 Task: Search one way flight ticket for 5 adults, 2 children, 1 infant in seat and 1 infant on lap in economy from Stockton: Stockton Metropolitan Airport to South Bend: South Bend International Airport on 8-6-2023. Choice of flights is United. Number of bags: 10 checked bags. Price is upto 40000. Outbound departure time preference is 18:45.
Action: Mouse moved to (258, 391)
Screenshot: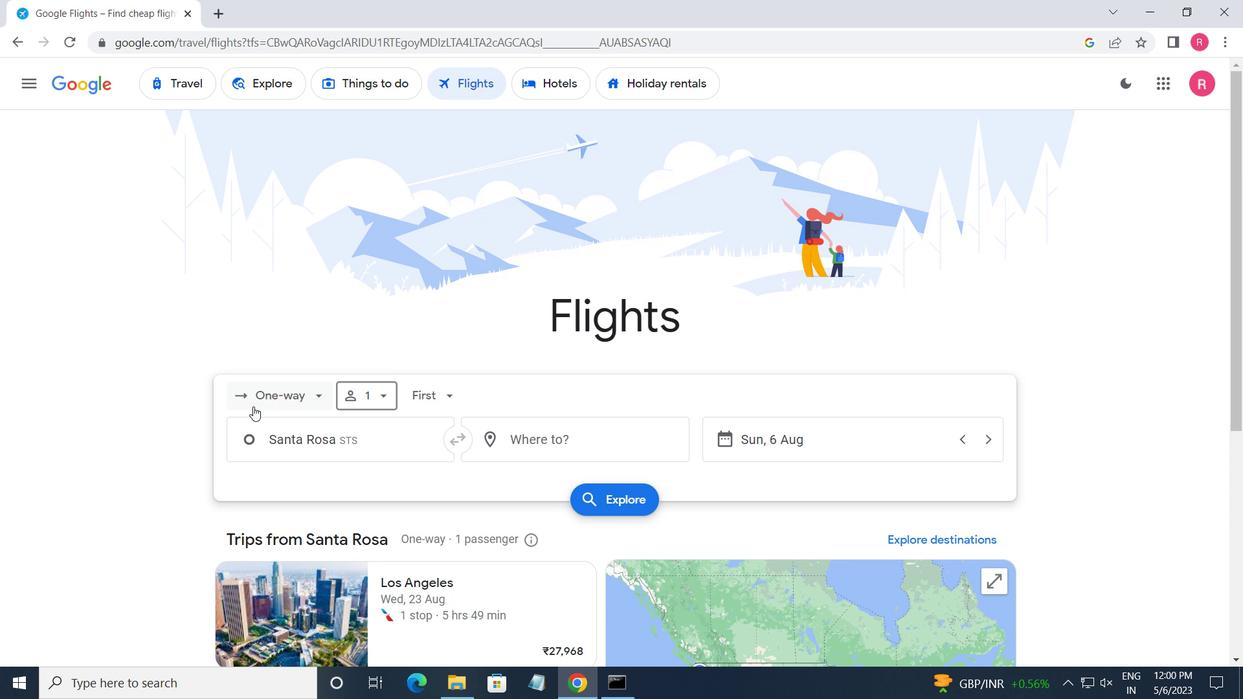 
Action: Mouse pressed left at (258, 391)
Screenshot: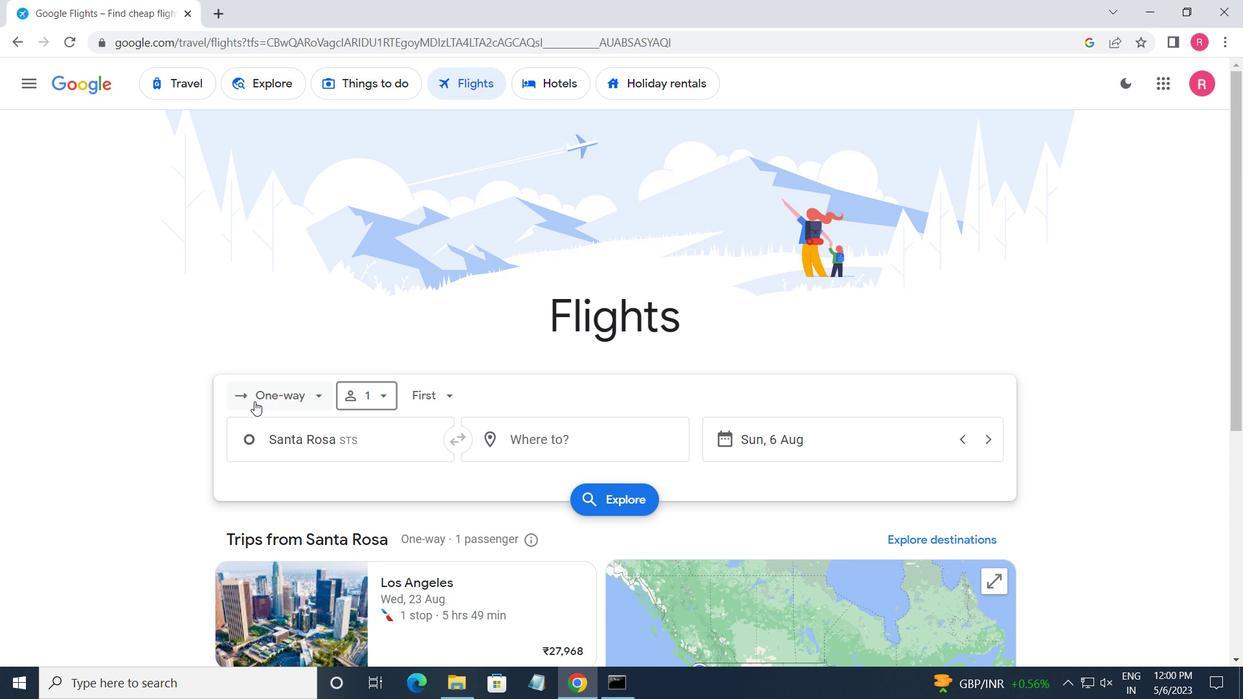 
Action: Mouse moved to (312, 474)
Screenshot: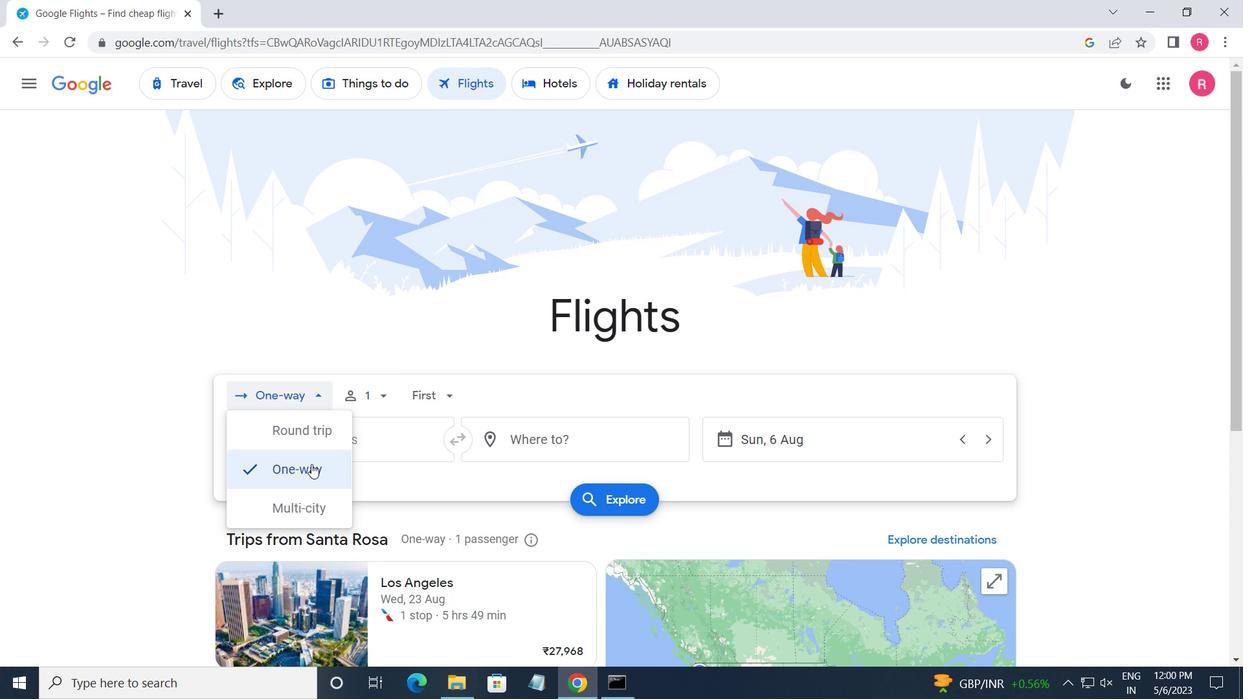 
Action: Mouse pressed left at (312, 474)
Screenshot: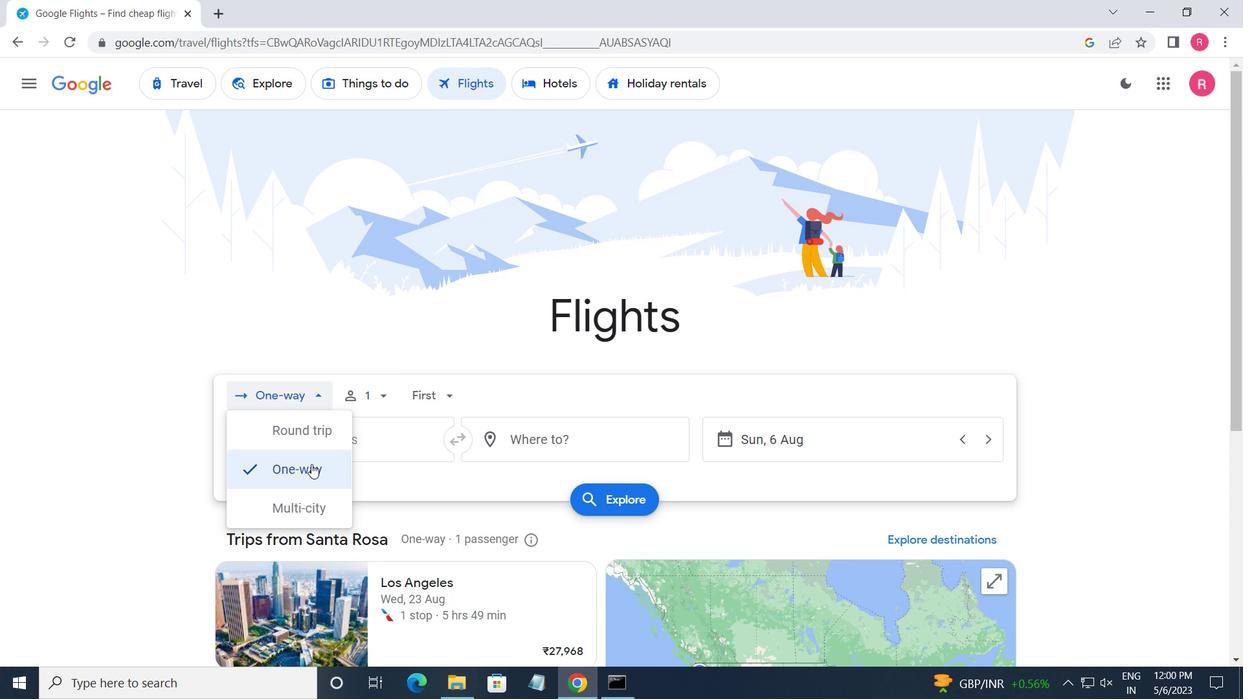 
Action: Mouse moved to (369, 404)
Screenshot: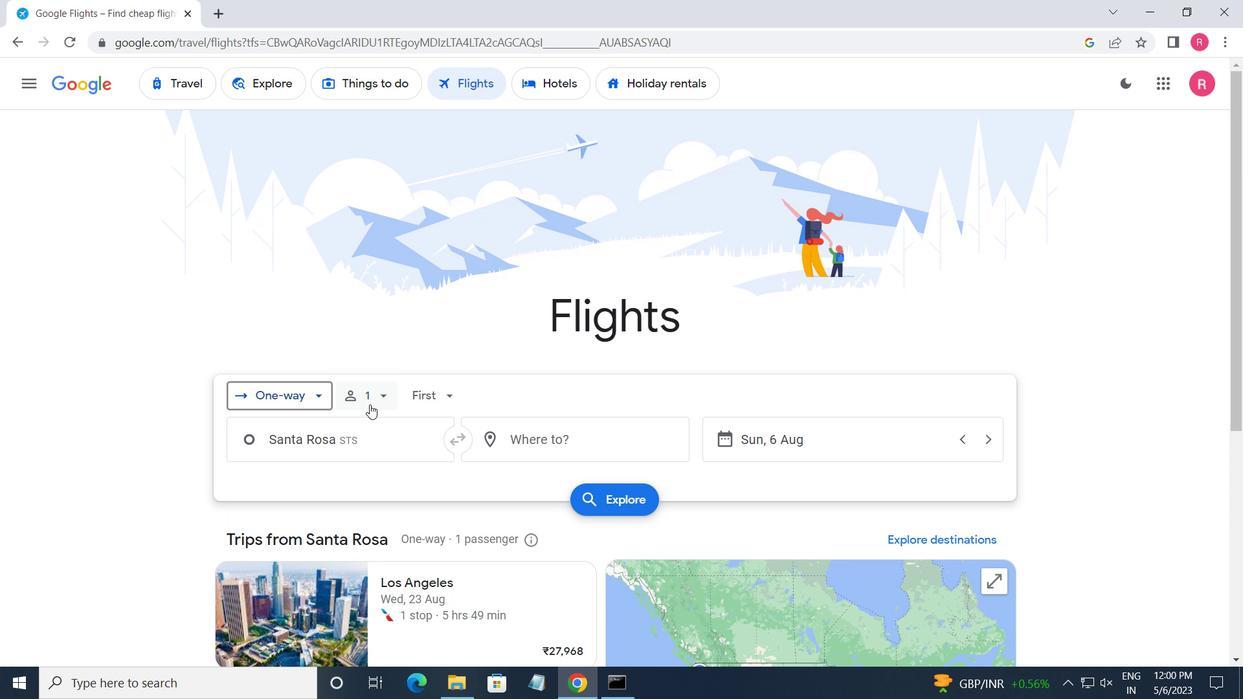 
Action: Mouse pressed left at (369, 404)
Screenshot: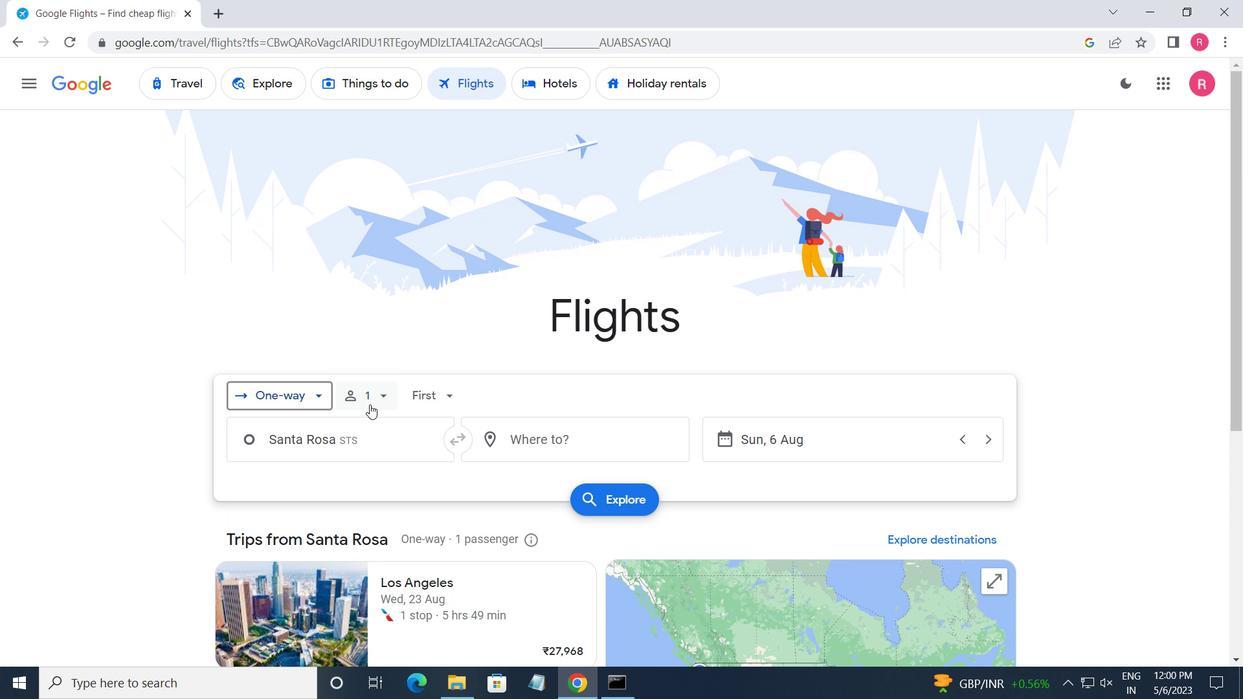 
Action: Mouse moved to (504, 434)
Screenshot: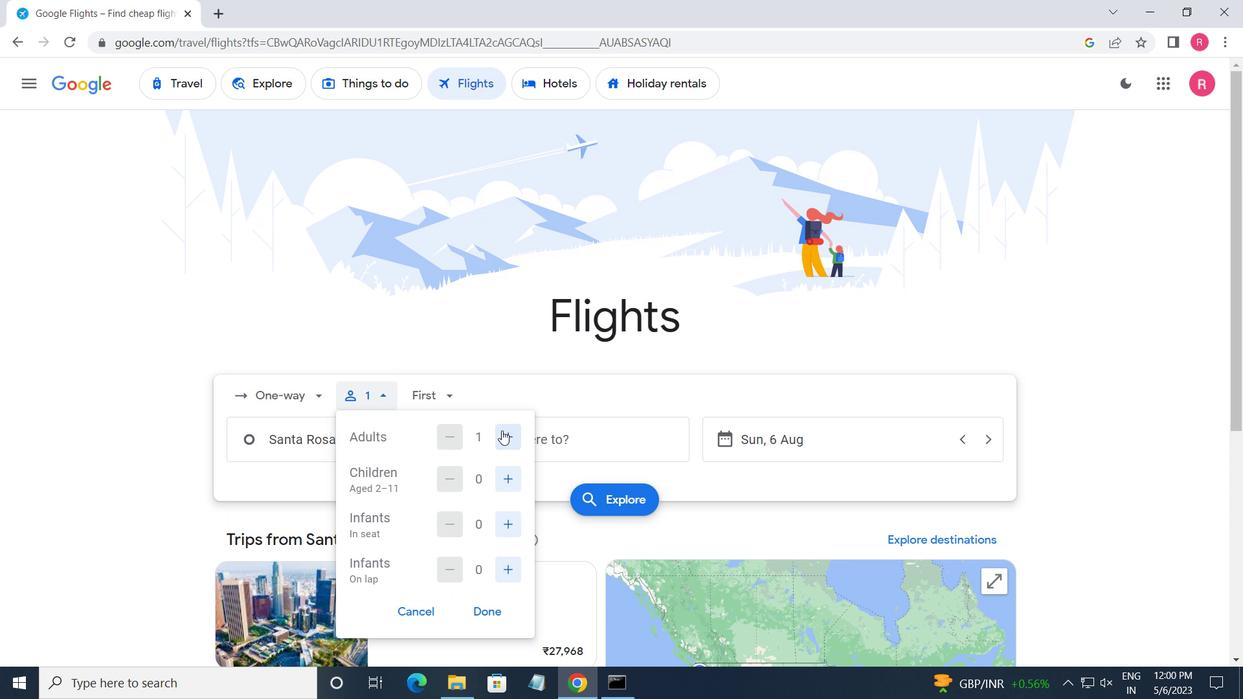 
Action: Mouse pressed left at (504, 434)
Screenshot: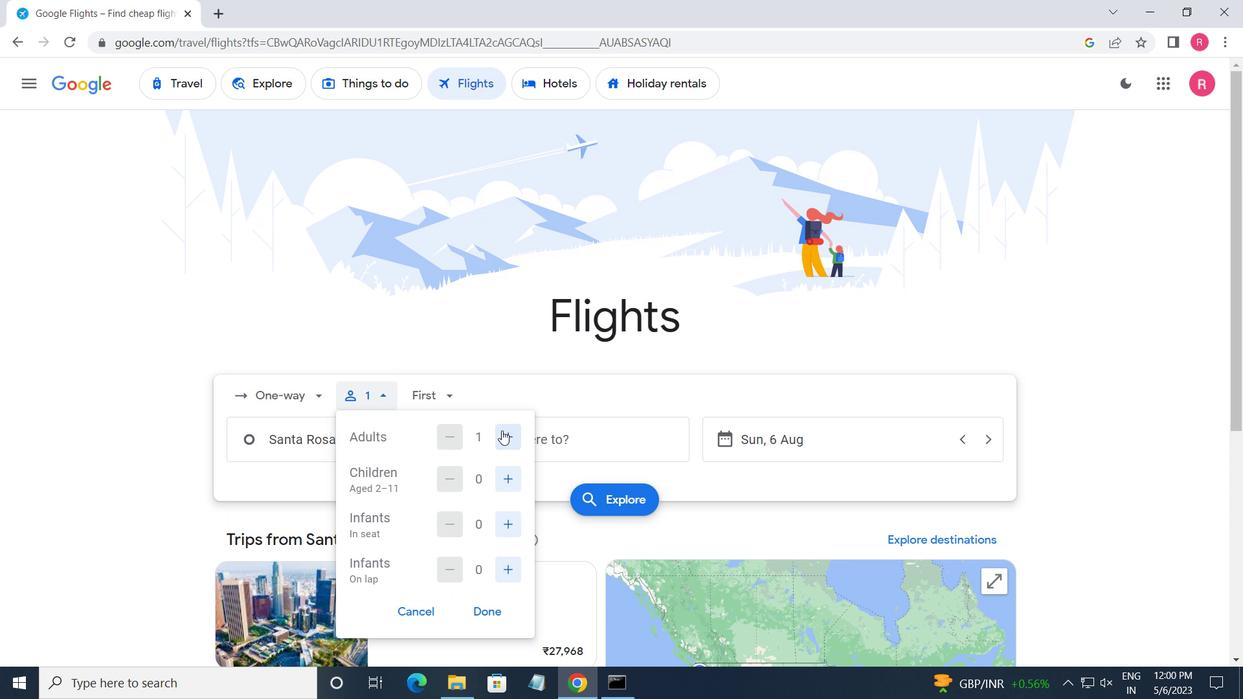 
Action: Mouse moved to (504, 434)
Screenshot: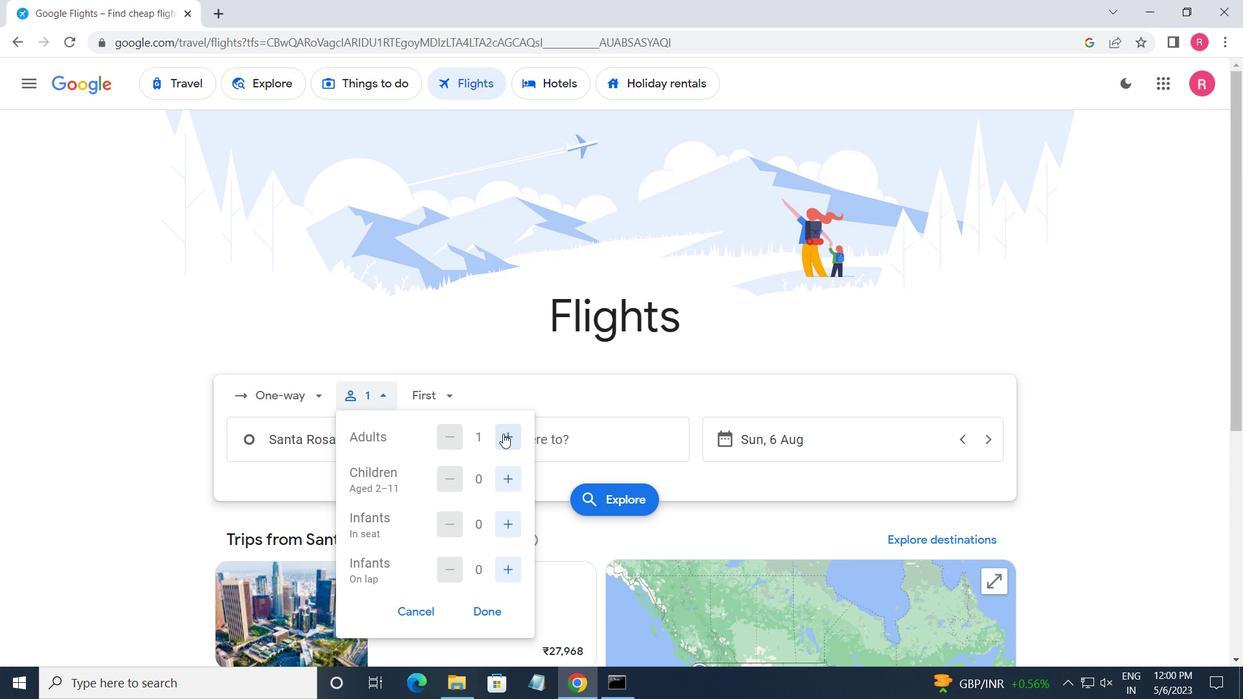 
Action: Mouse pressed left at (504, 434)
Screenshot: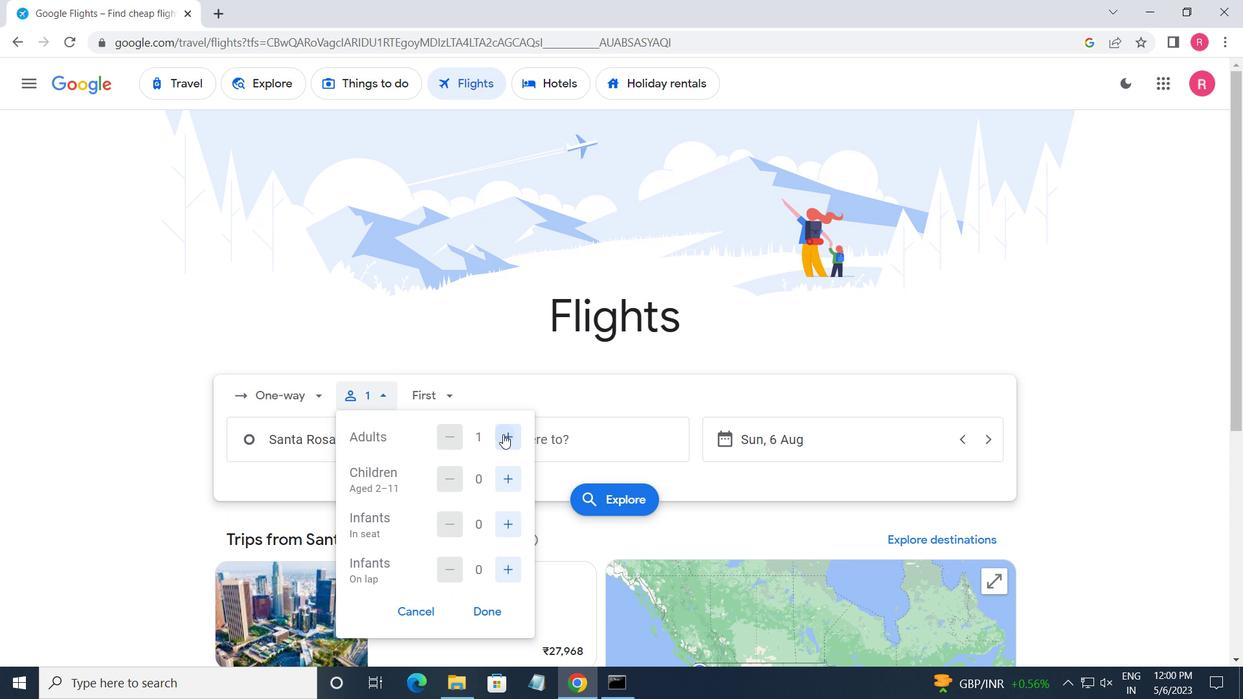 
Action: Mouse pressed left at (504, 434)
Screenshot: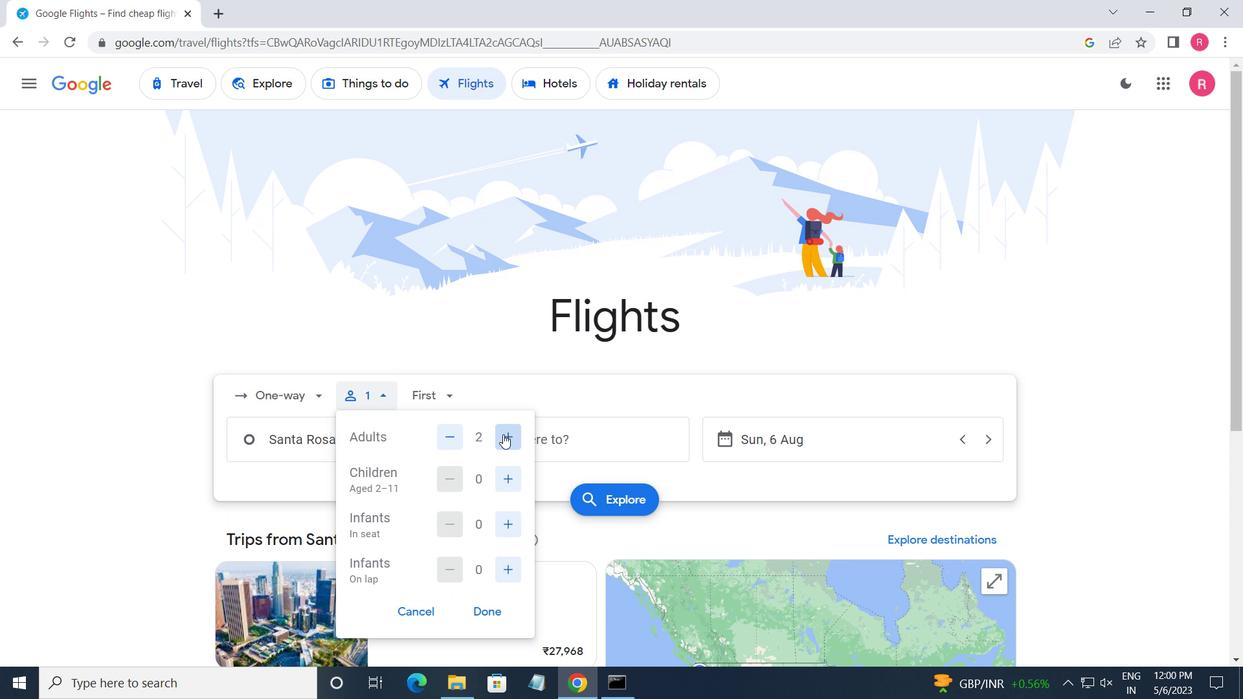 
Action: Mouse pressed left at (504, 434)
Screenshot: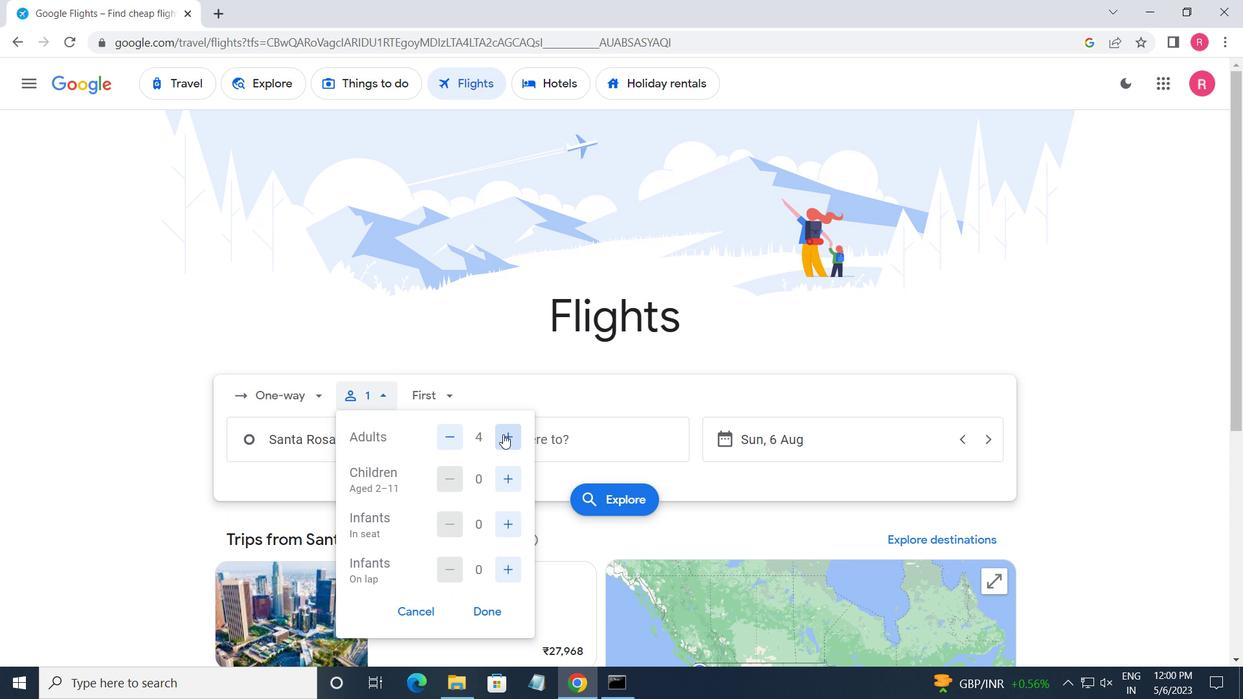 
Action: Mouse moved to (496, 478)
Screenshot: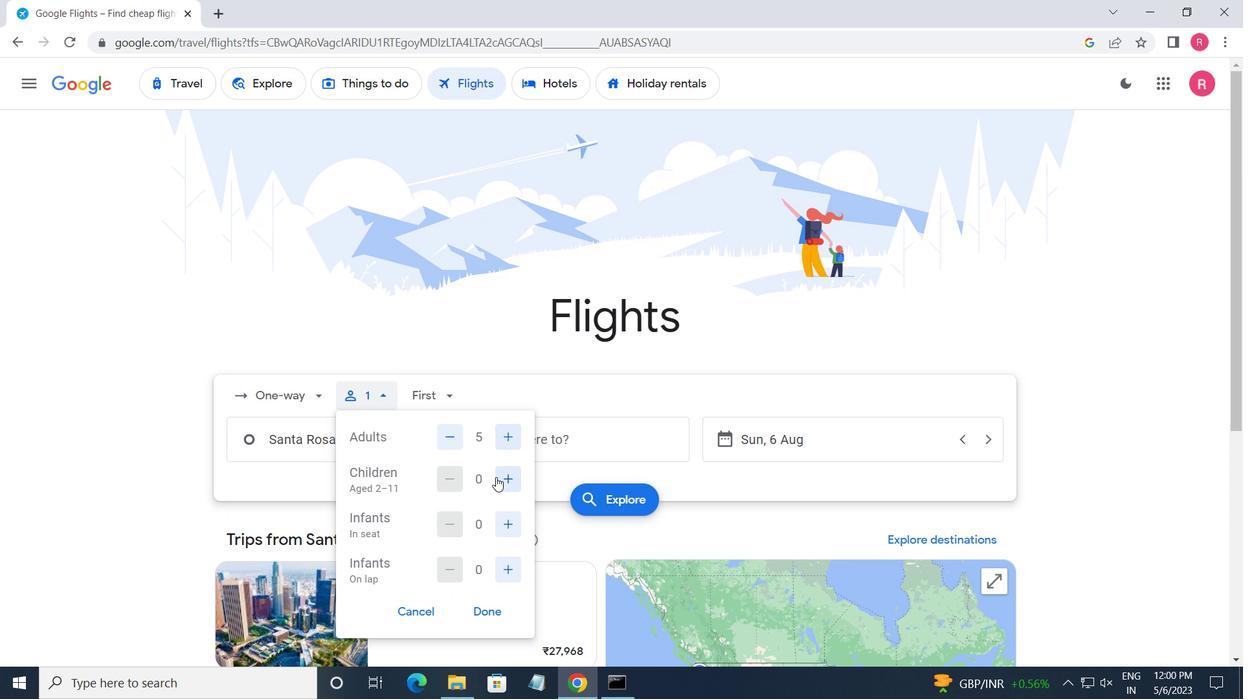 
Action: Mouse pressed left at (496, 478)
Screenshot: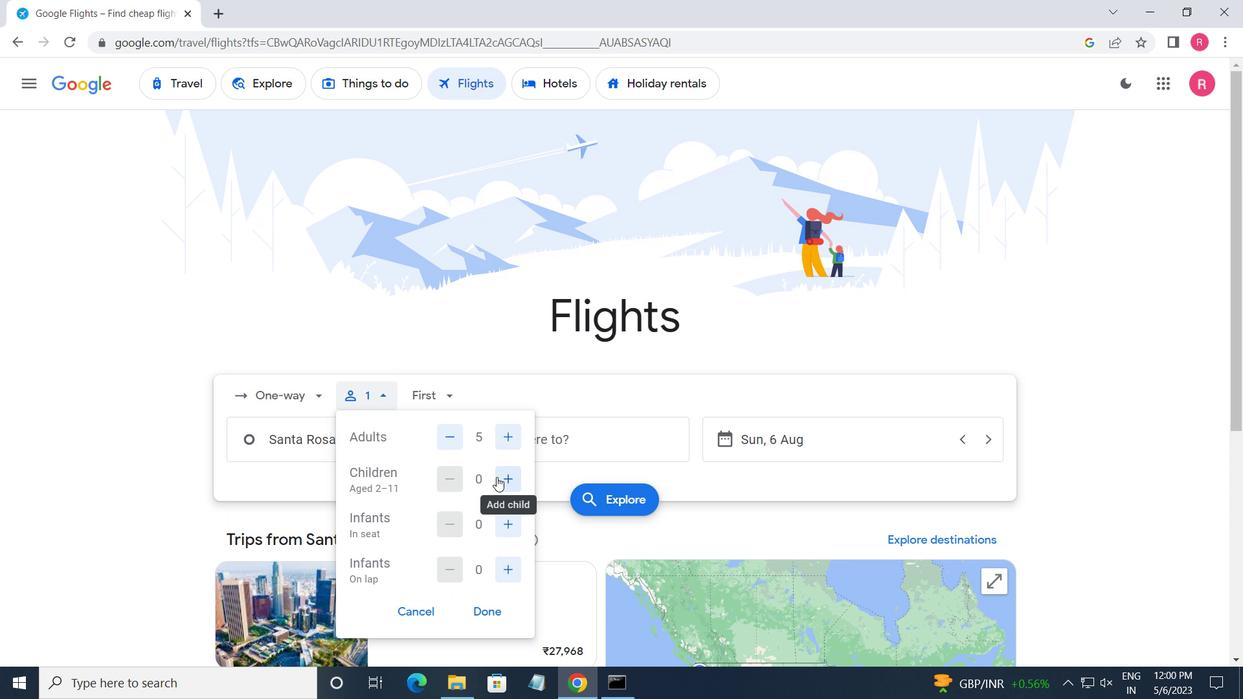 
Action: Mouse pressed left at (496, 478)
Screenshot: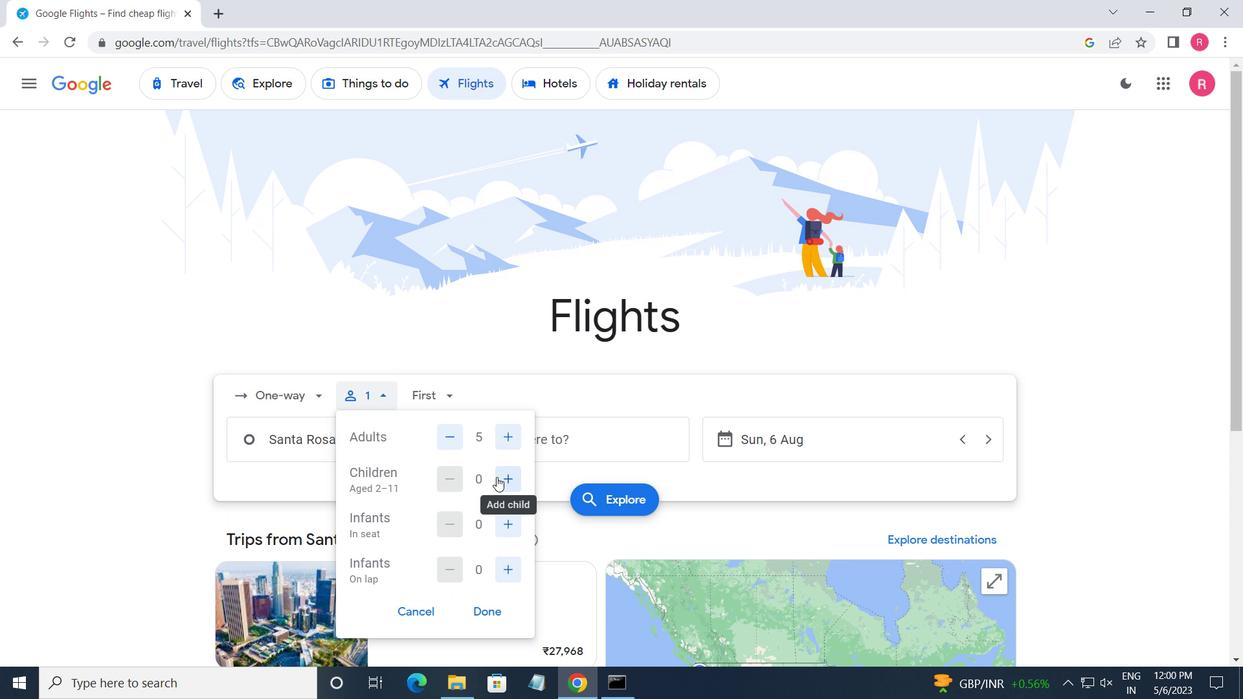 
Action: Mouse moved to (500, 523)
Screenshot: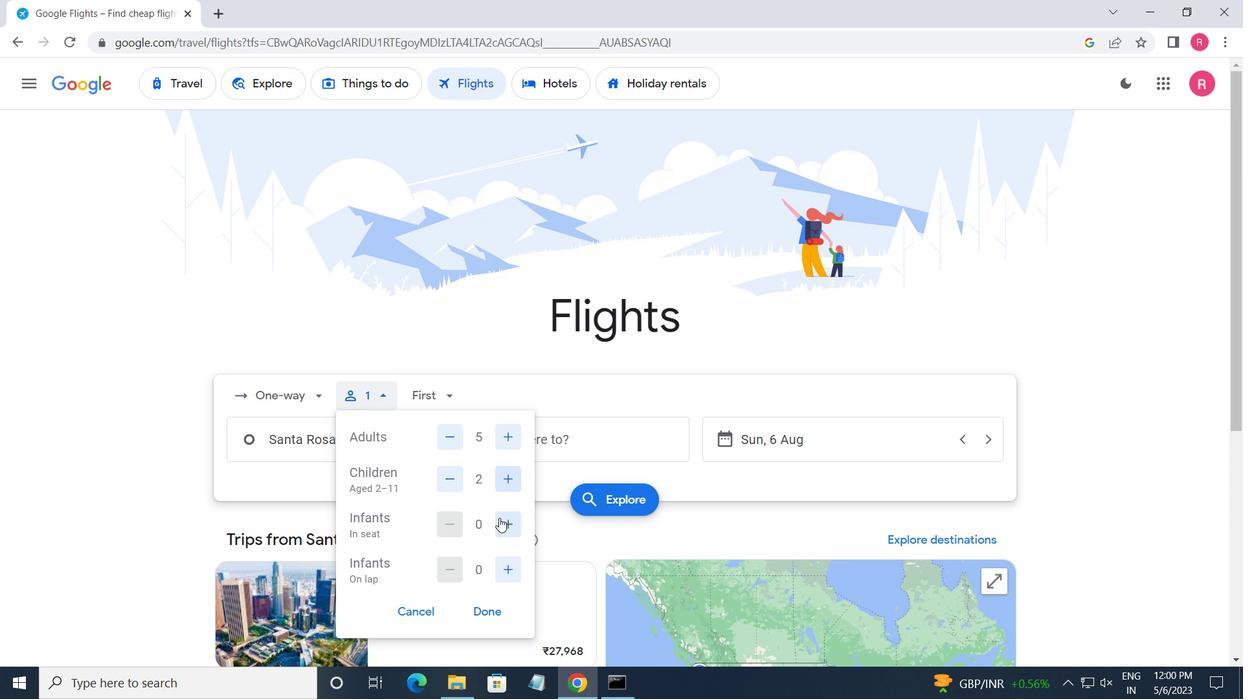 
Action: Mouse pressed left at (500, 523)
Screenshot: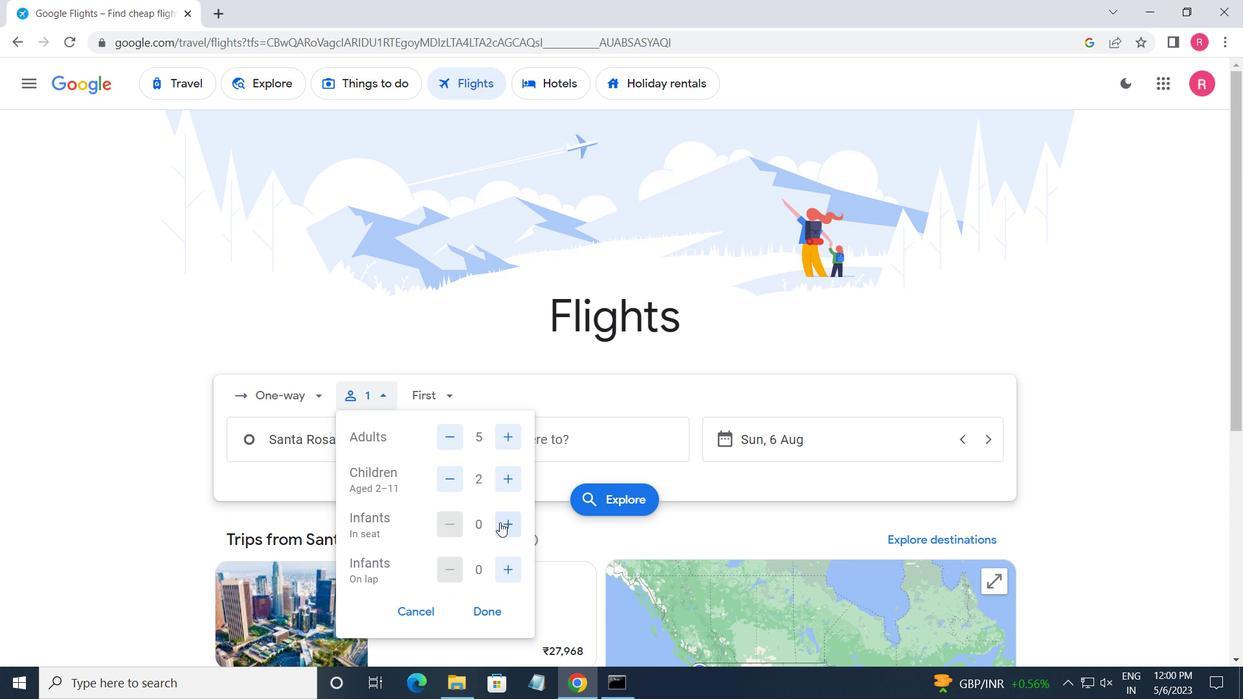 
Action: Mouse moved to (519, 562)
Screenshot: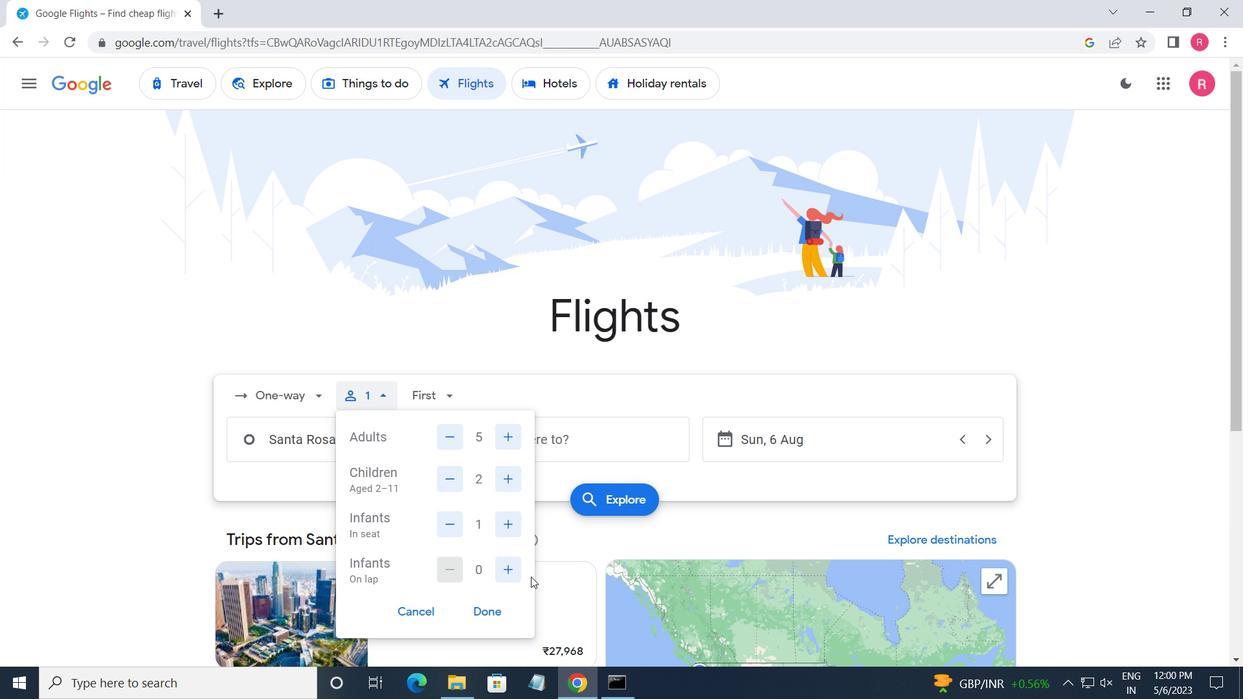 
Action: Mouse pressed left at (519, 562)
Screenshot: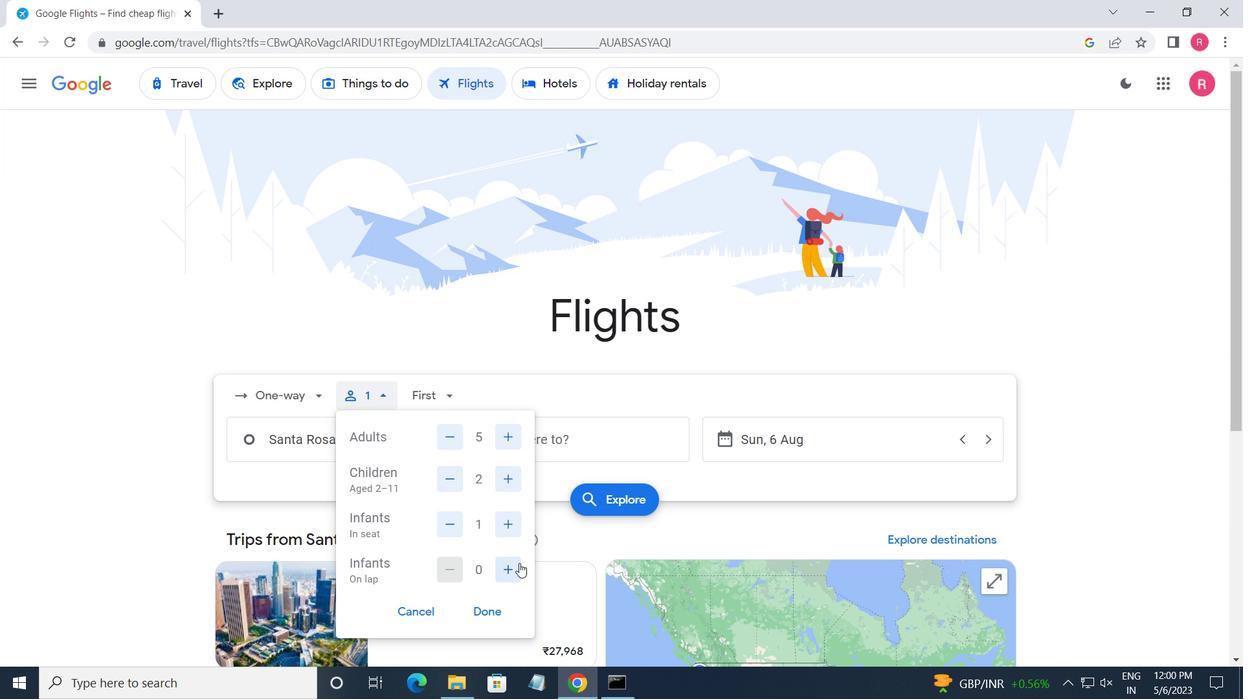 
Action: Mouse moved to (497, 603)
Screenshot: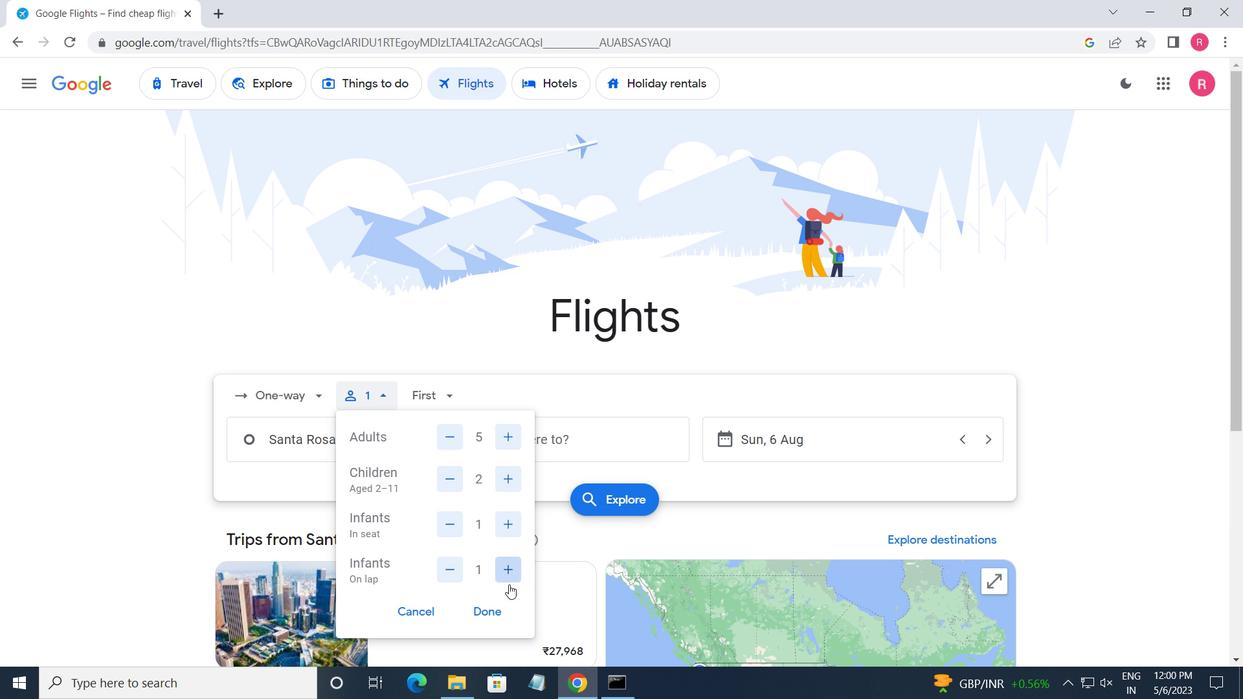 
Action: Mouse pressed left at (497, 603)
Screenshot: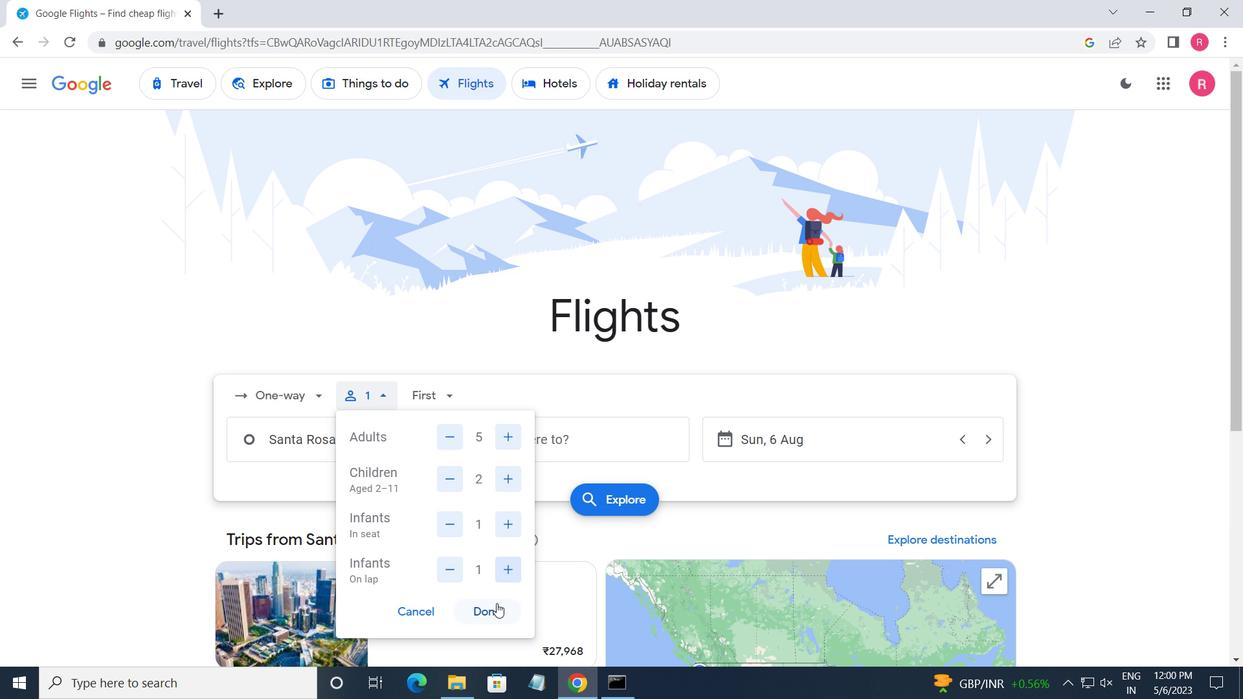 
Action: Mouse moved to (433, 403)
Screenshot: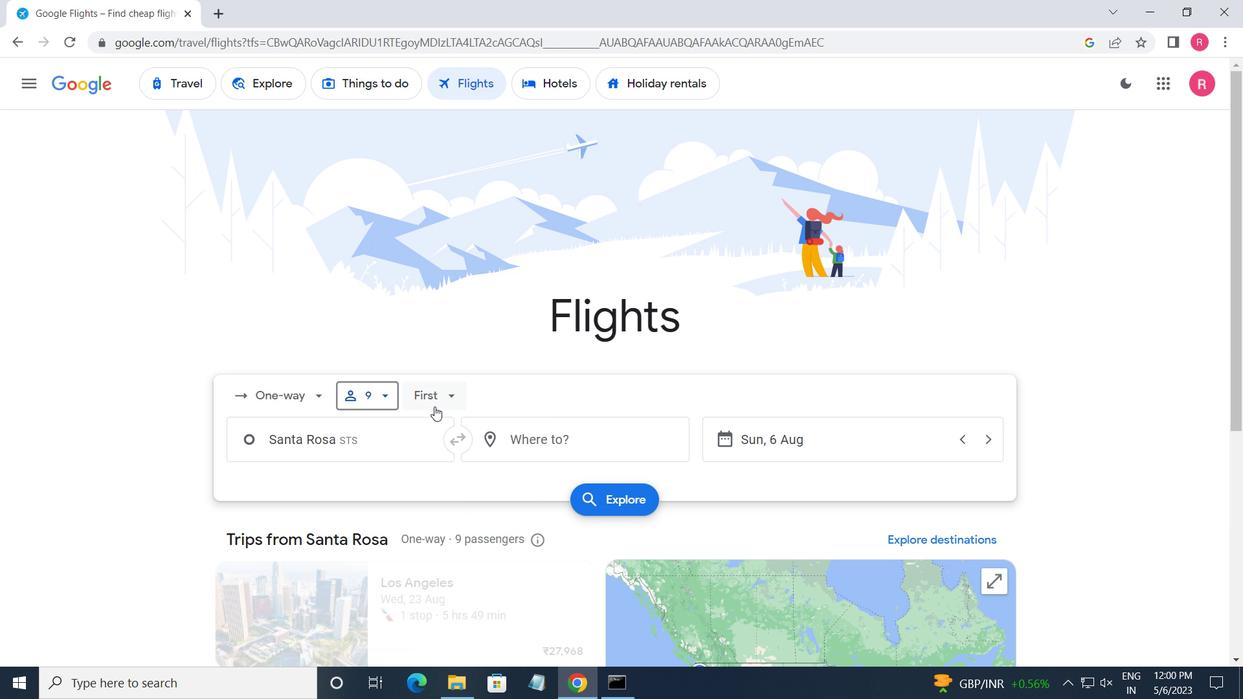 
Action: Mouse pressed left at (433, 403)
Screenshot: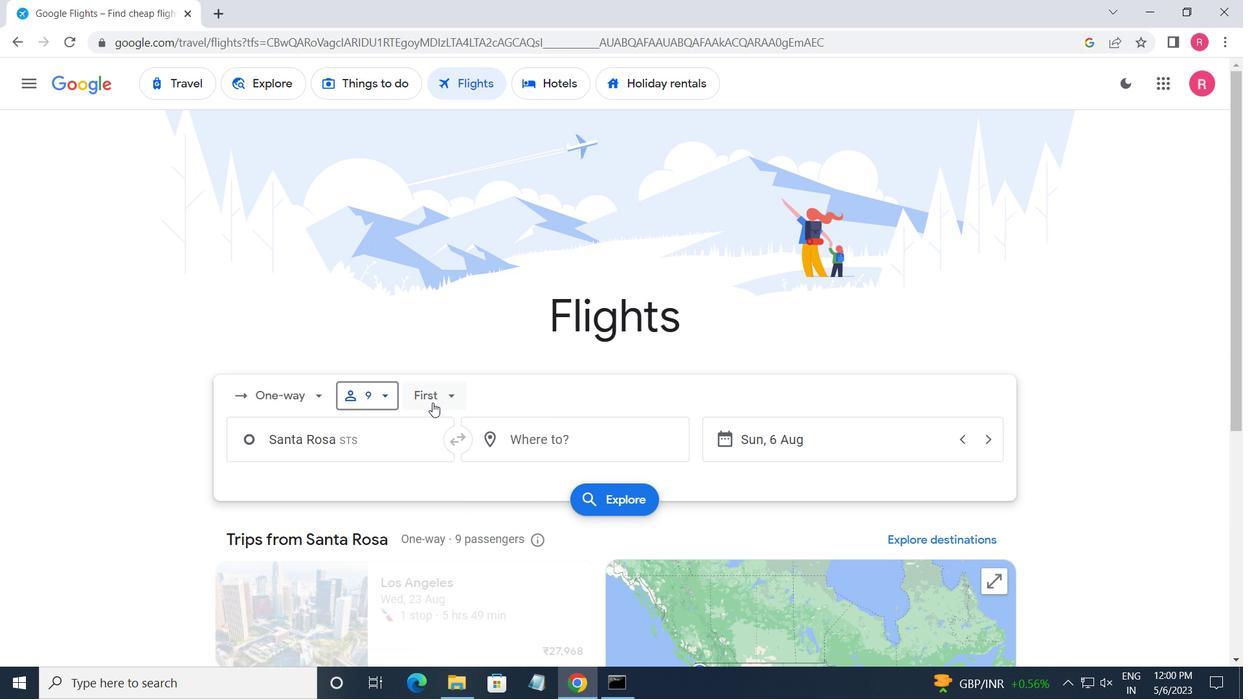 
Action: Mouse moved to (456, 441)
Screenshot: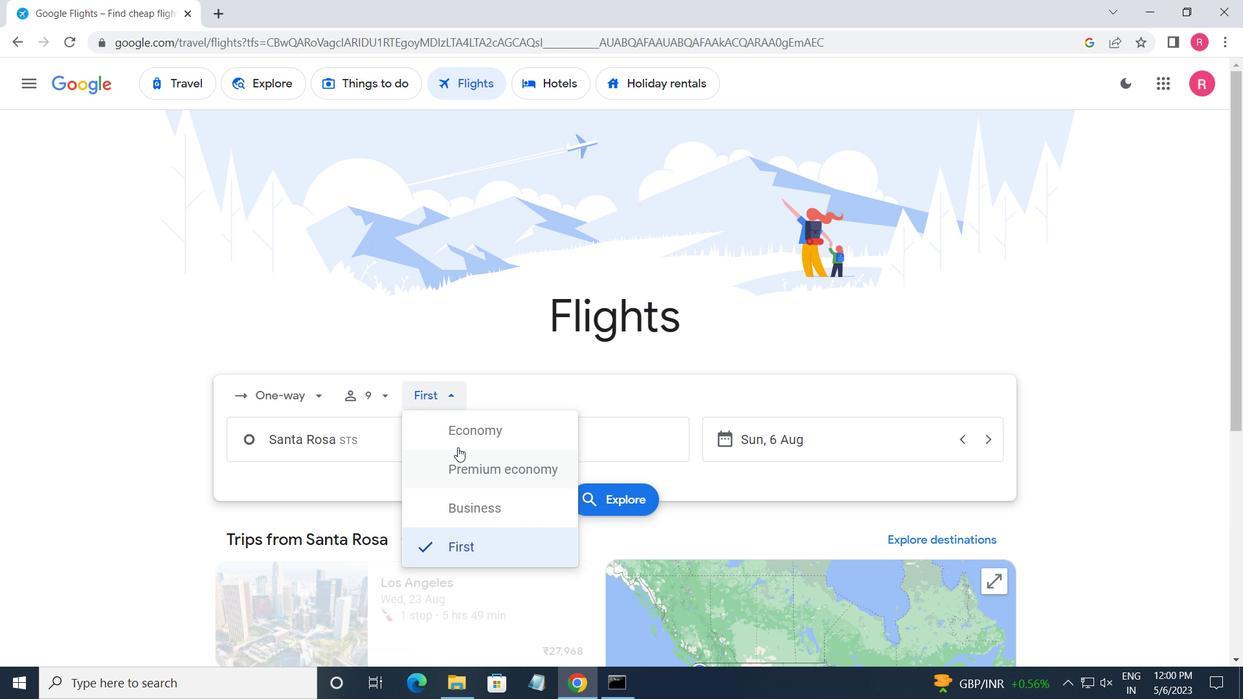 
Action: Mouse pressed left at (456, 441)
Screenshot: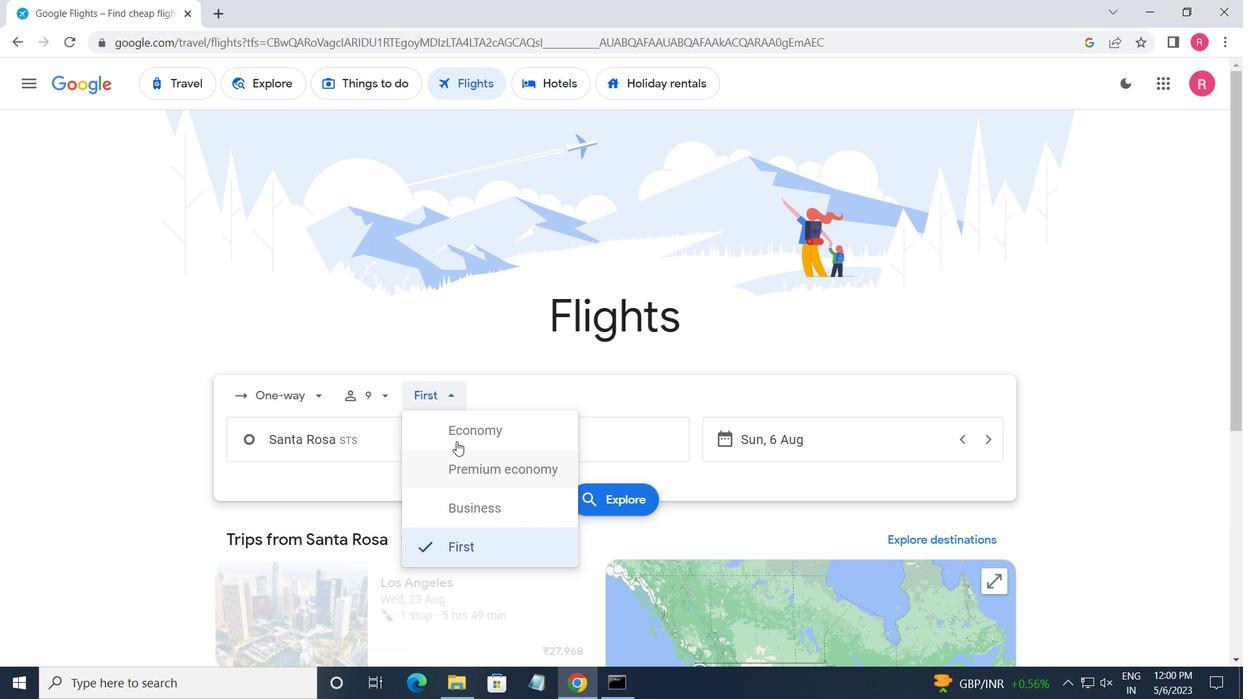 
Action: Mouse moved to (362, 450)
Screenshot: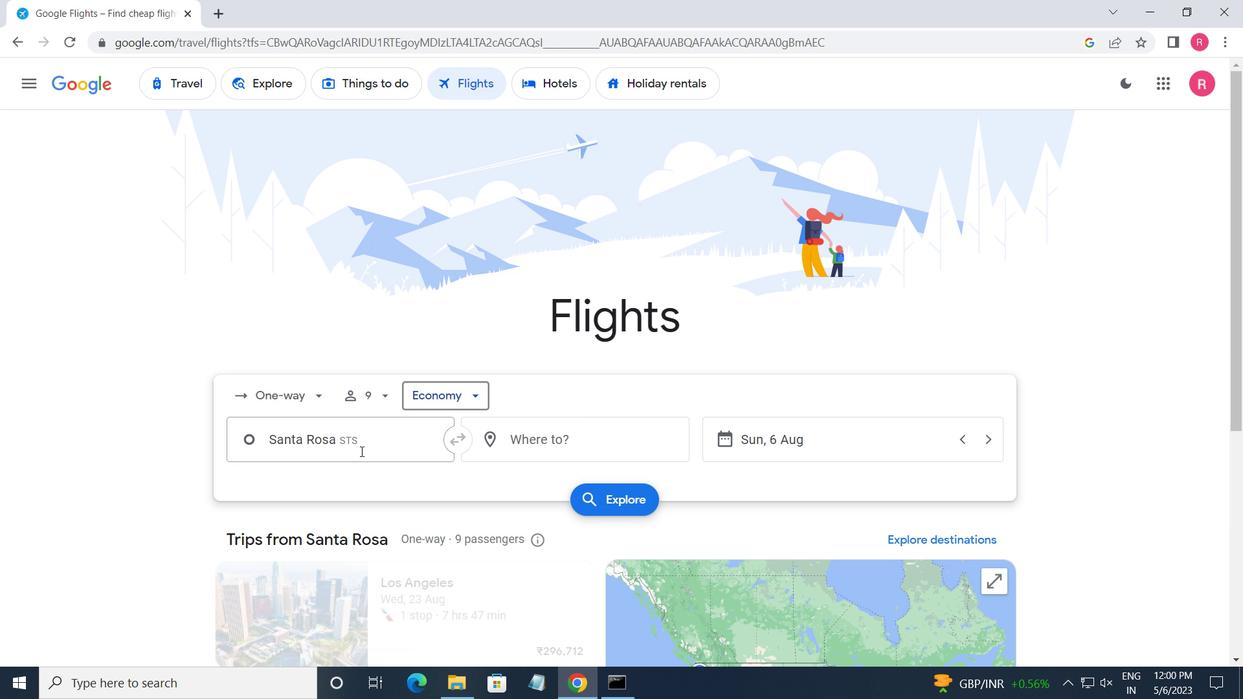 
Action: Mouse pressed left at (362, 450)
Screenshot: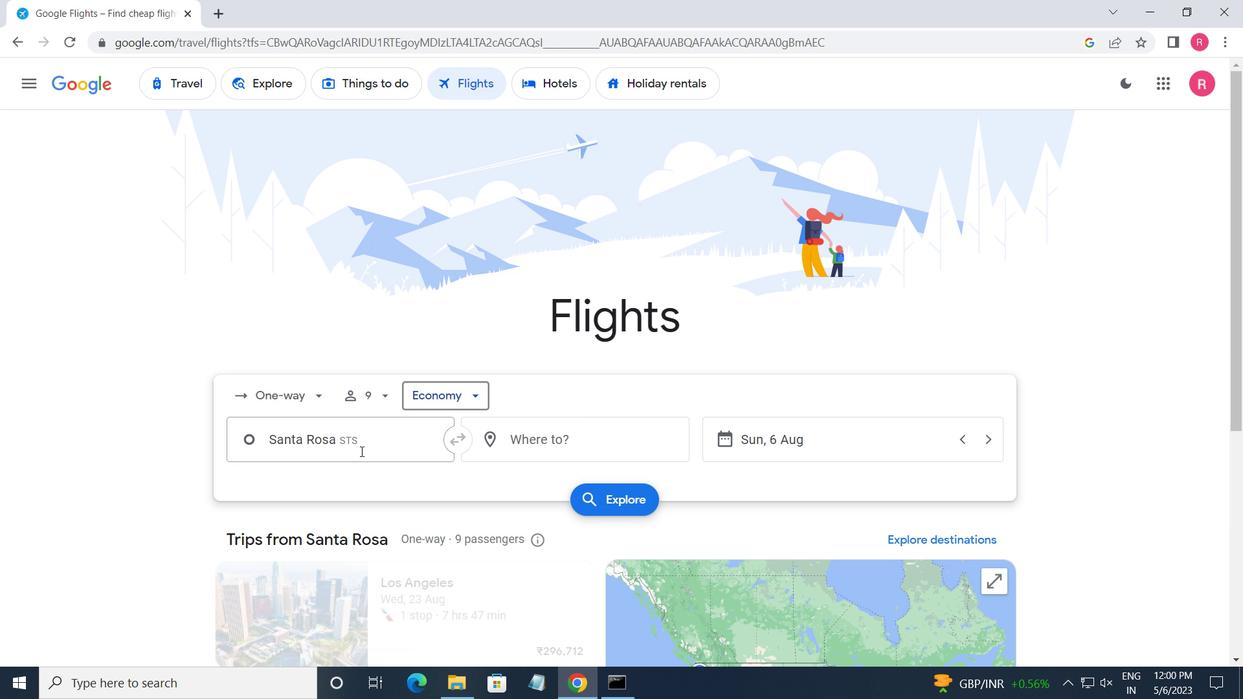 
Action: Key pressed <Key.shift>STOCKTOB<Key.backspace>N
Screenshot: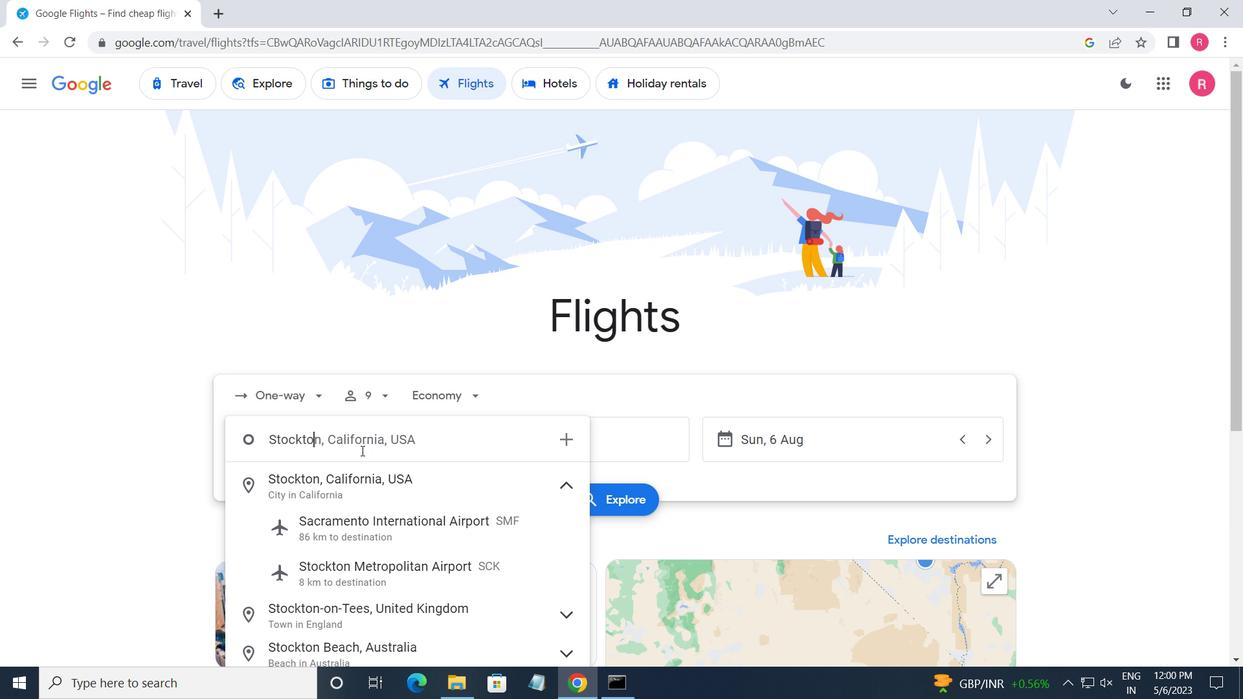 
Action: Mouse moved to (342, 583)
Screenshot: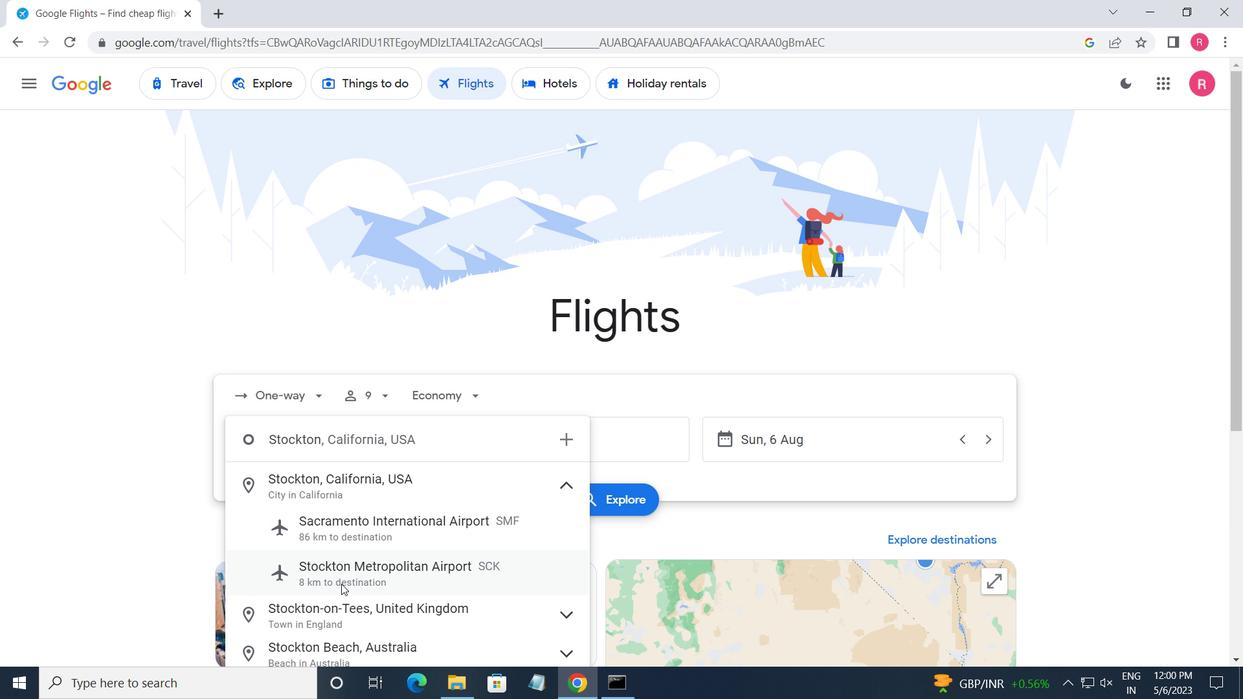 
Action: Mouse pressed left at (342, 583)
Screenshot: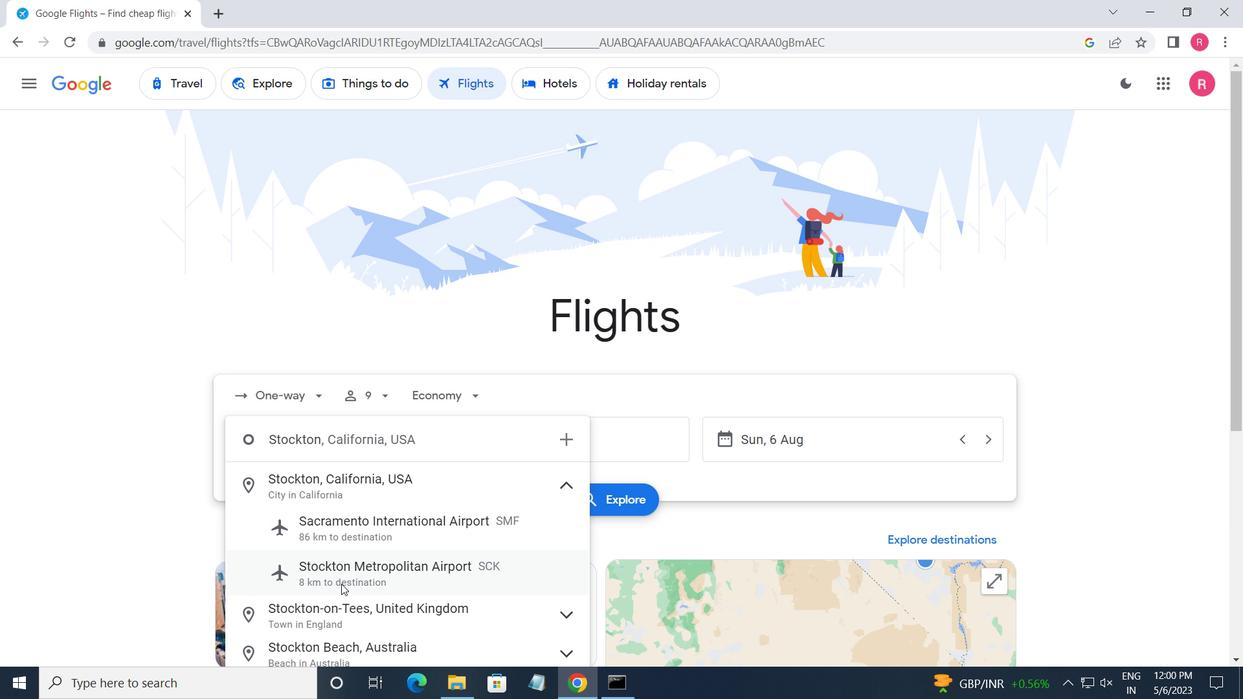 
Action: Mouse moved to (568, 451)
Screenshot: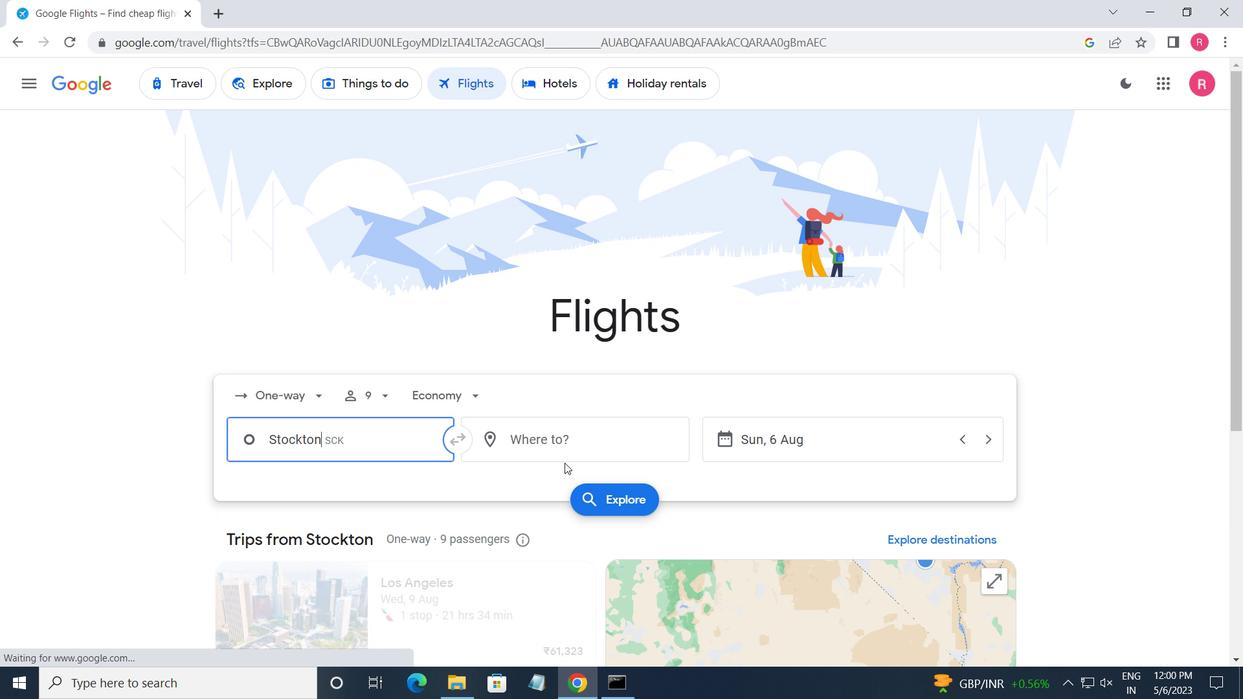 
Action: Mouse pressed left at (568, 451)
Screenshot: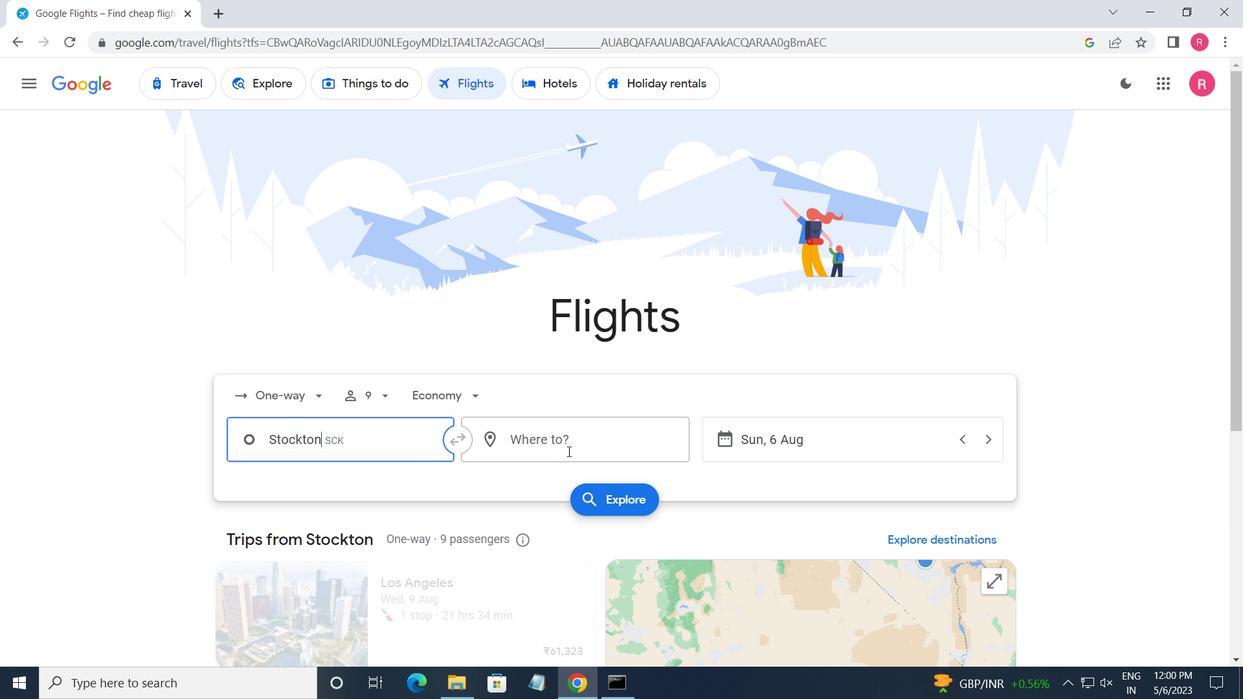
Action: Key pressed <Key.shift>SOUTH<Key.space><Key.shift_r>BEND
Screenshot: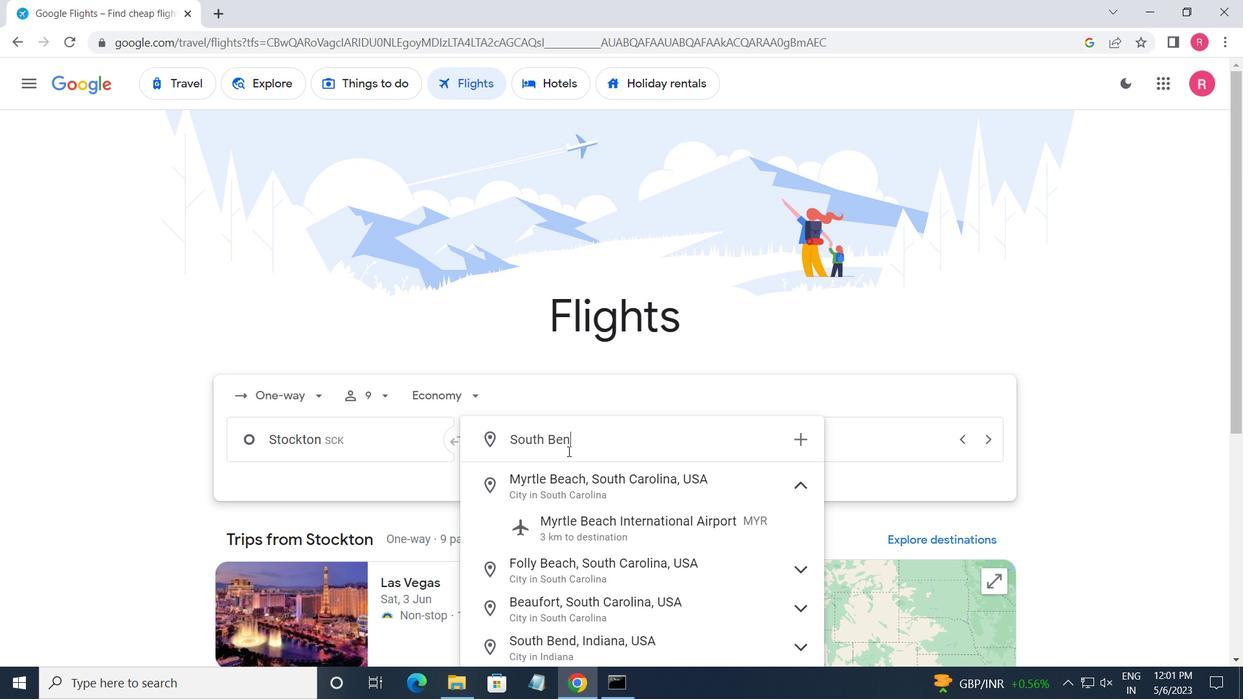 
Action: Mouse moved to (634, 525)
Screenshot: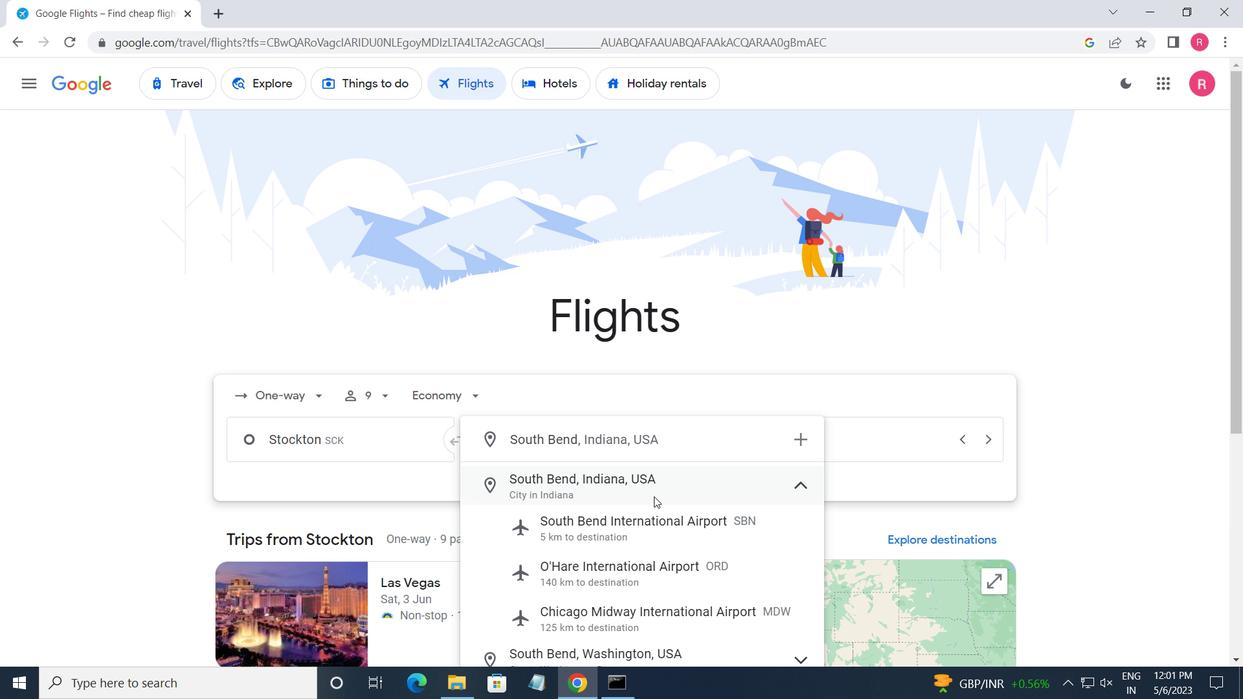 
Action: Mouse pressed left at (634, 525)
Screenshot: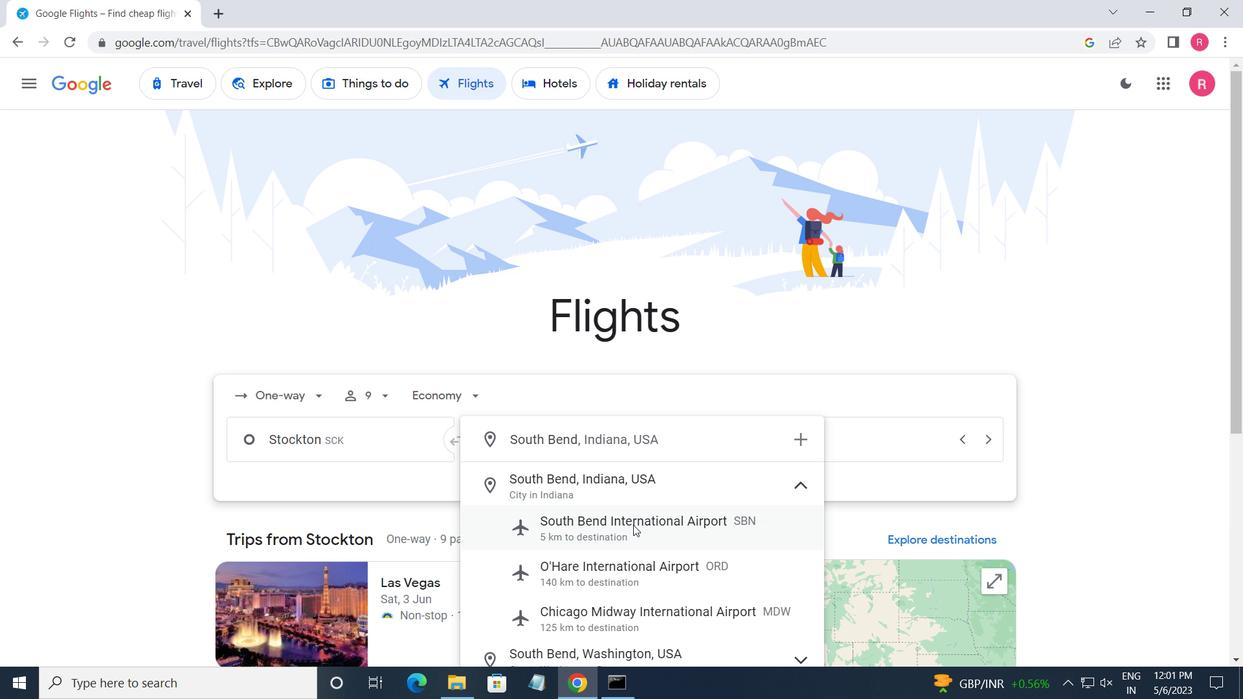 
Action: Mouse moved to (863, 443)
Screenshot: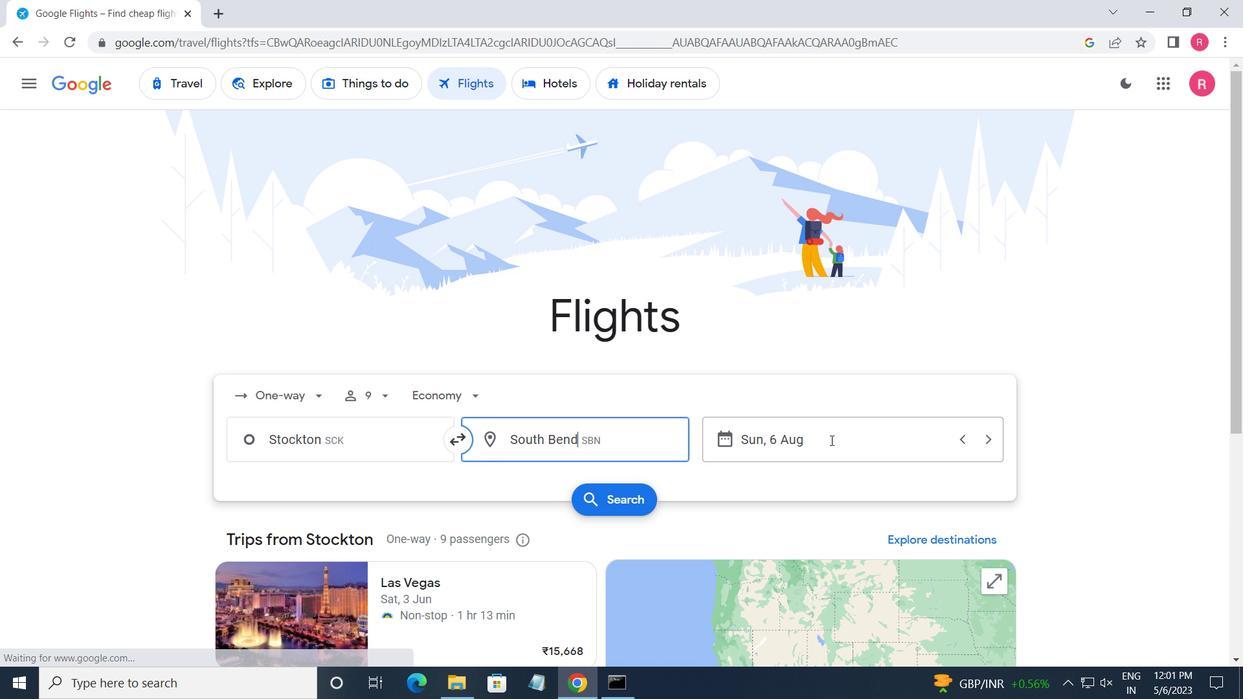 
Action: Mouse pressed left at (863, 443)
Screenshot: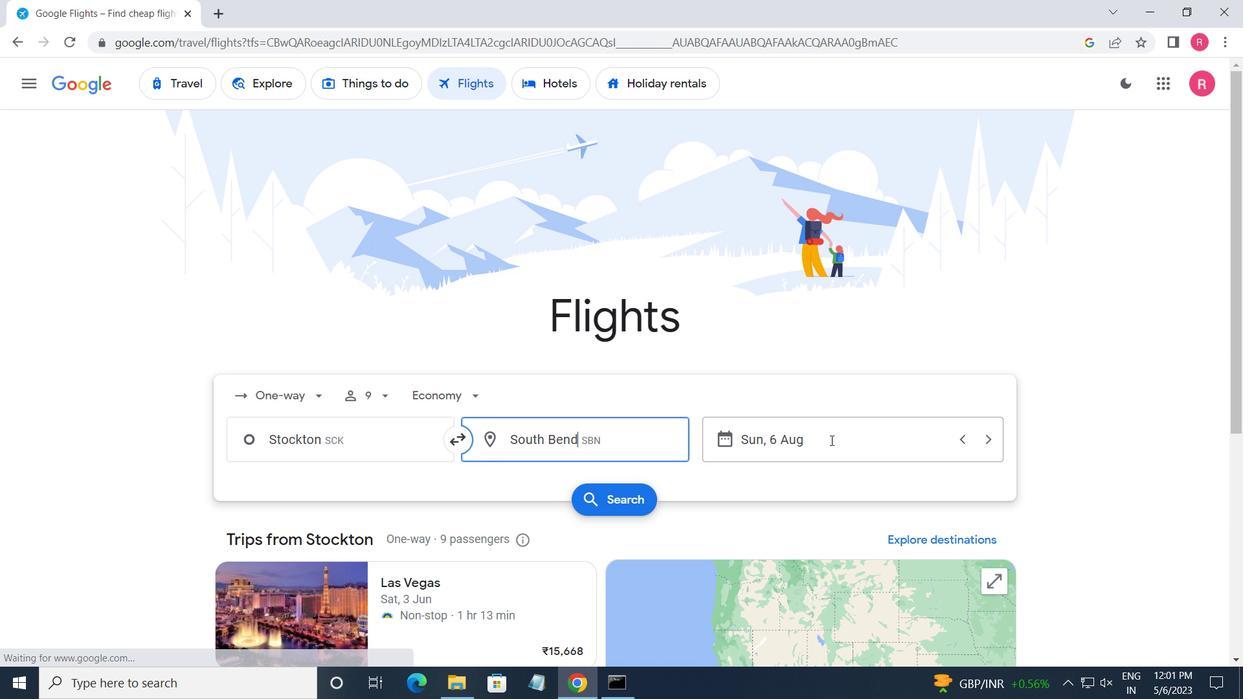 
Action: Mouse moved to (417, 414)
Screenshot: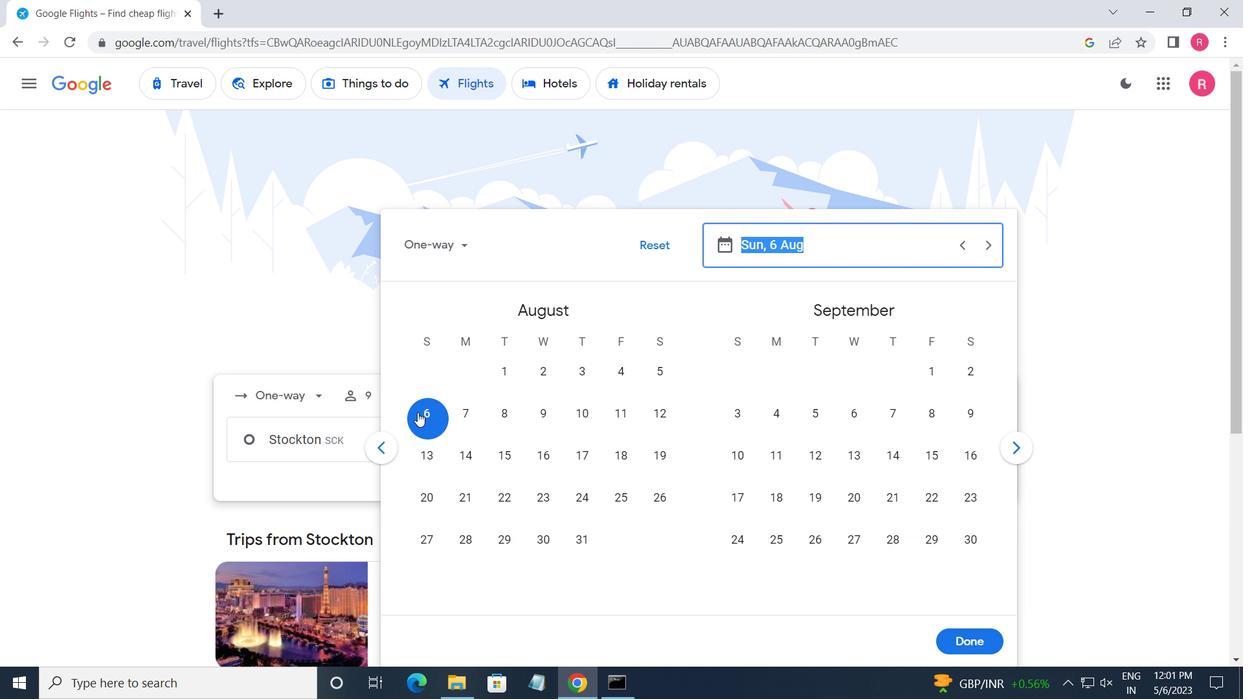 
Action: Mouse pressed left at (417, 414)
Screenshot: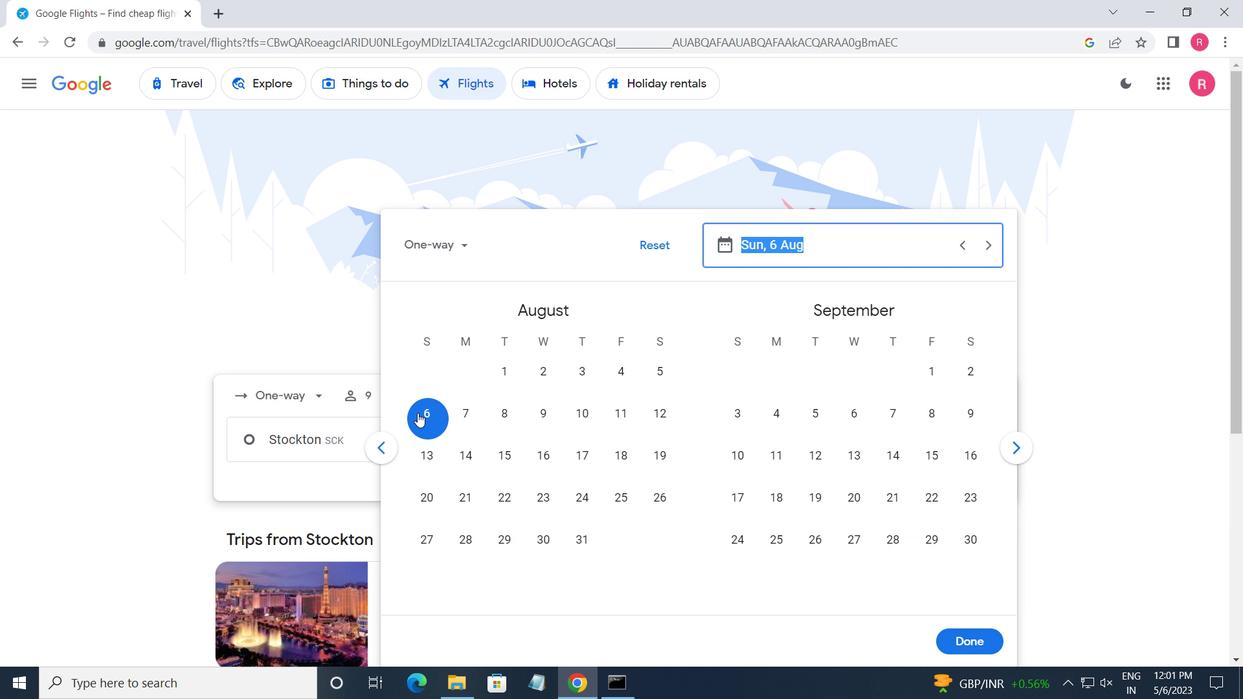 
Action: Mouse moved to (963, 643)
Screenshot: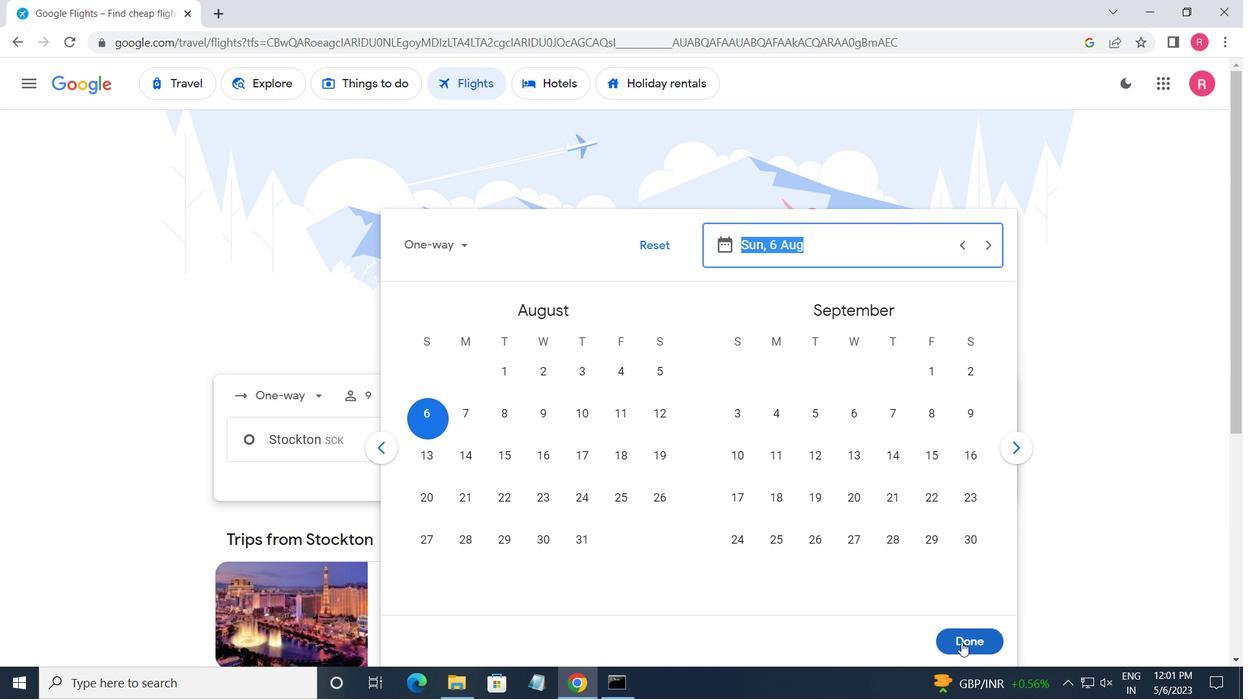 
Action: Mouse pressed left at (963, 643)
Screenshot: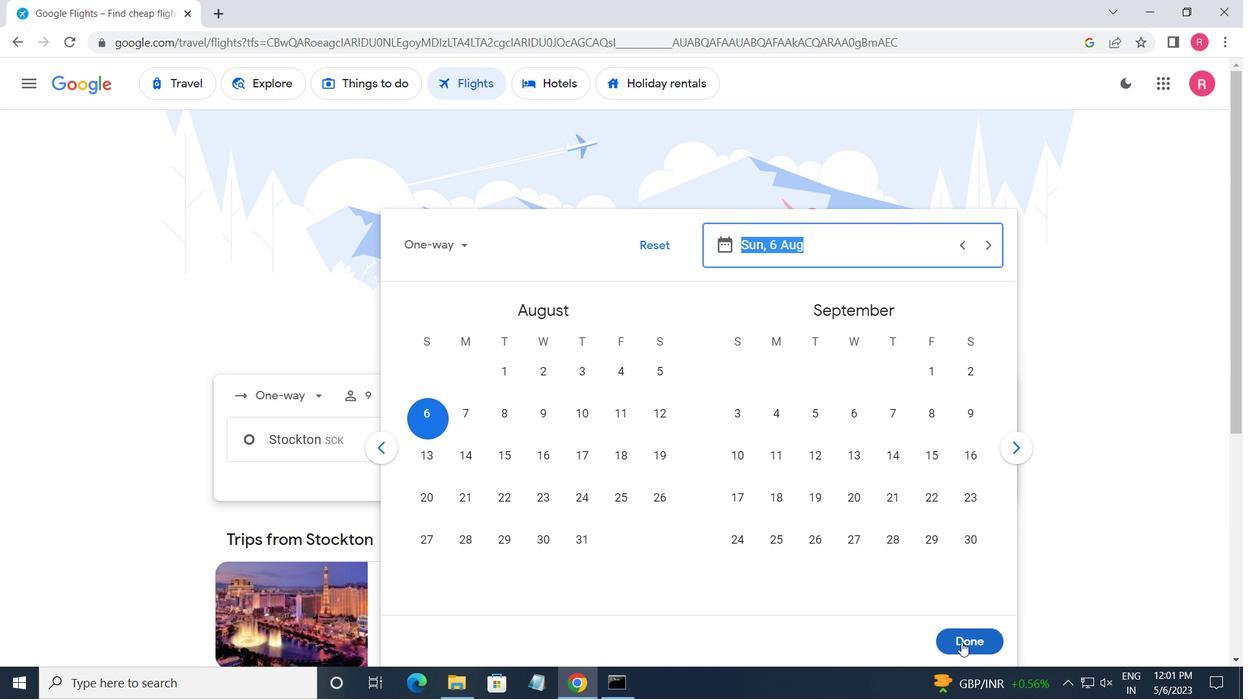 
Action: Mouse moved to (603, 498)
Screenshot: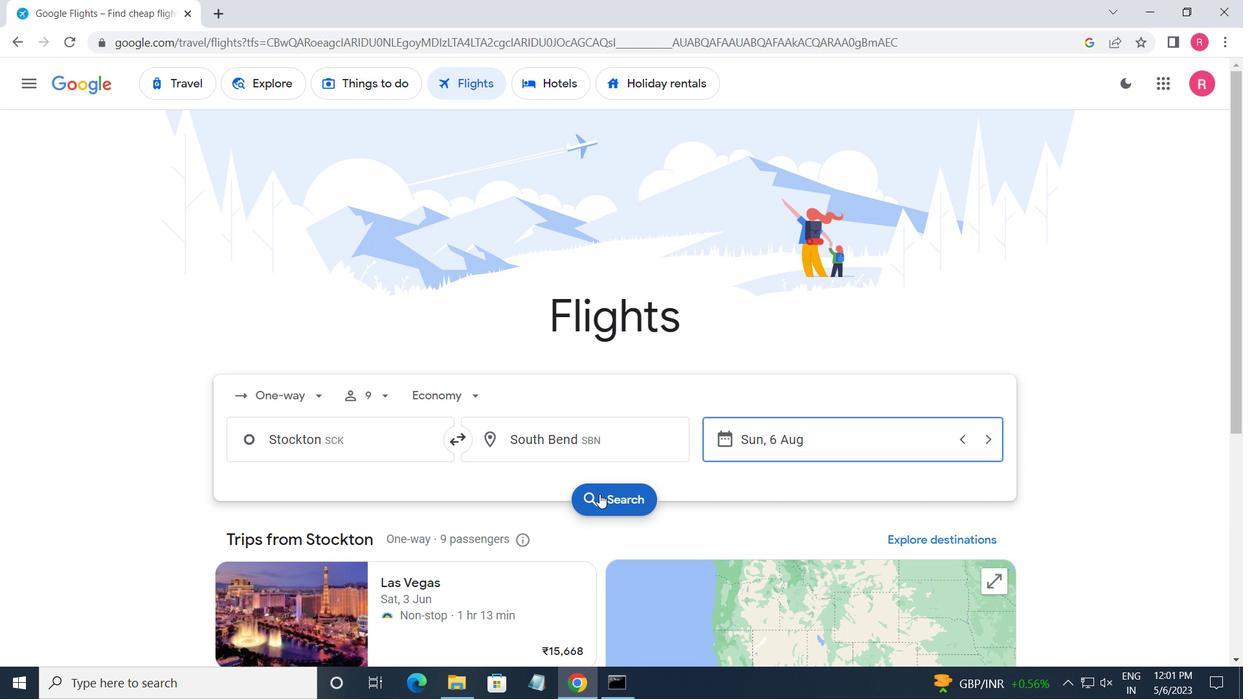 
Action: Mouse pressed left at (603, 498)
Screenshot: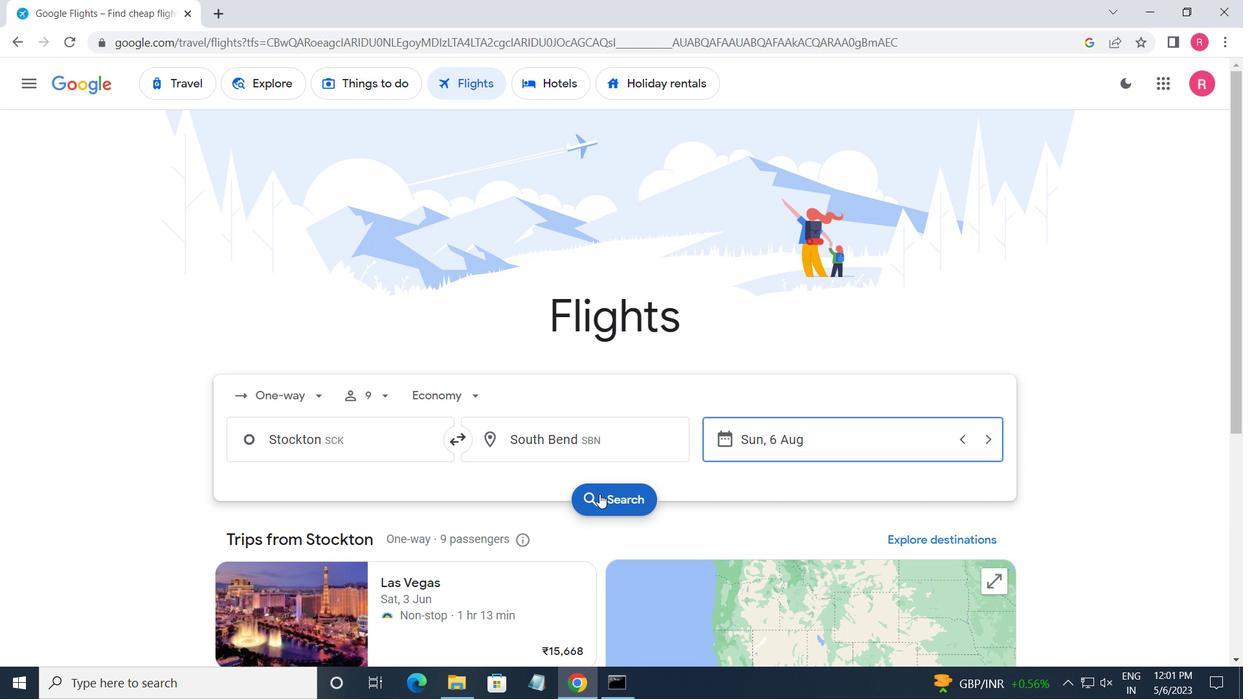 
Action: Mouse moved to (226, 239)
Screenshot: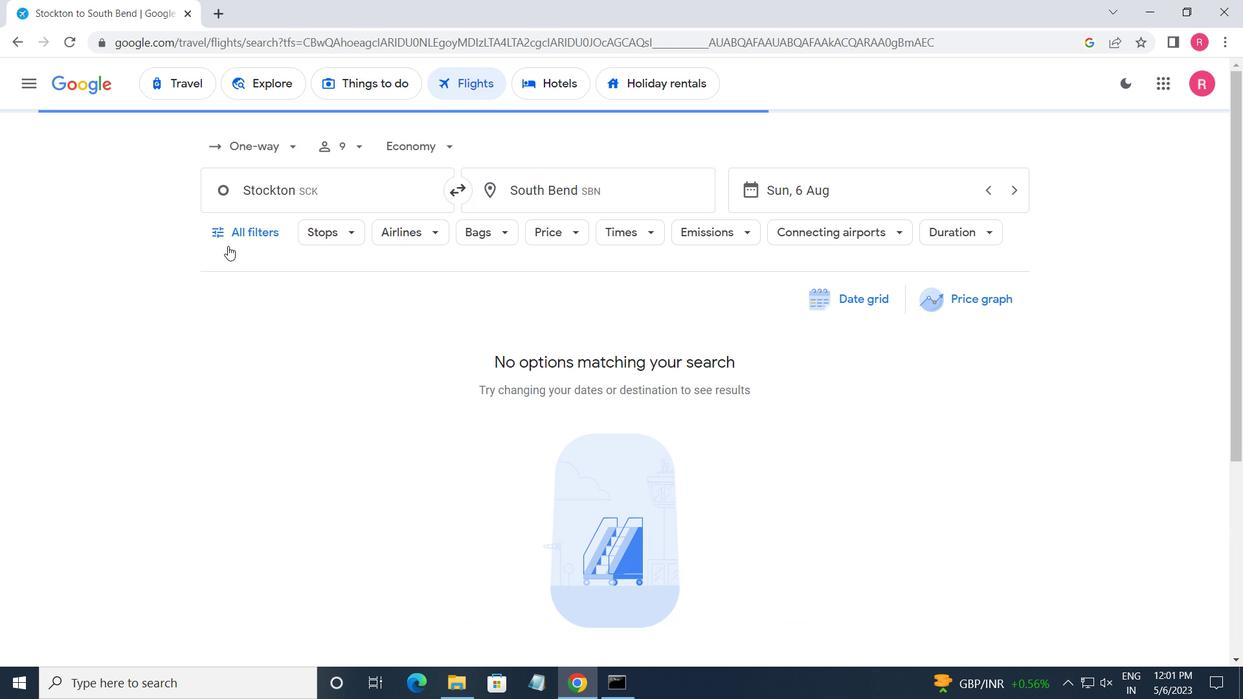 
Action: Mouse pressed left at (226, 239)
Screenshot: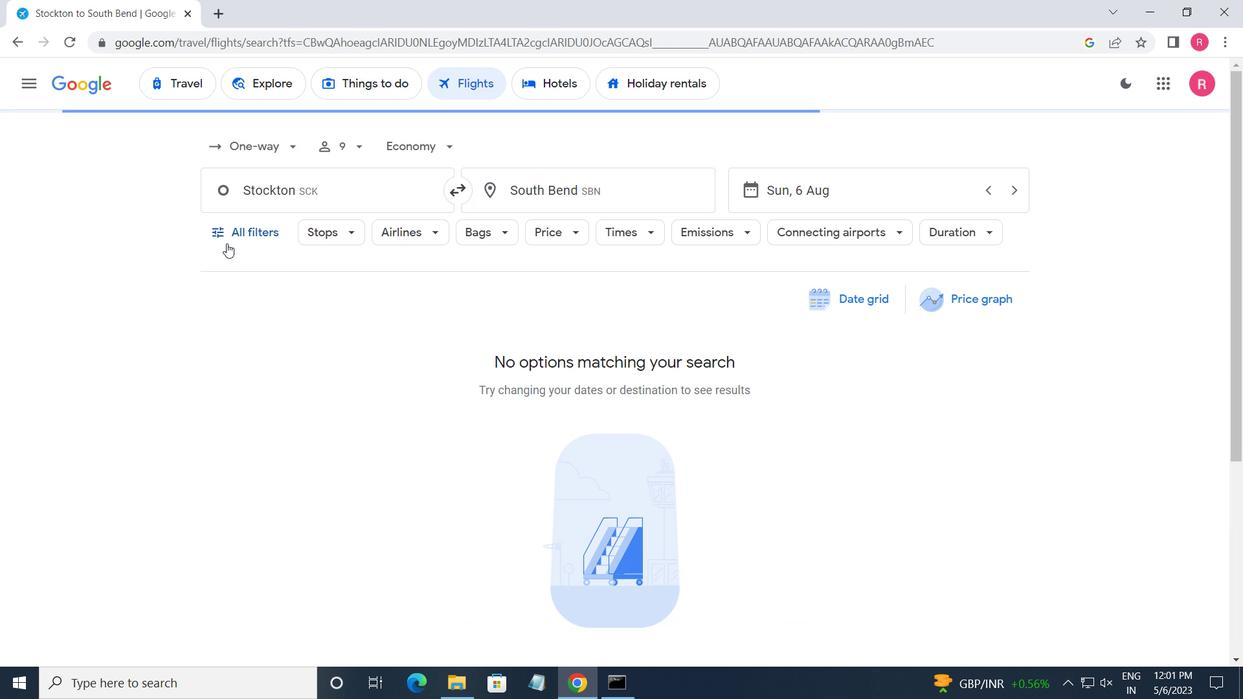 
Action: Mouse moved to (289, 412)
Screenshot: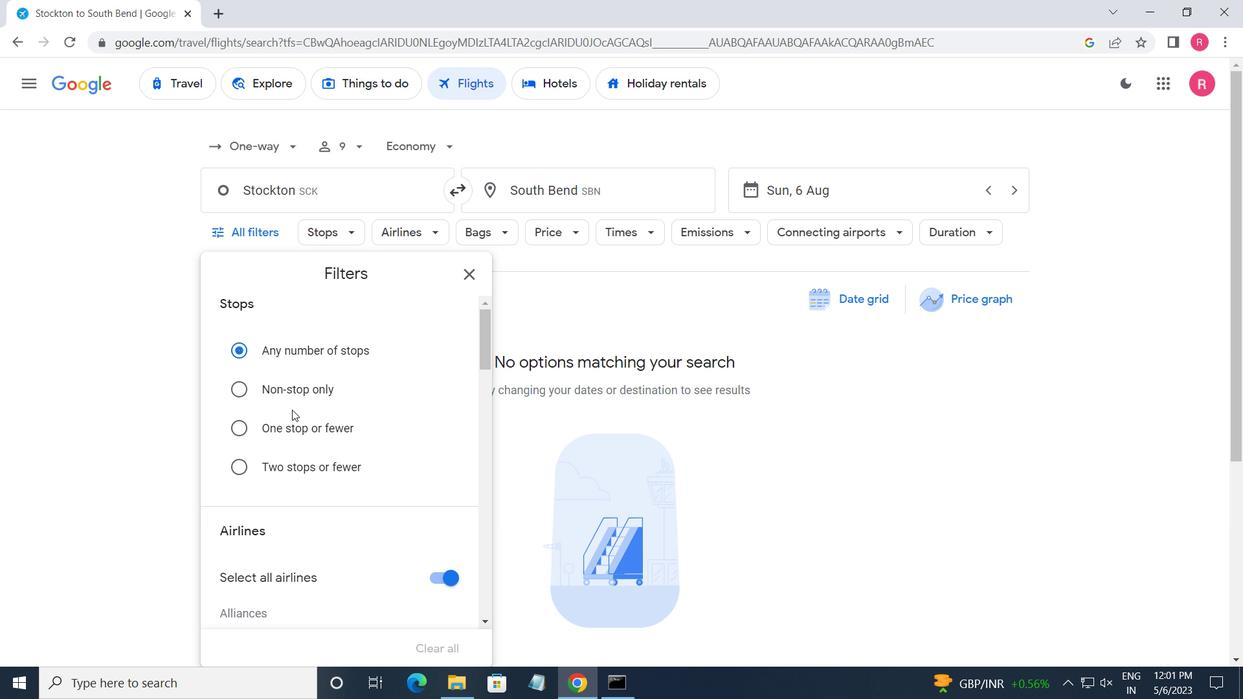 
Action: Mouse scrolled (289, 412) with delta (0, 0)
Screenshot: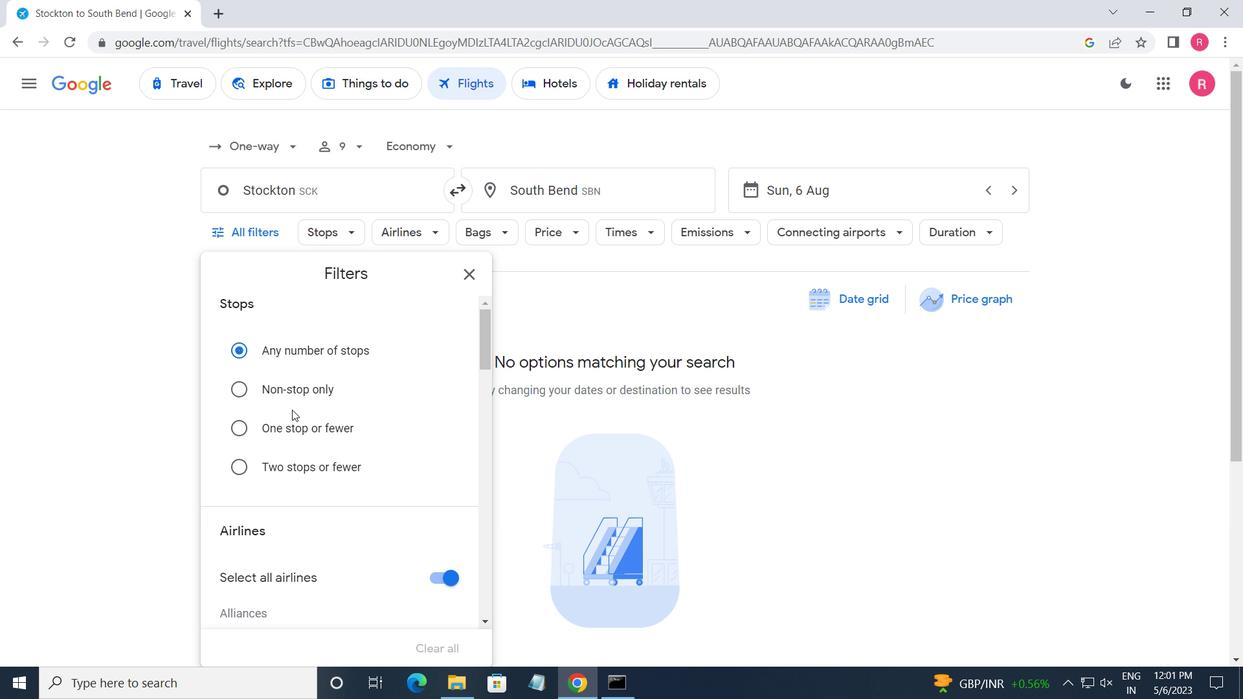
Action: Mouse moved to (289, 418)
Screenshot: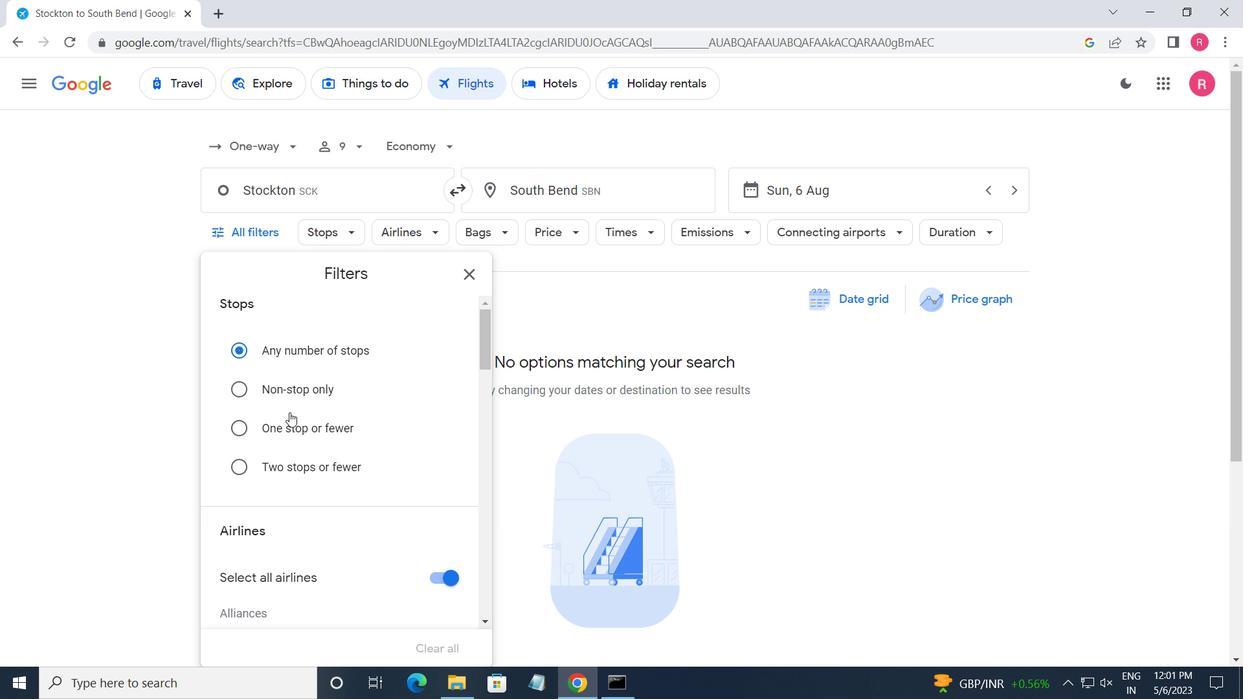 
Action: Mouse scrolled (289, 417) with delta (0, 0)
Screenshot: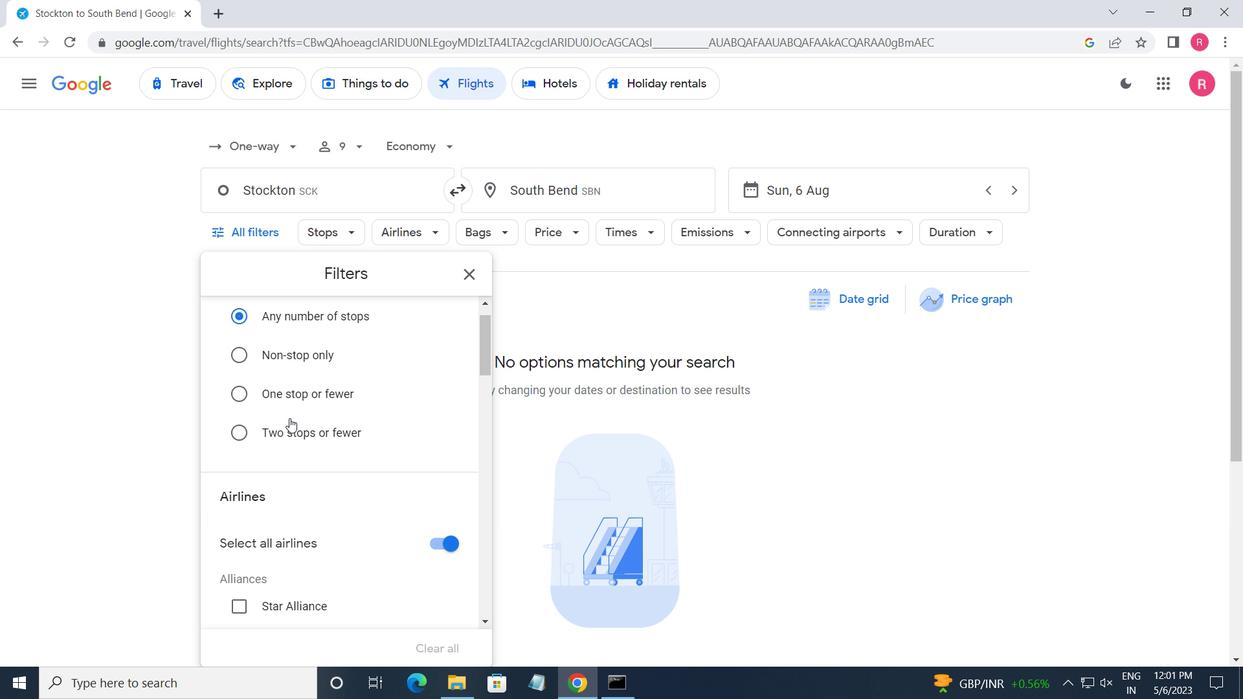 
Action: Mouse moved to (289, 421)
Screenshot: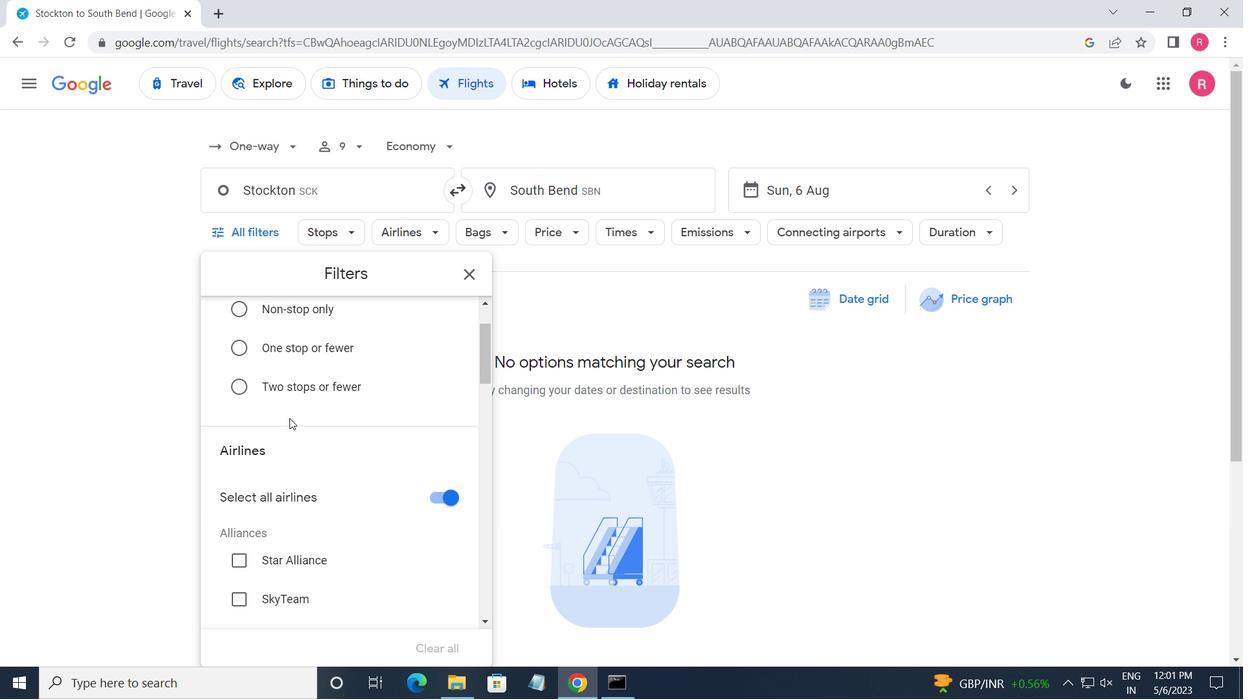 
Action: Mouse scrolled (289, 421) with delta (0, 0)
Screenshot: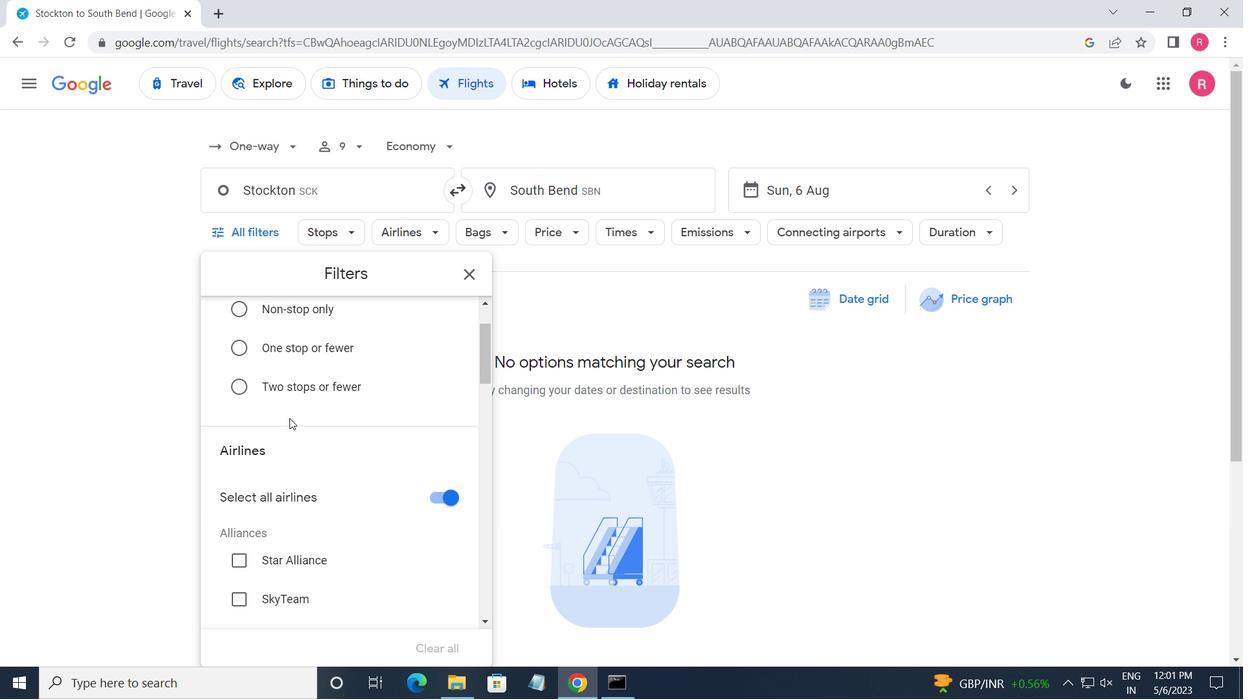 
Action: Mouse moved to (291, 434)
Screenshot: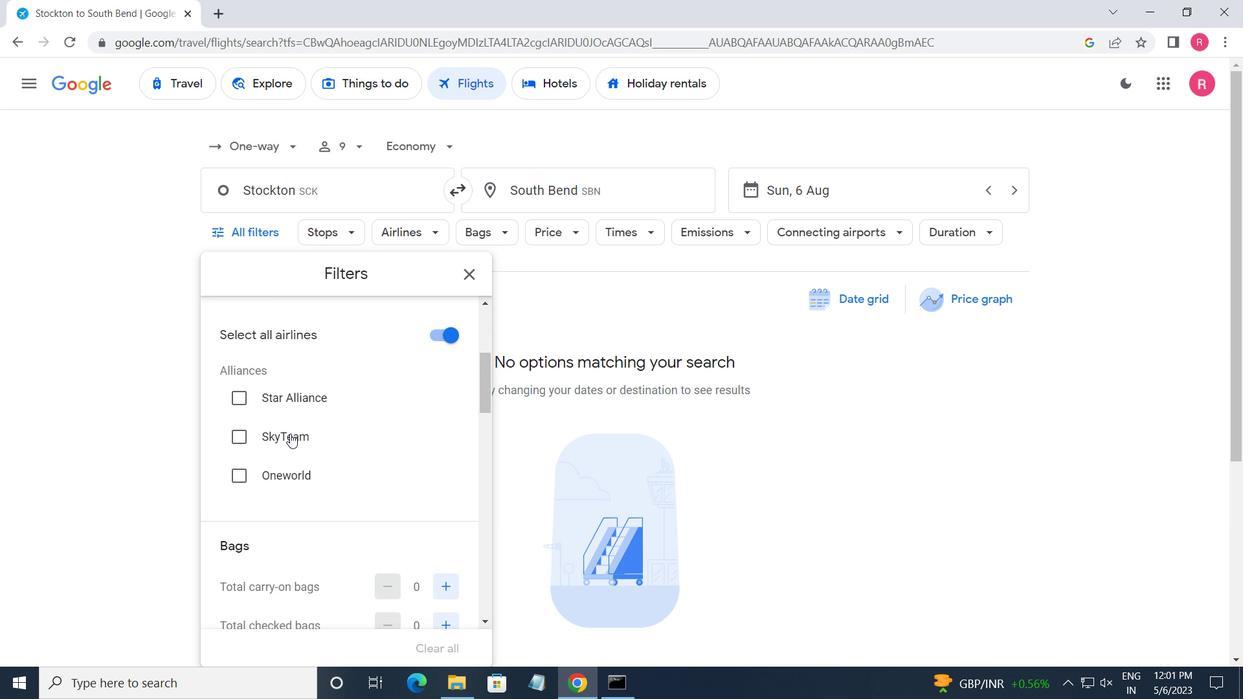 
Action: Mouse scrolled (291, 433) with delta (0, 0)
Screenshot: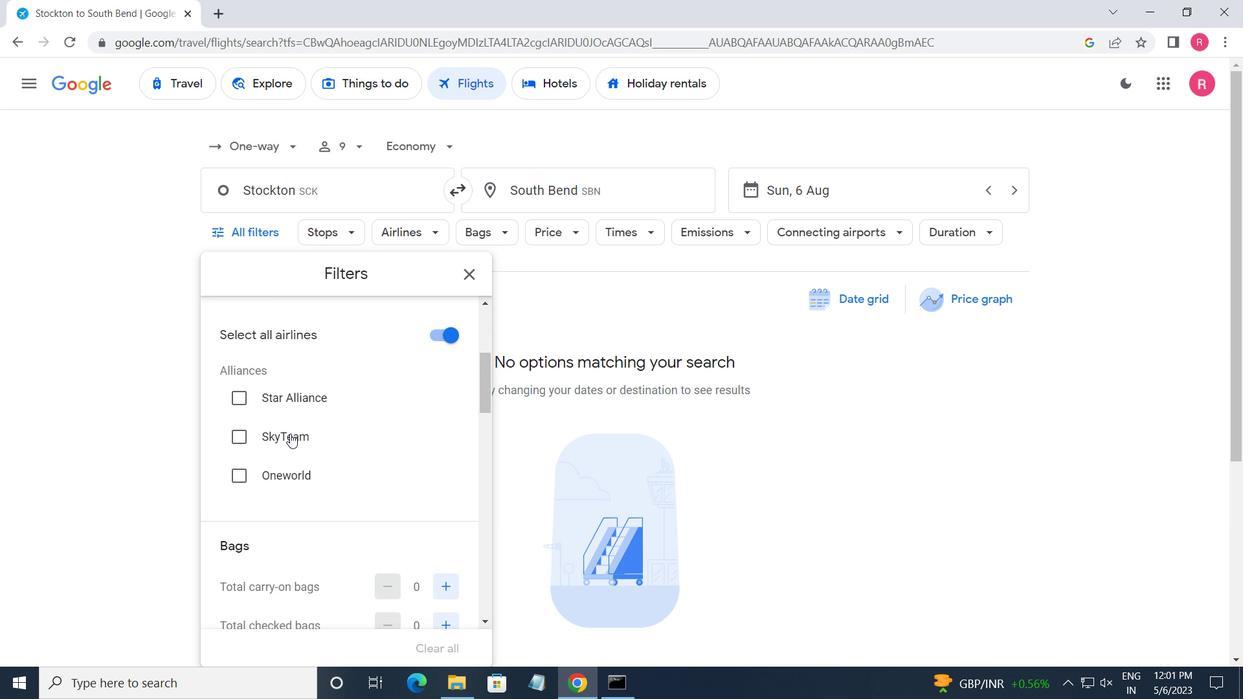 
Action: Mouse moved to (294, 430)
Screenshot: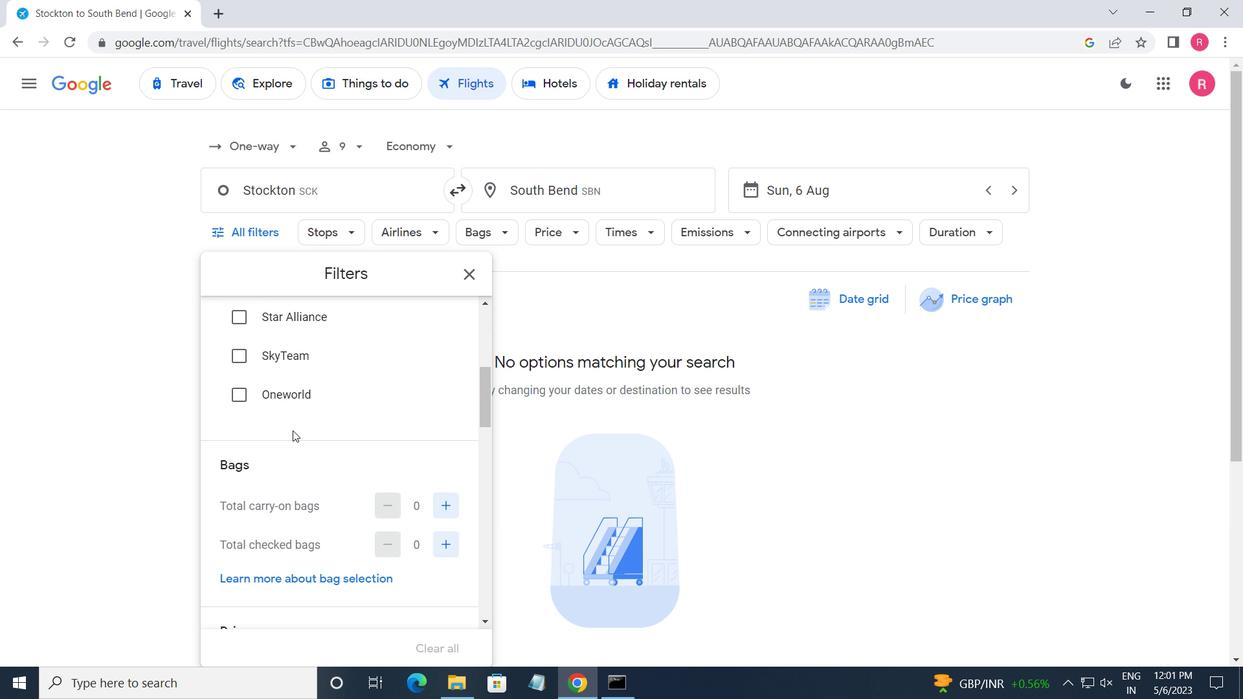 
Action: Mouse scrolled (294, 430) with delta (0, 0)
Screenshot: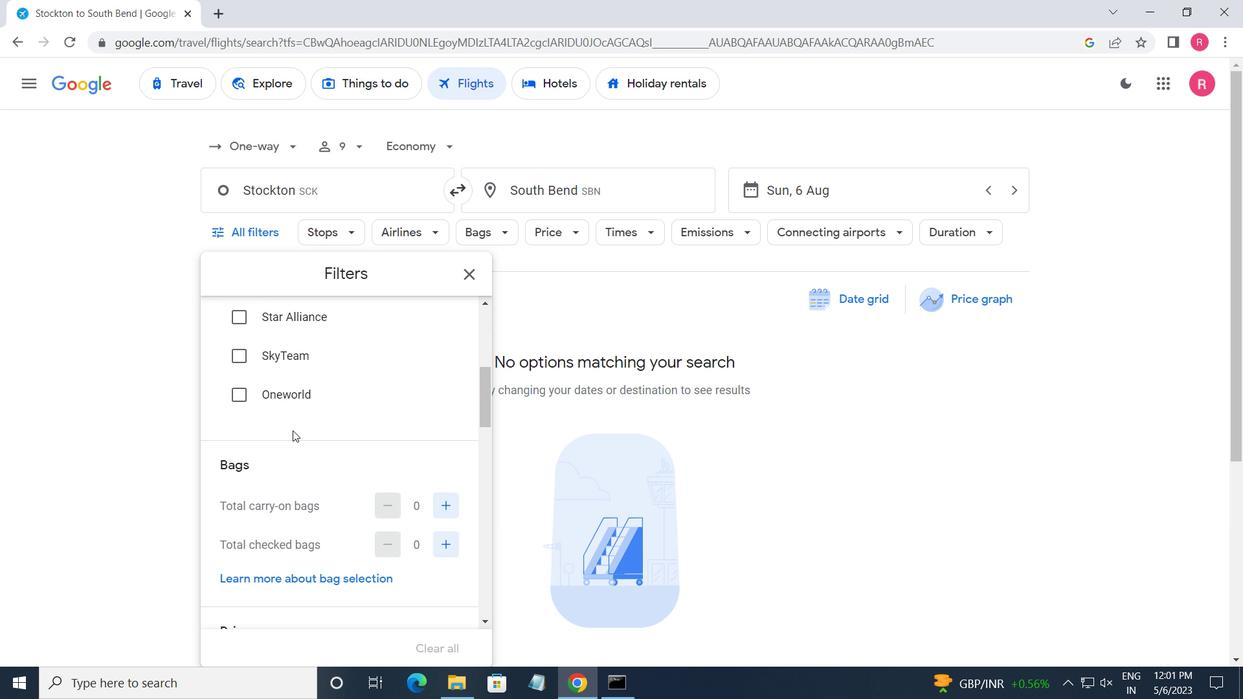 
Action: Mouse moved to (295, 430)
Screenshot: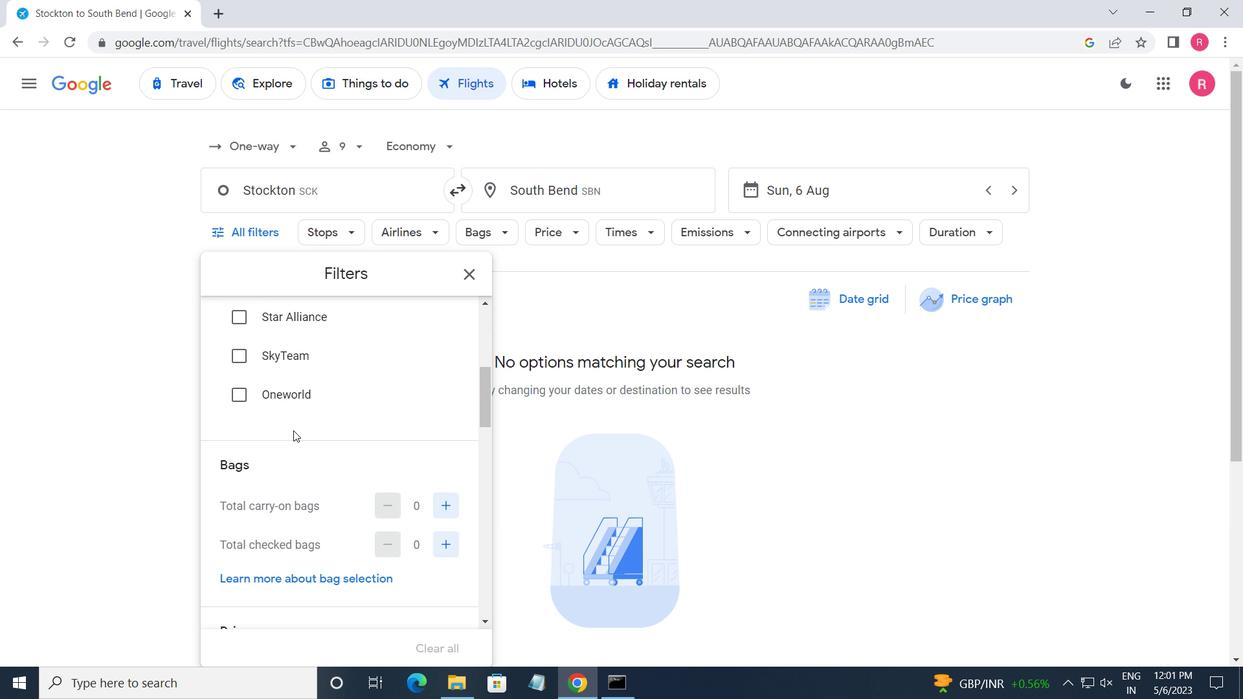 
Action: Mouse scrolled (295, 430) with delta (0, 0)
Screenshot: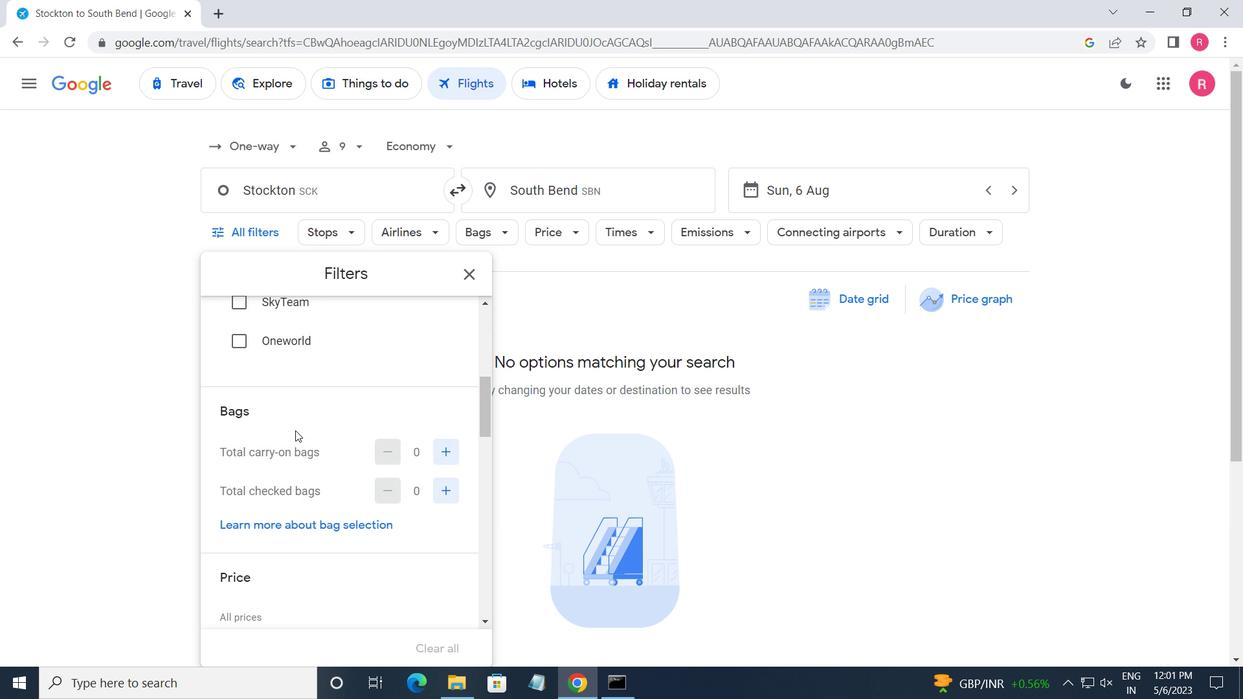 
Action: Mouse scrolled (295, 430) with delta (0, 0)
Screenshot: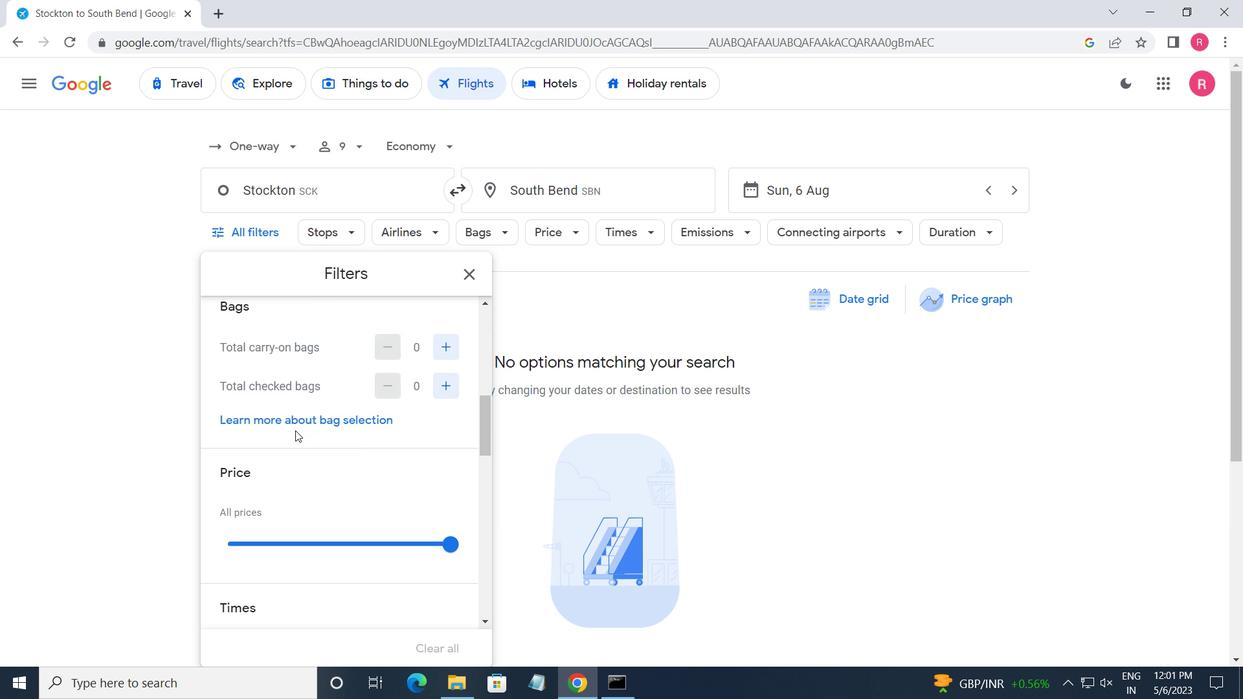 
Action: Mouse scrolled (295, 431) with delta (0, 0)
Screenshot: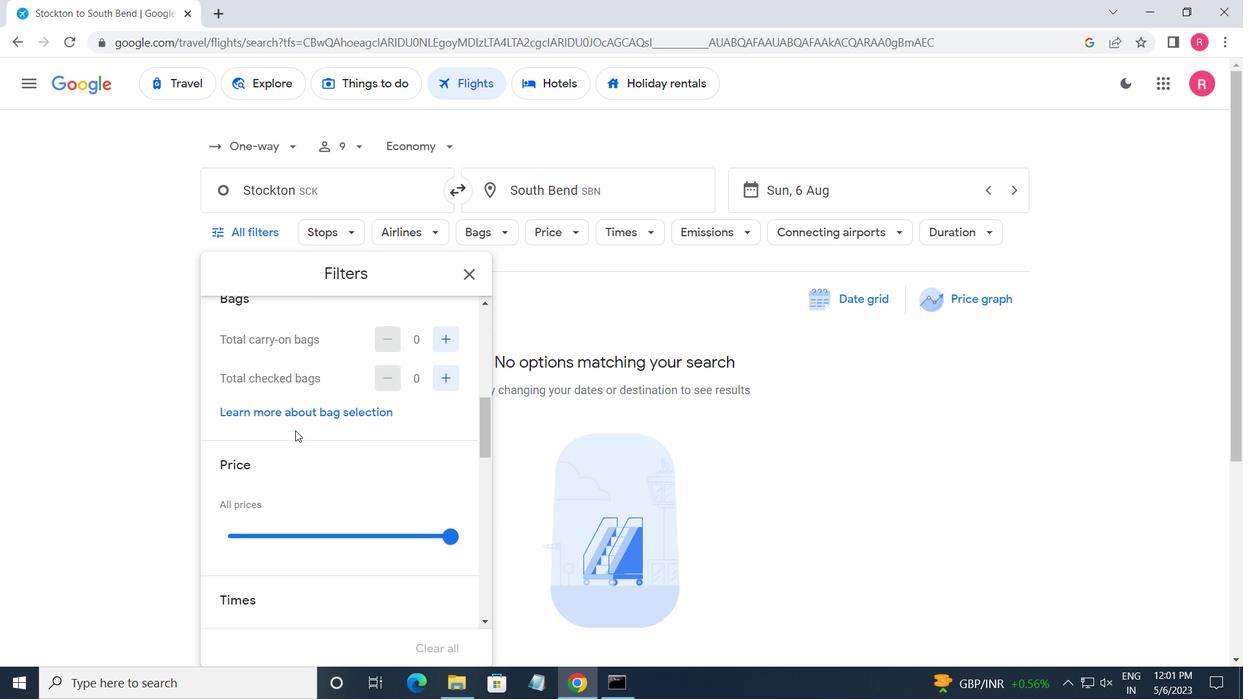 
Action: Mouse moved to (296, 430)
Screenshot: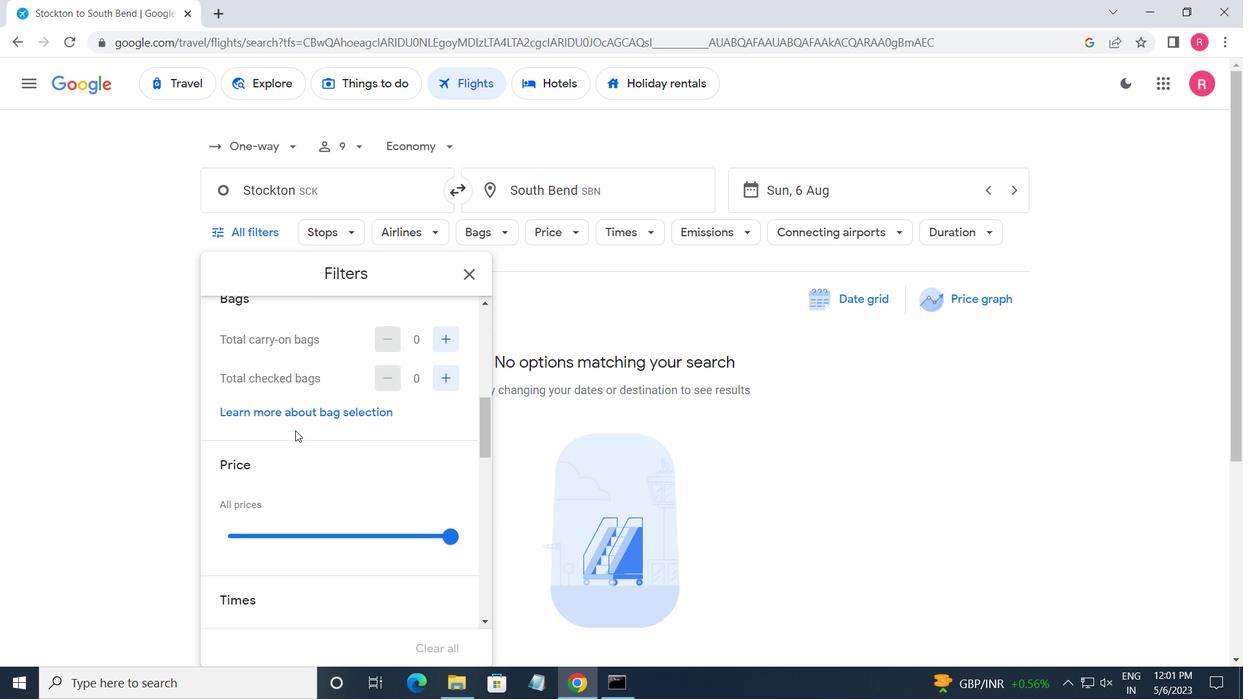
Action: Mouse scrolled (296, 431) with delta (0, 0)
Screenshot: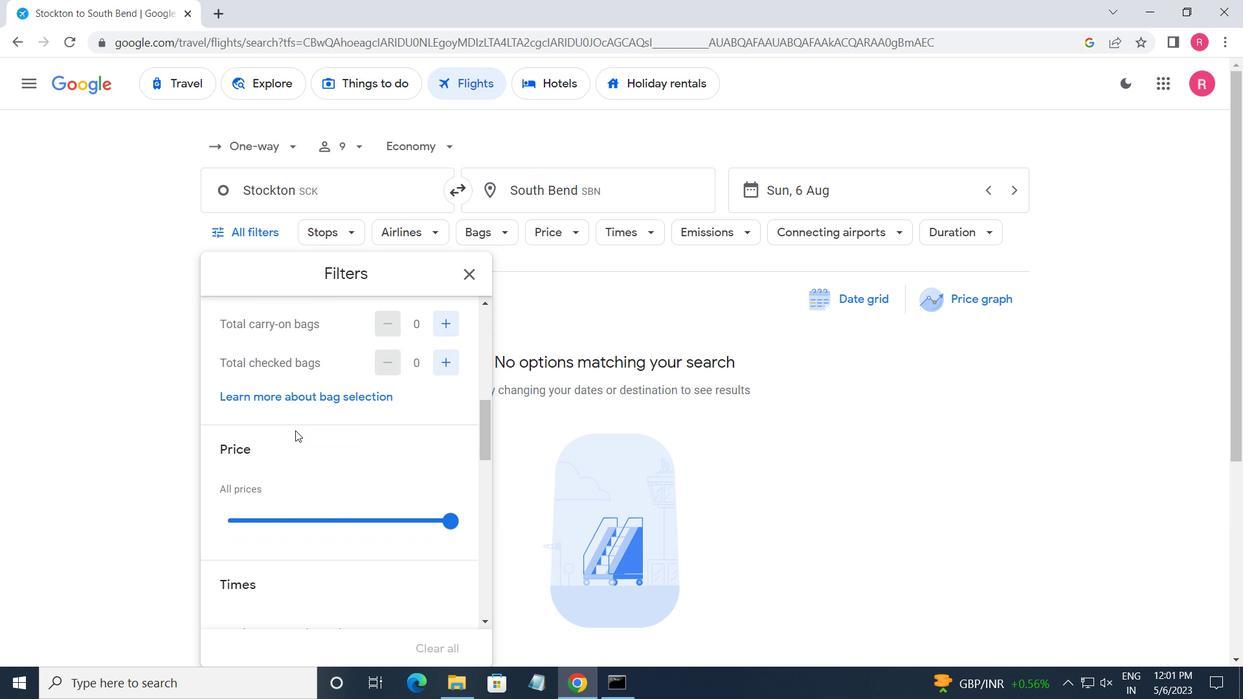 
Action: Mouse moved to (296, 430)
Screenshot: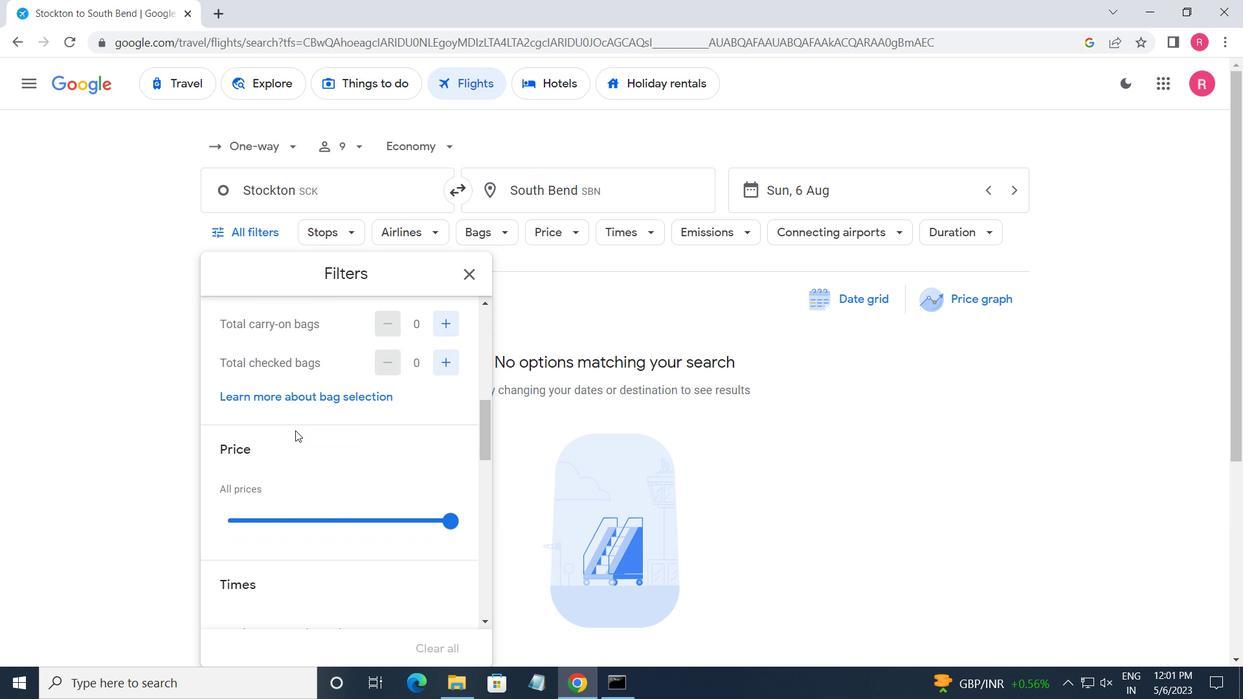 
Action: Mouse scrolled (296, 431) with delta (0, 0)
Screenshot: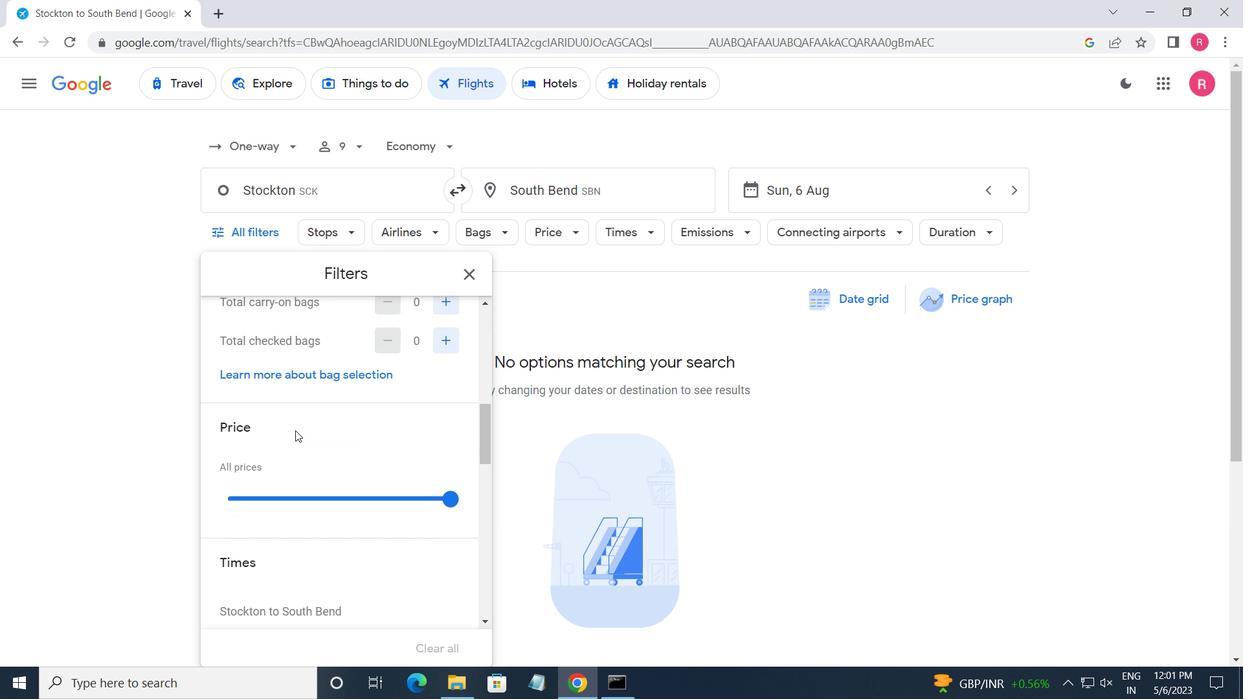 
Action: Mouse scrolled (296, 431) with delta (0, 0)
Screenshot: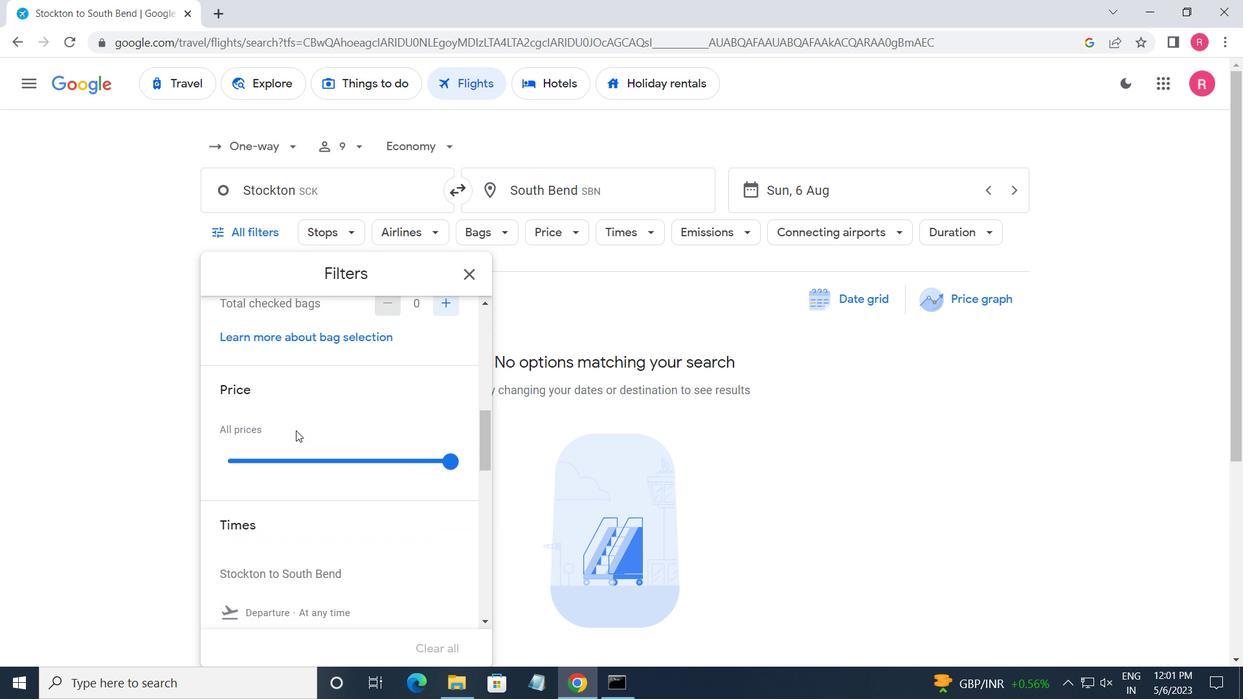 
Action: Mouse scrolled (296, 431) with delta (0, 0)
Screenshot: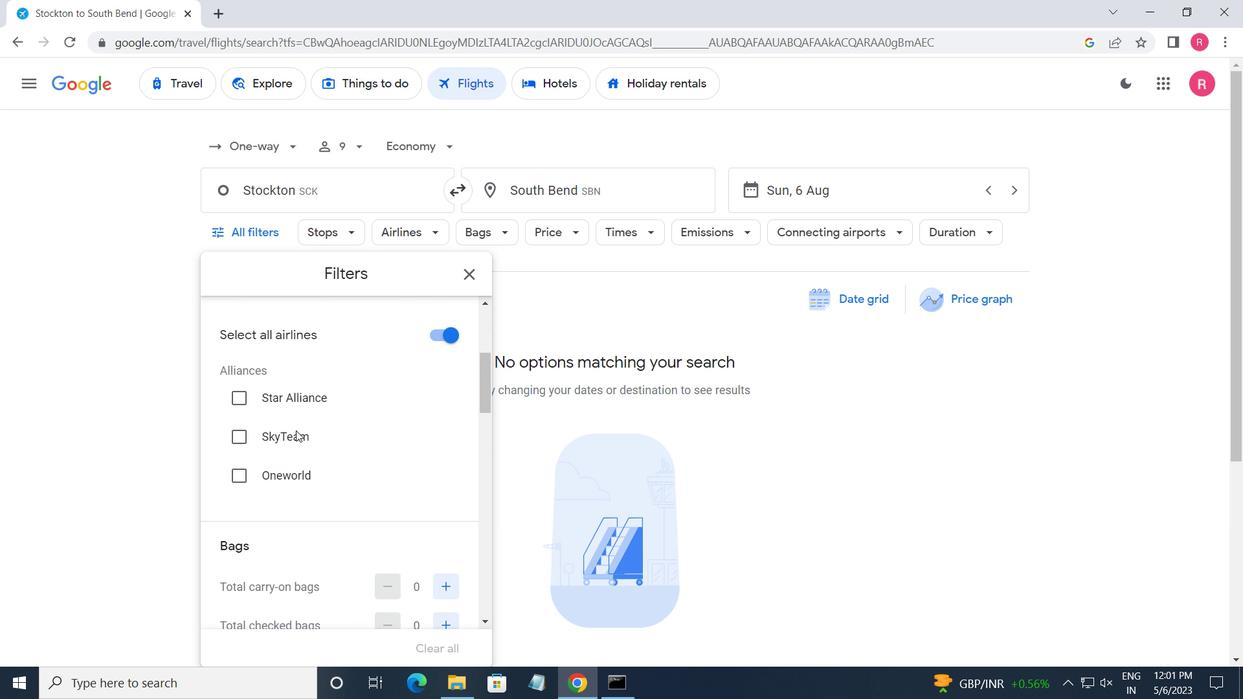 
Action: Mouse moved to (296, 430)
Screenshot: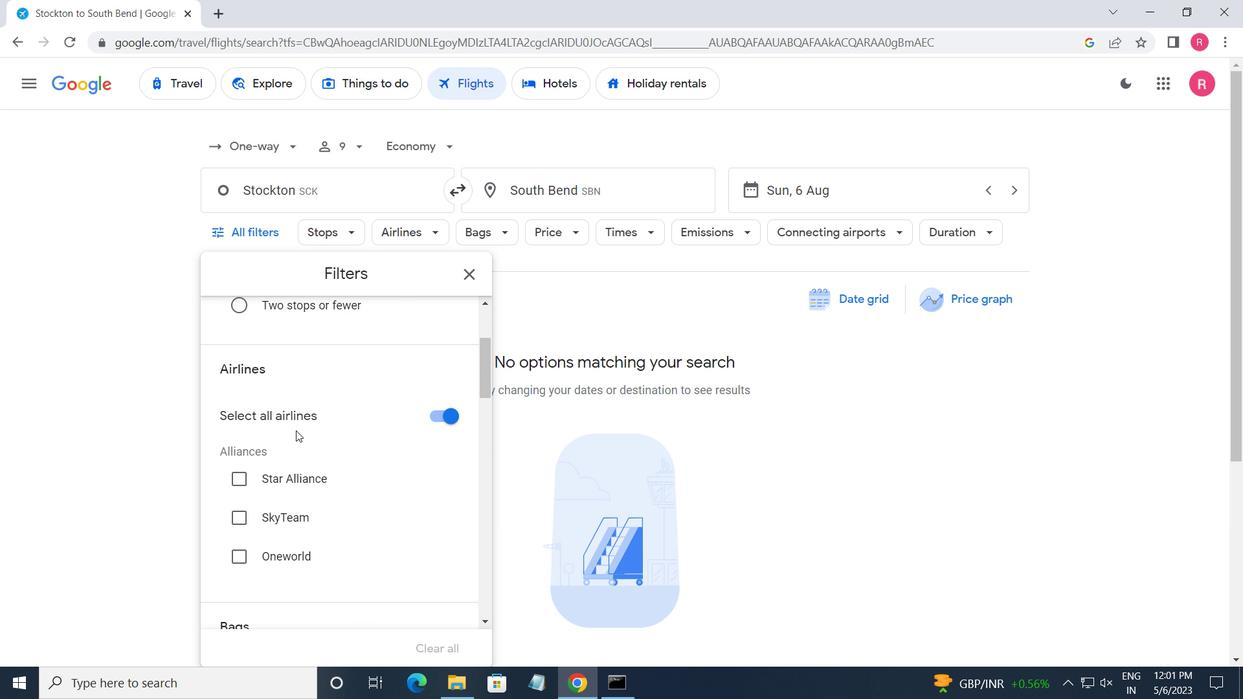 
Action: Mouse scrolled (296, 429) with delta (0, 0)
Screenshot: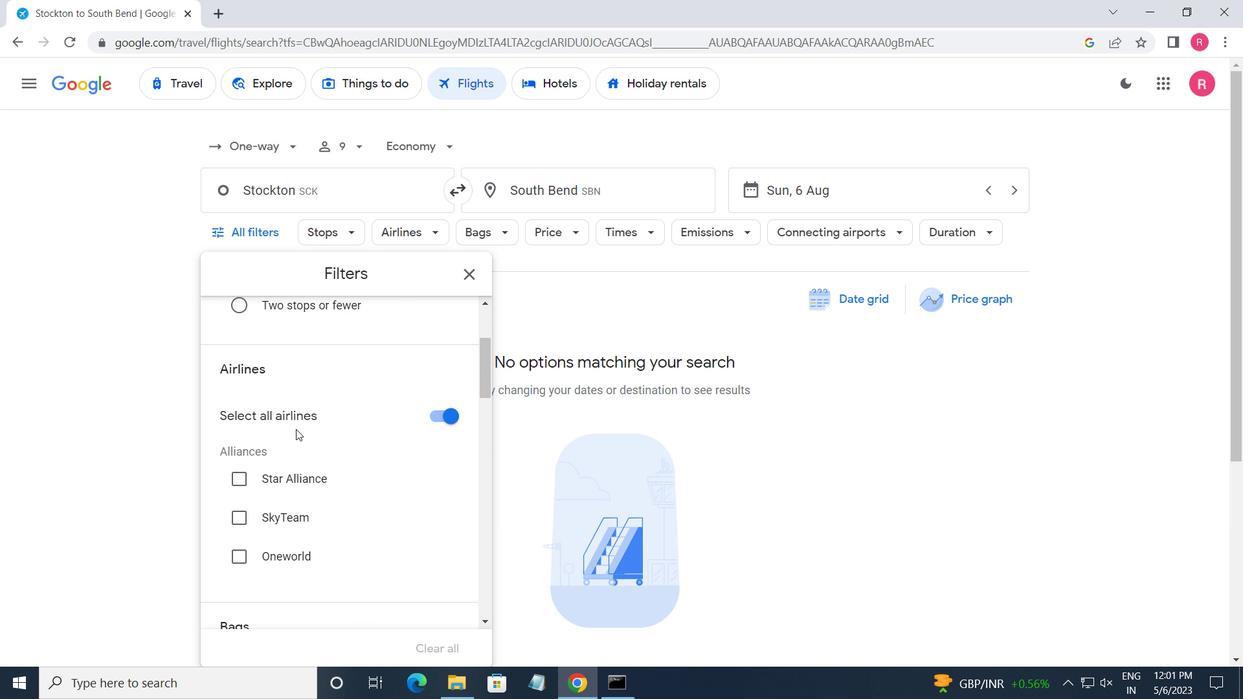 
Action: Mouse scrolled (296, 429) with delta (0, 0)
Screenshot: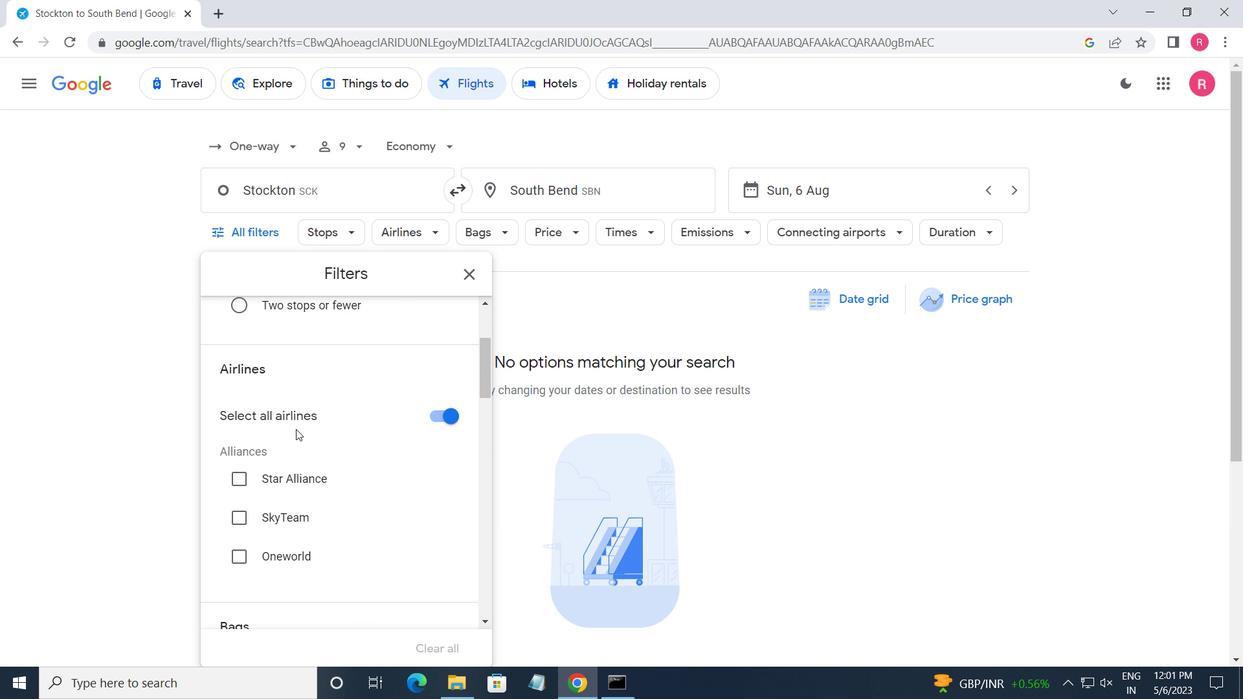 
Action: Mouse scrolled (296, 429) with delta (0, 0)
Screenshot: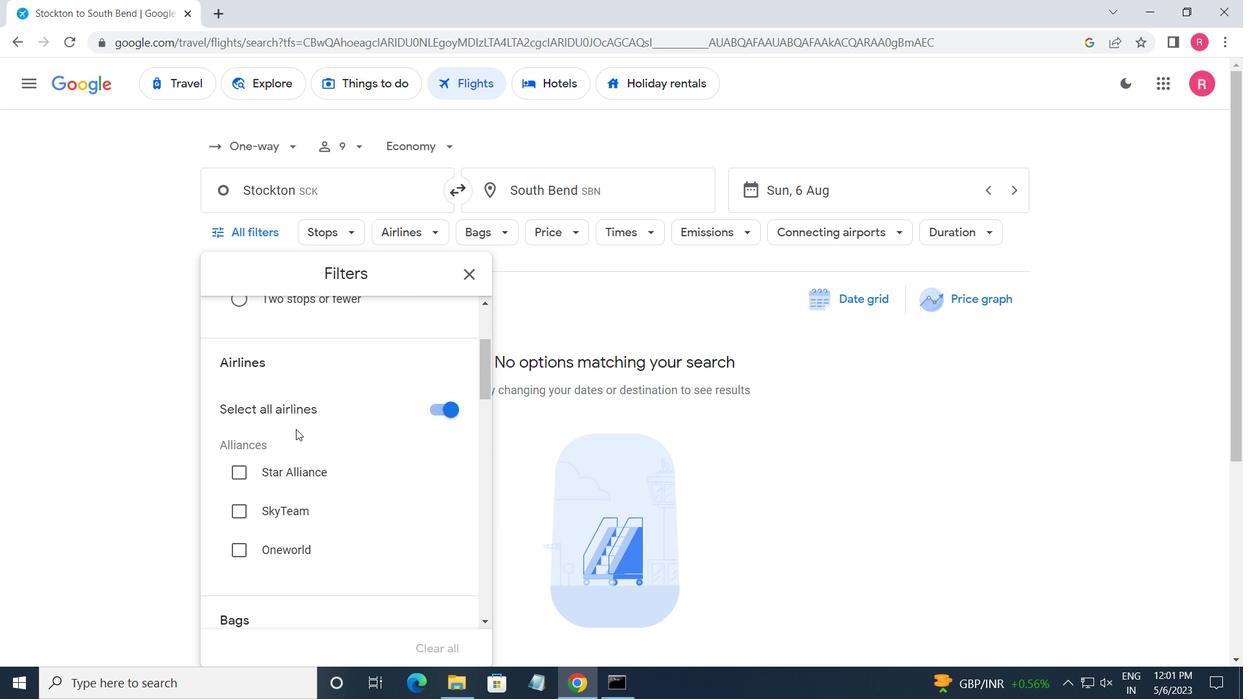 
Action: Mouse scrolled (296, 429) with delta (0, 0)
Screenshot: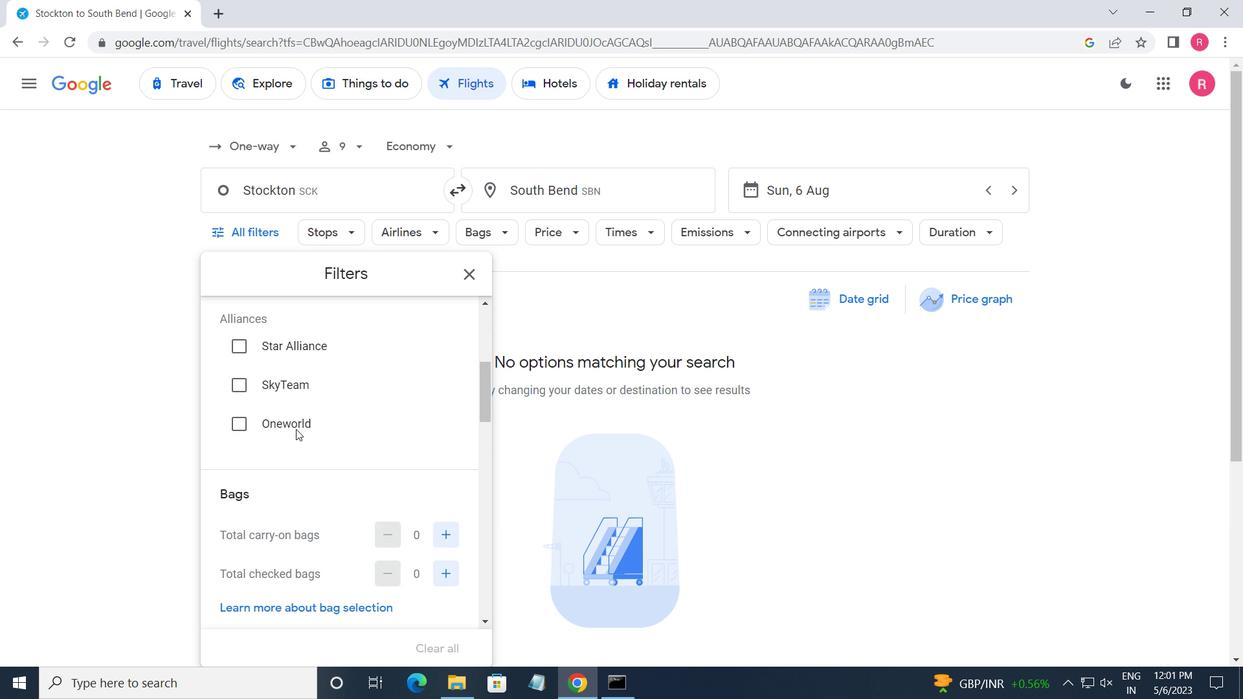 
Action: Mouse moved to (436, 393)
Screenshot: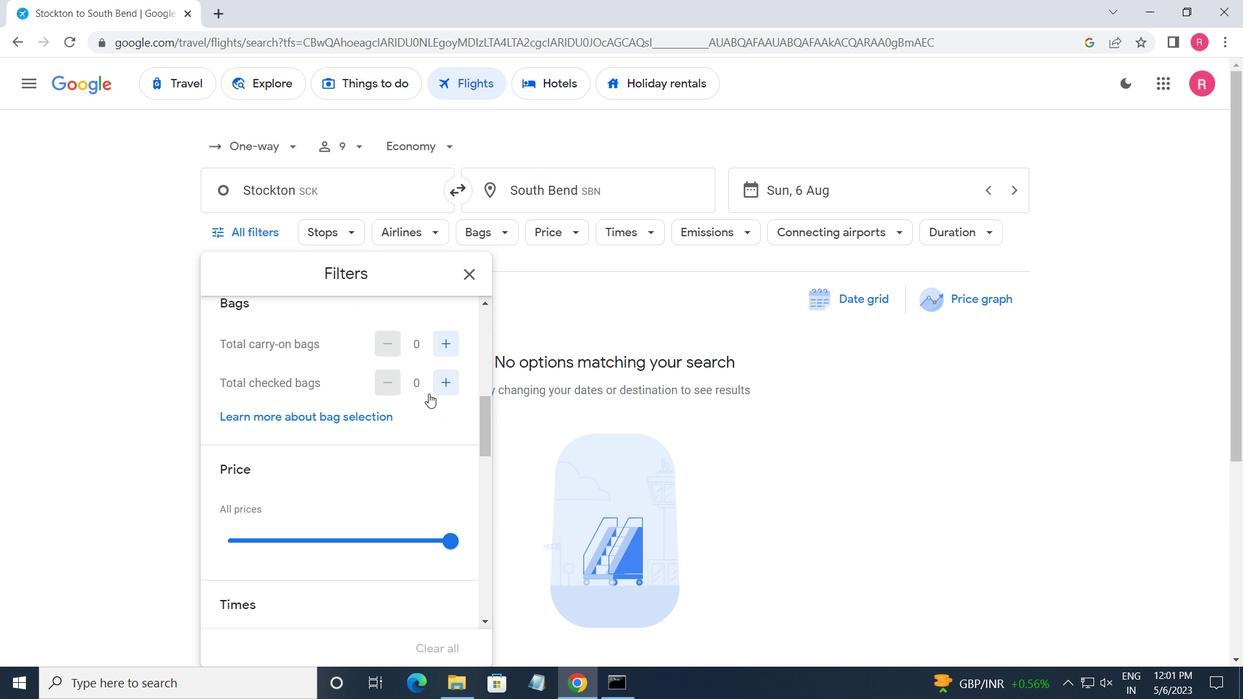 
Action: Mouse pressed left at (436, 393)
Screenshot: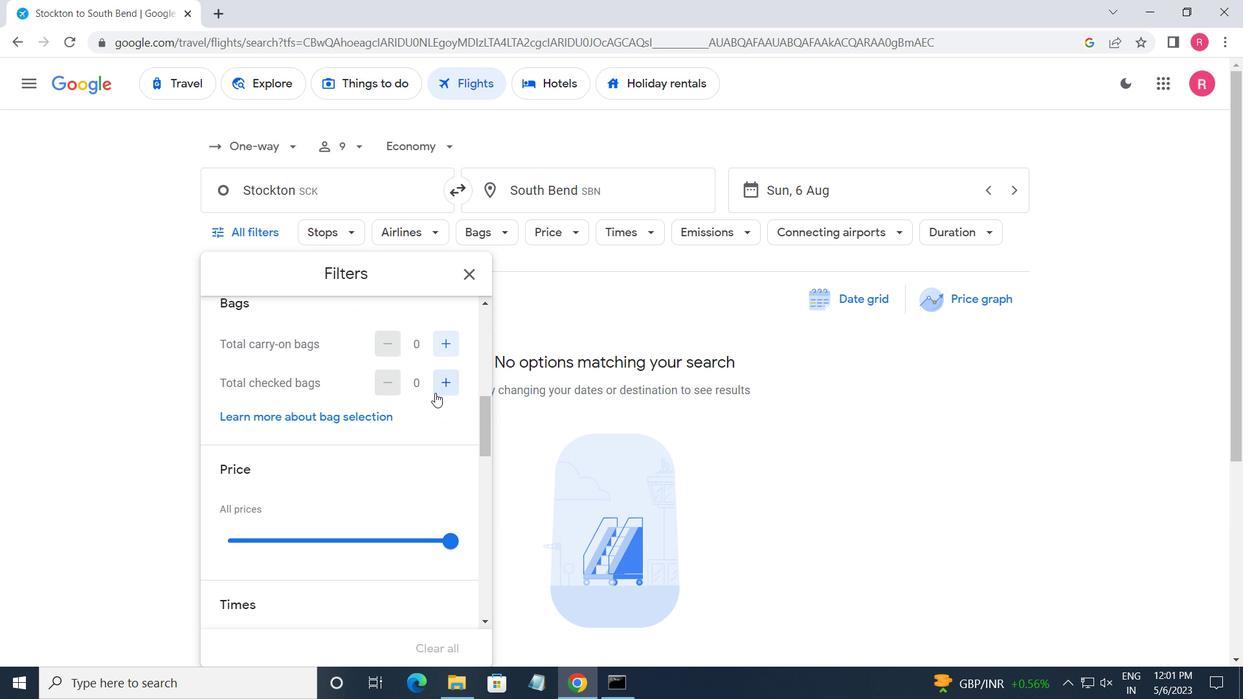 
Action: Mouse moved to (437, 393)
Screenshot: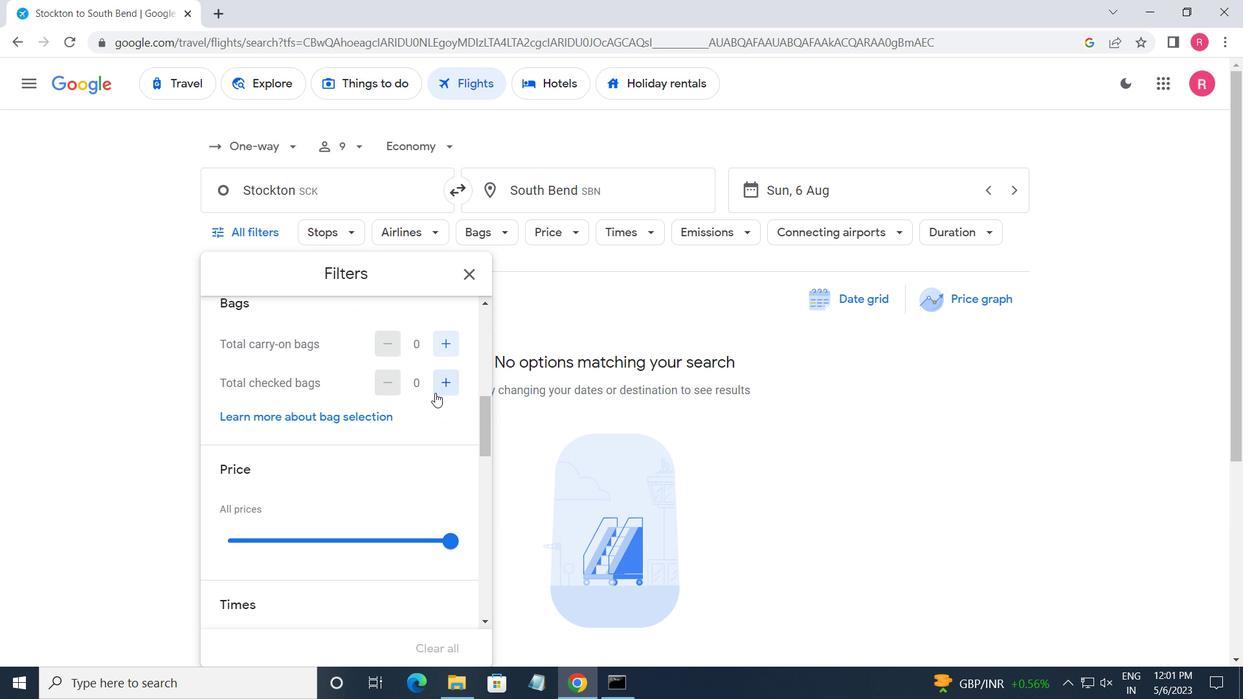 
Action: Mouse pressed left at (437, 393)
Screenshot: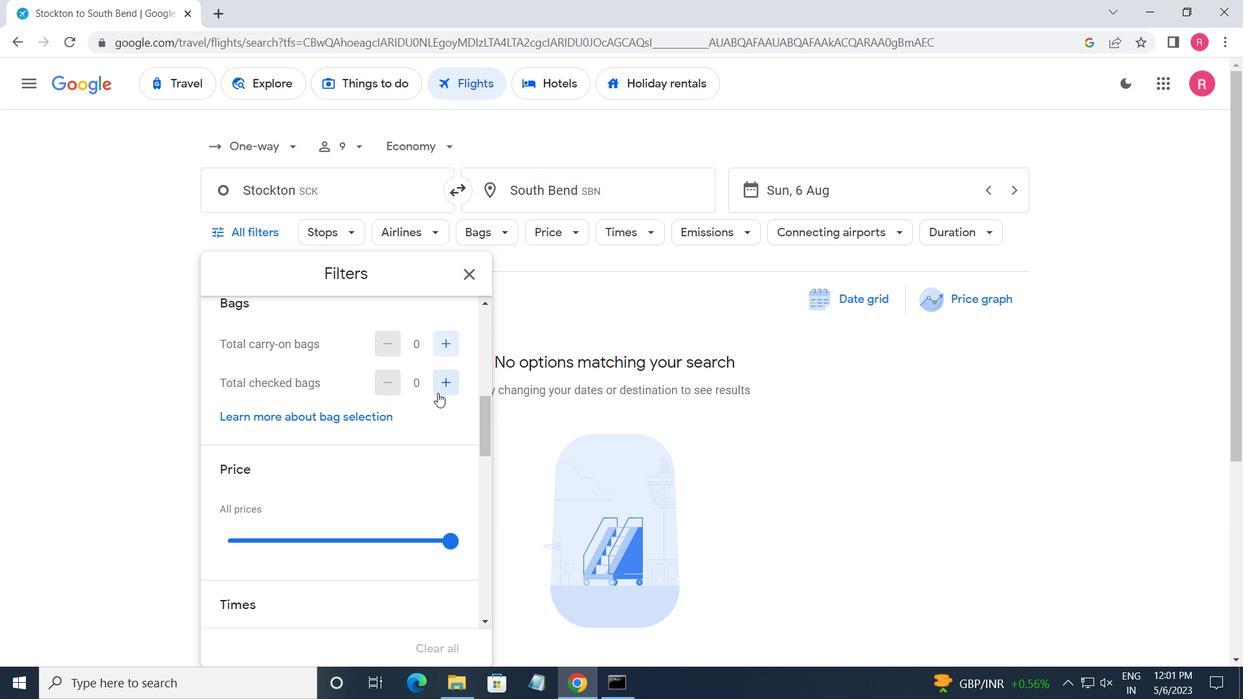 
Action: Mouse pressed left at (437, 393)
Screenshot: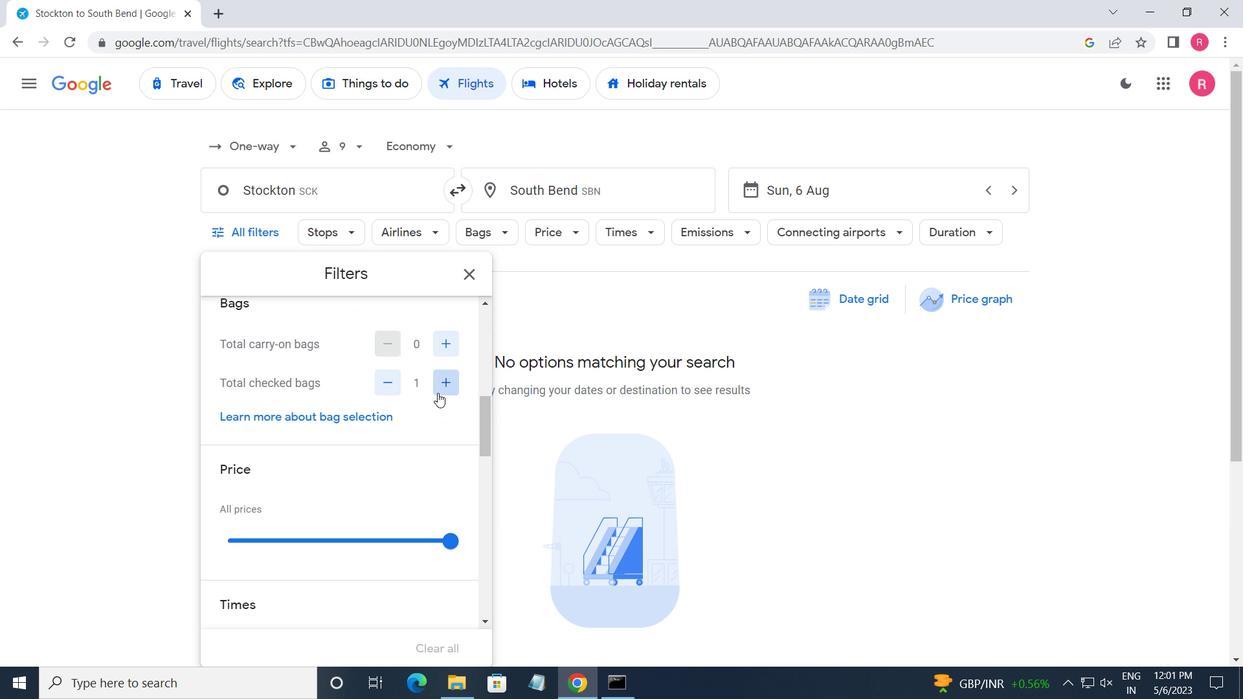 
Action: Mouse pressed left at (437, 393)
Screenshot: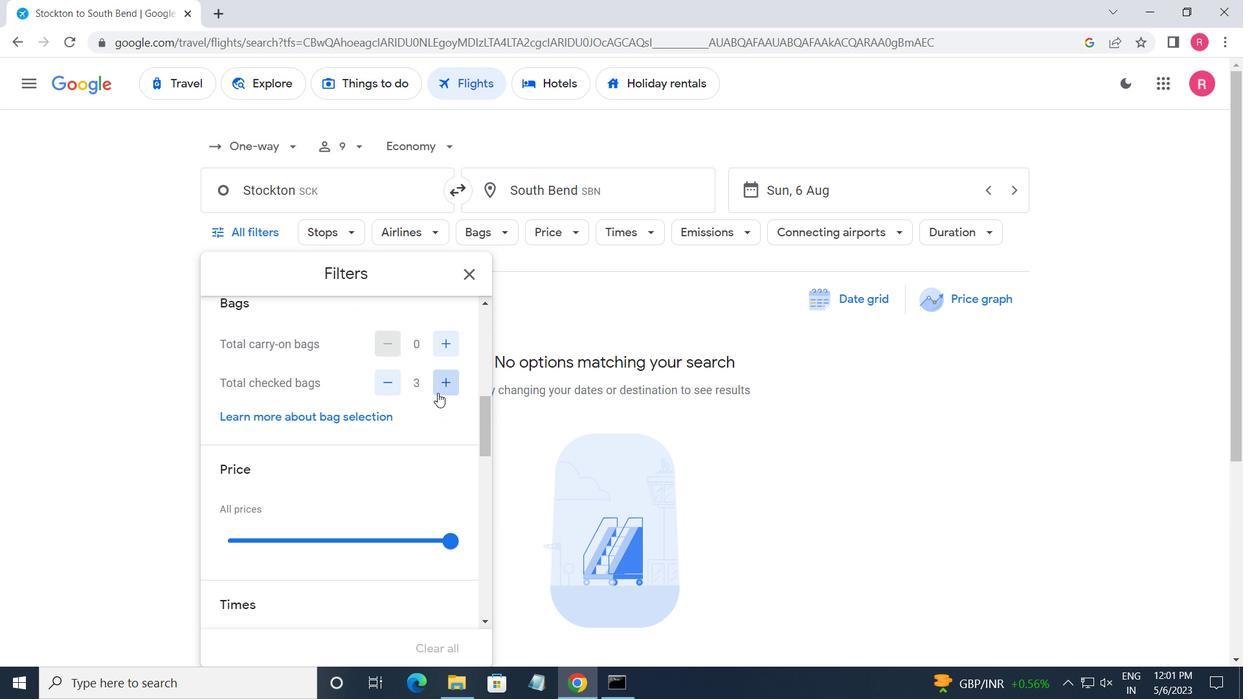 
Action: Mouse pressed left at (437, 393)
Screenshot: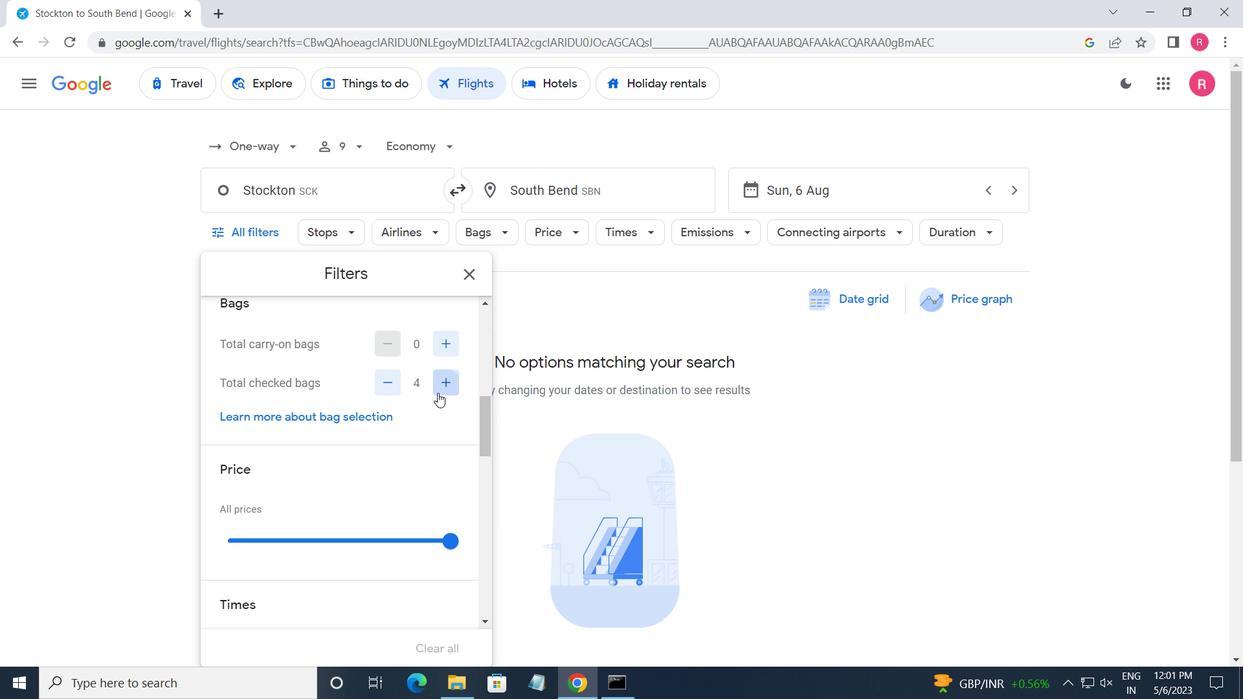 
Action: Mouse pressed left at (437, 393)
Screenshot: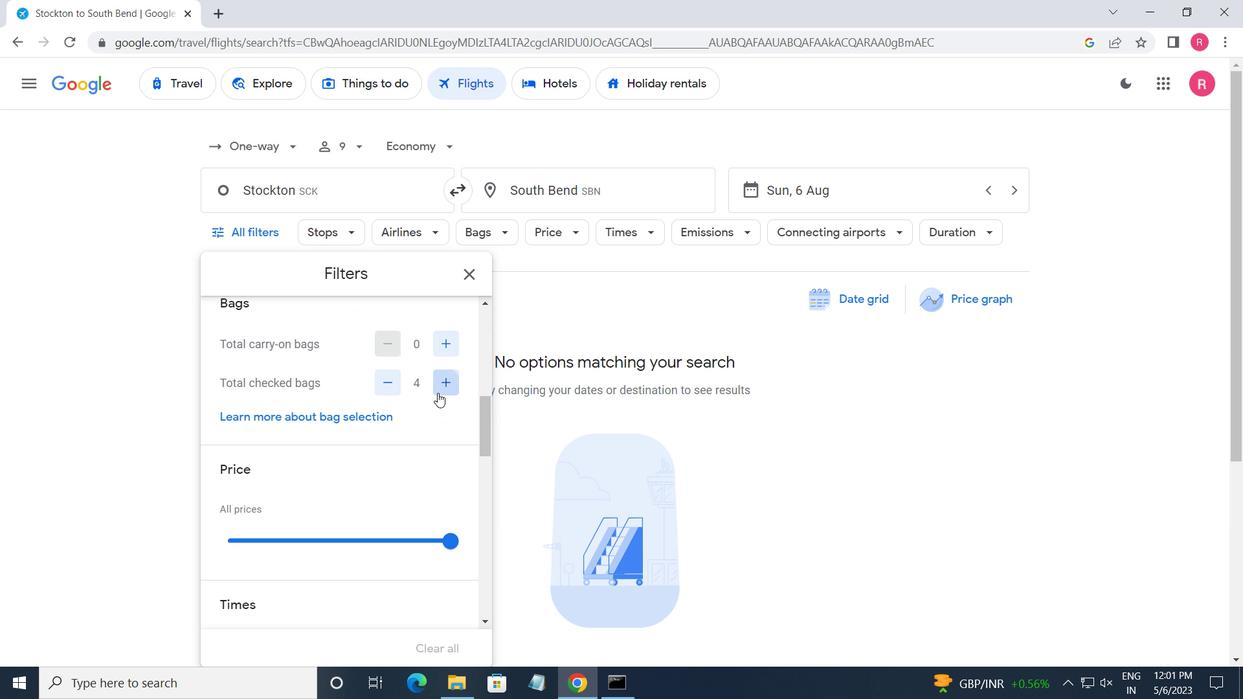 
Action: Mouse pressed left at (437, 393)
Screenshot: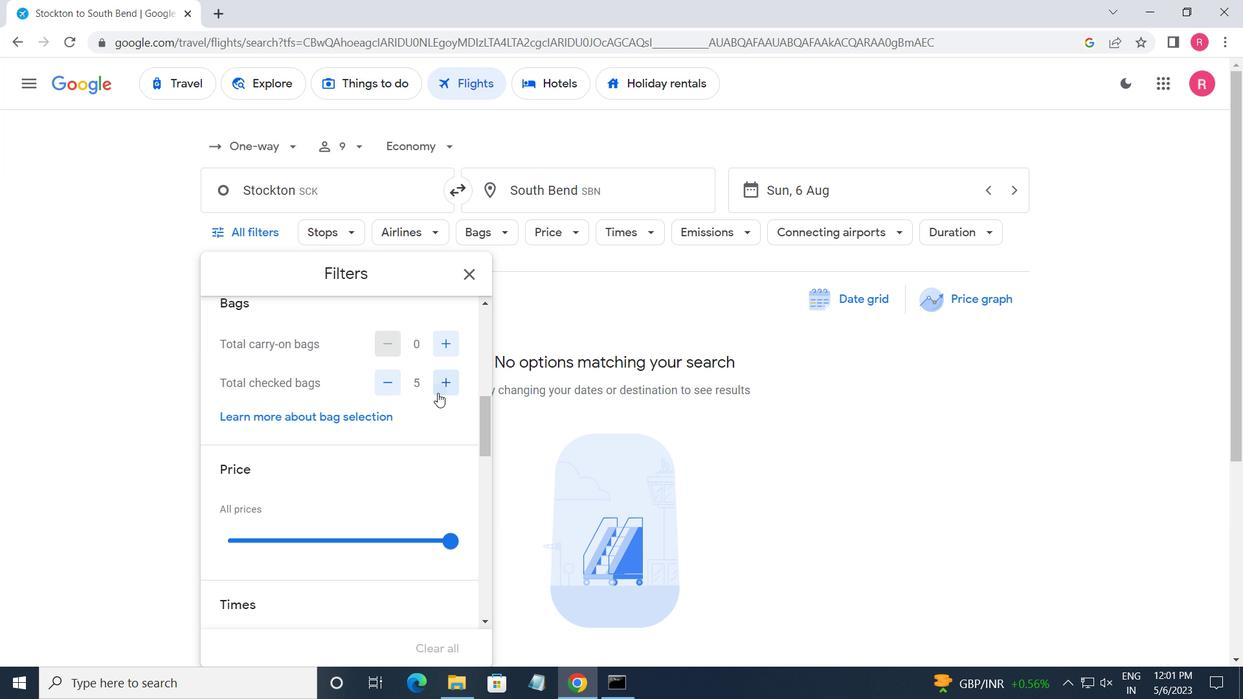 
Action: Mouse pressed left at (437, 393)
Screenshot: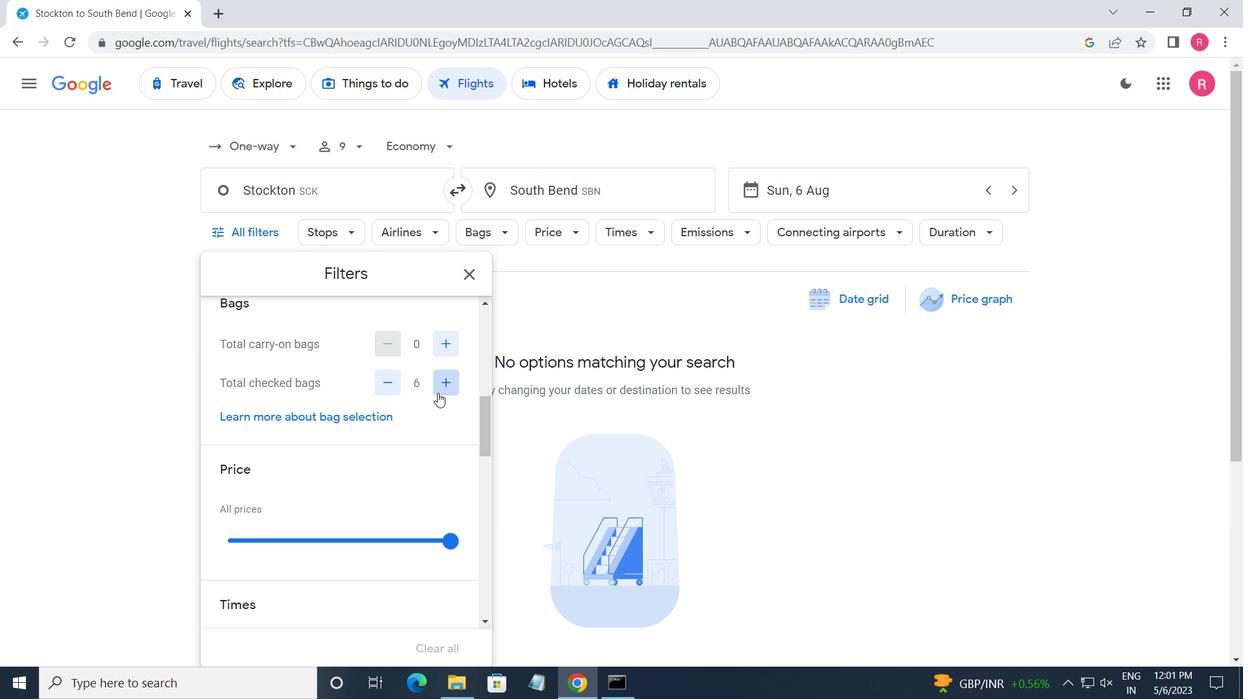 
Action: Mouse pressed left at (437, 393)
Screenshot: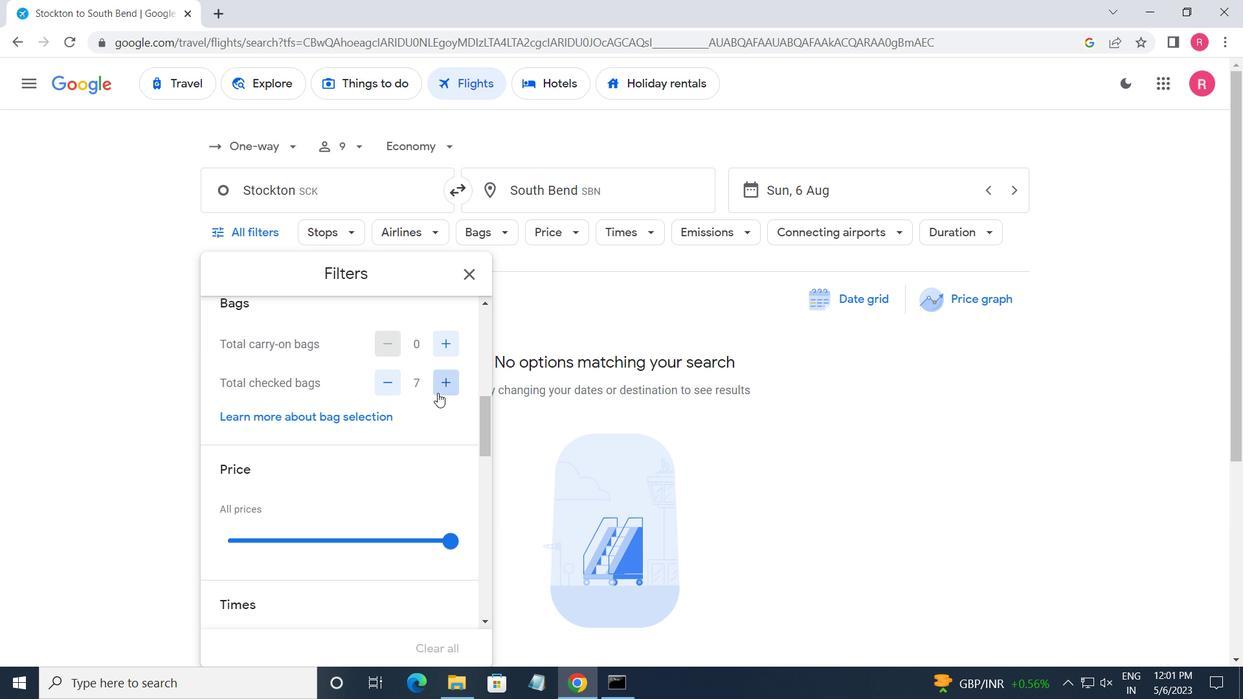 
Action: Mouse scrolled (437, 392) with delta (0, 0)
Screenshot: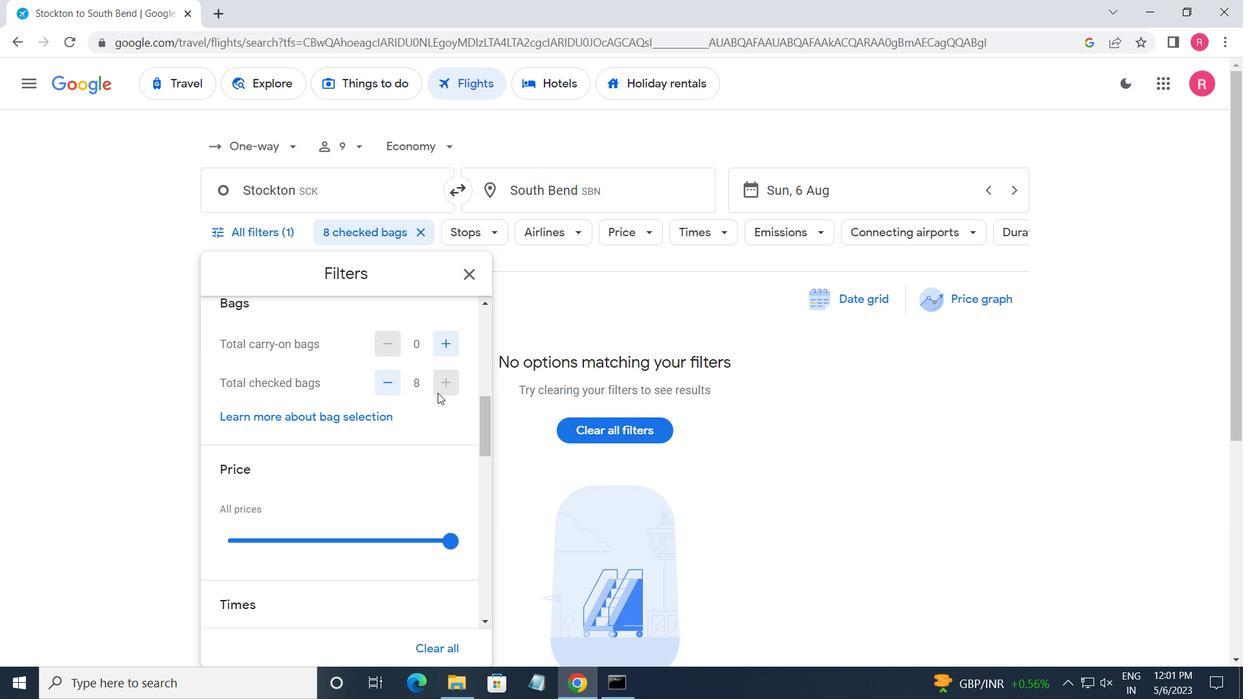 
Action: Mouse scrolled (437, 392) with delta (0, 0)
Screenshot: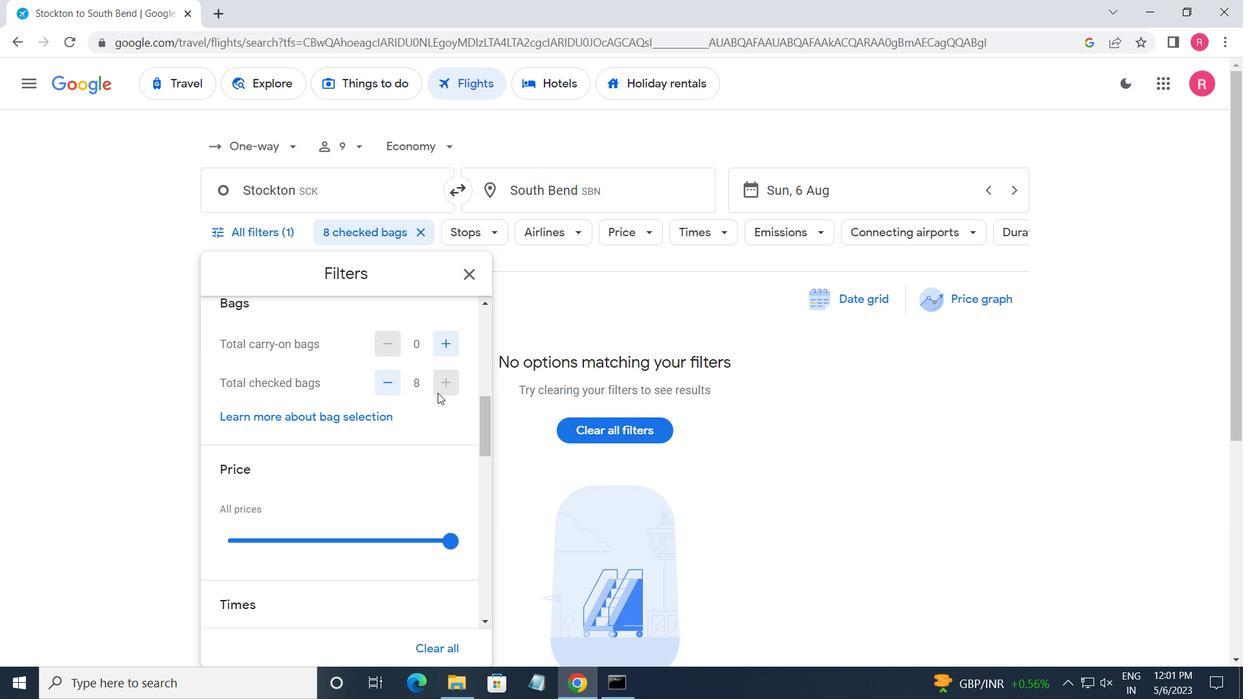 
Action: Mouse moved to (454, 384)
Screenshot: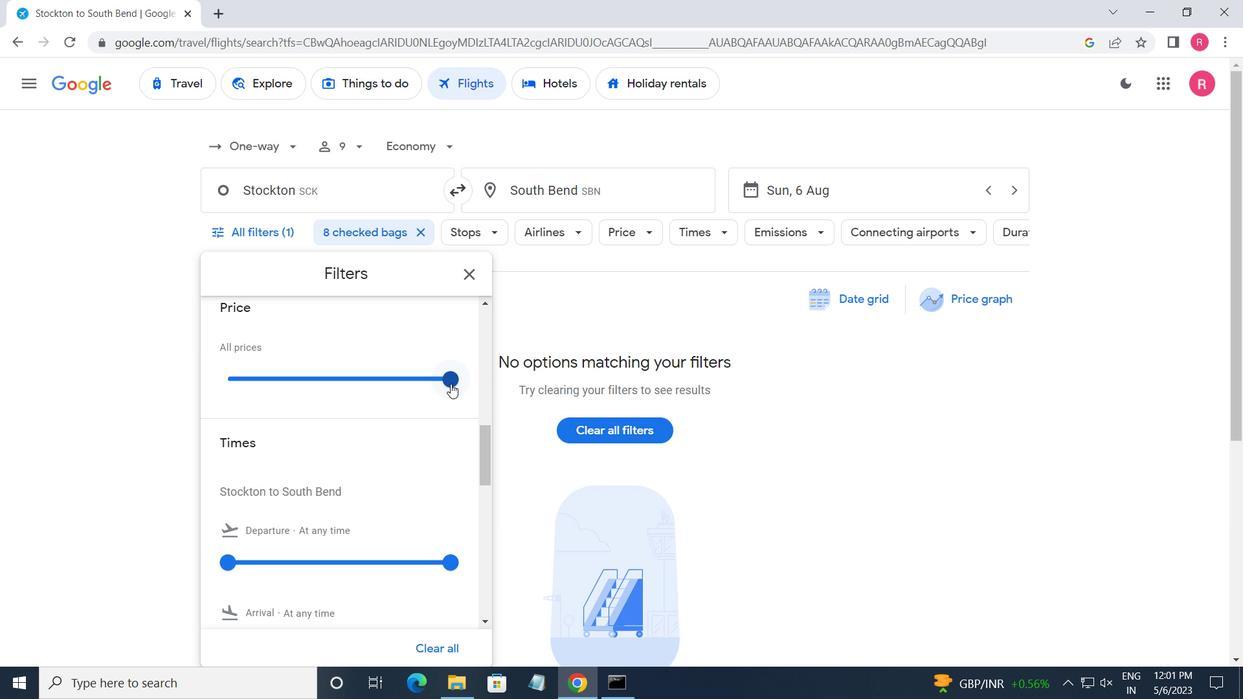 
Action: Mouse pressed left at (454, 384)
Screenshot: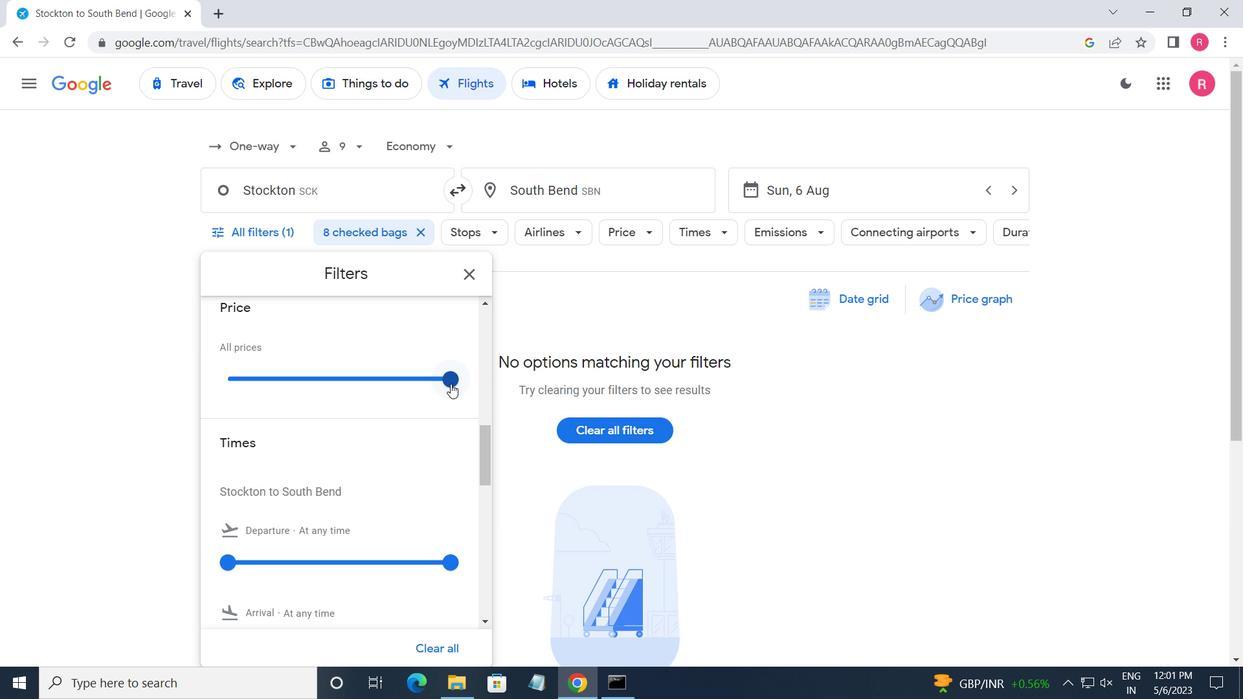 
Action: Mouse moved to (458, 384)
Screenshot: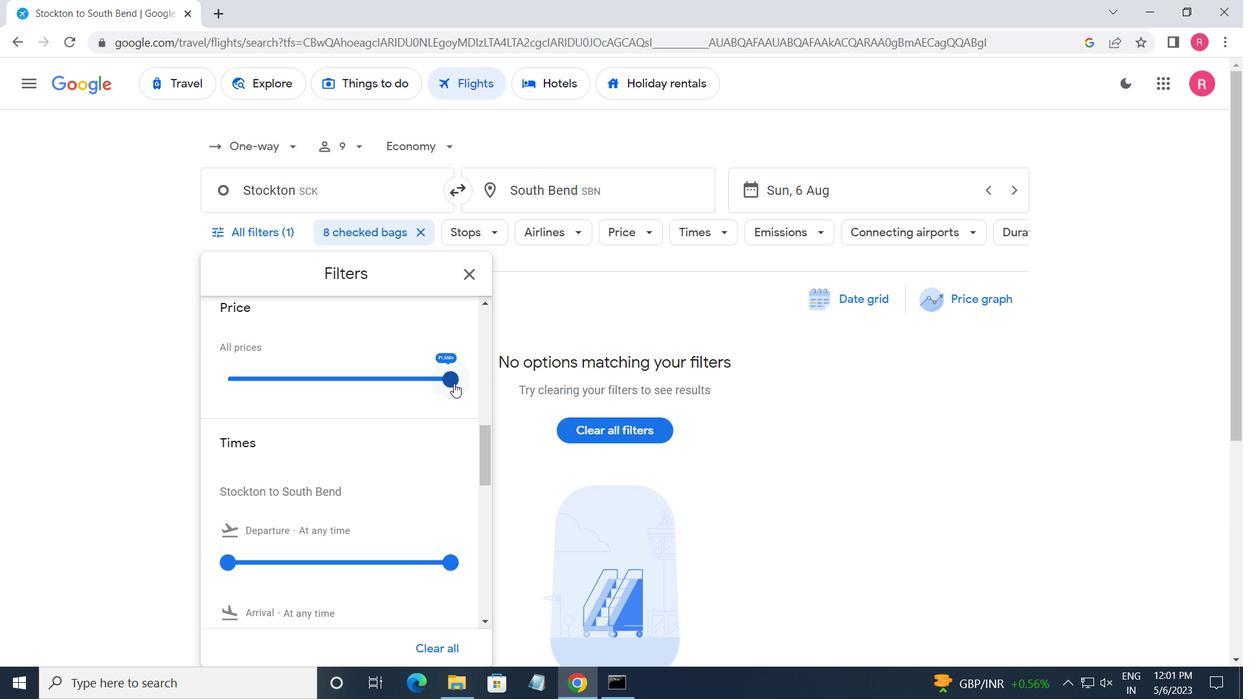 
Action: Mouse scrolled (458, 383) with delta (0, 0)
Screenshot: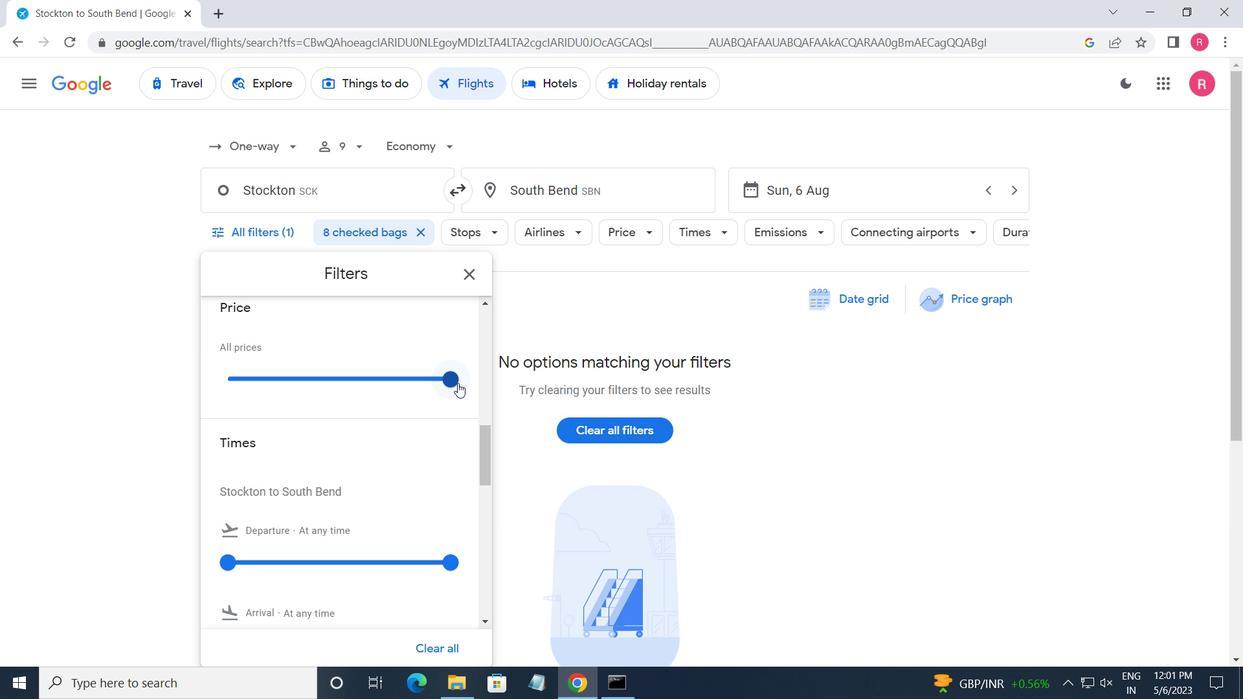 
Action: Mouse moved to (223, 481)
Screenshot: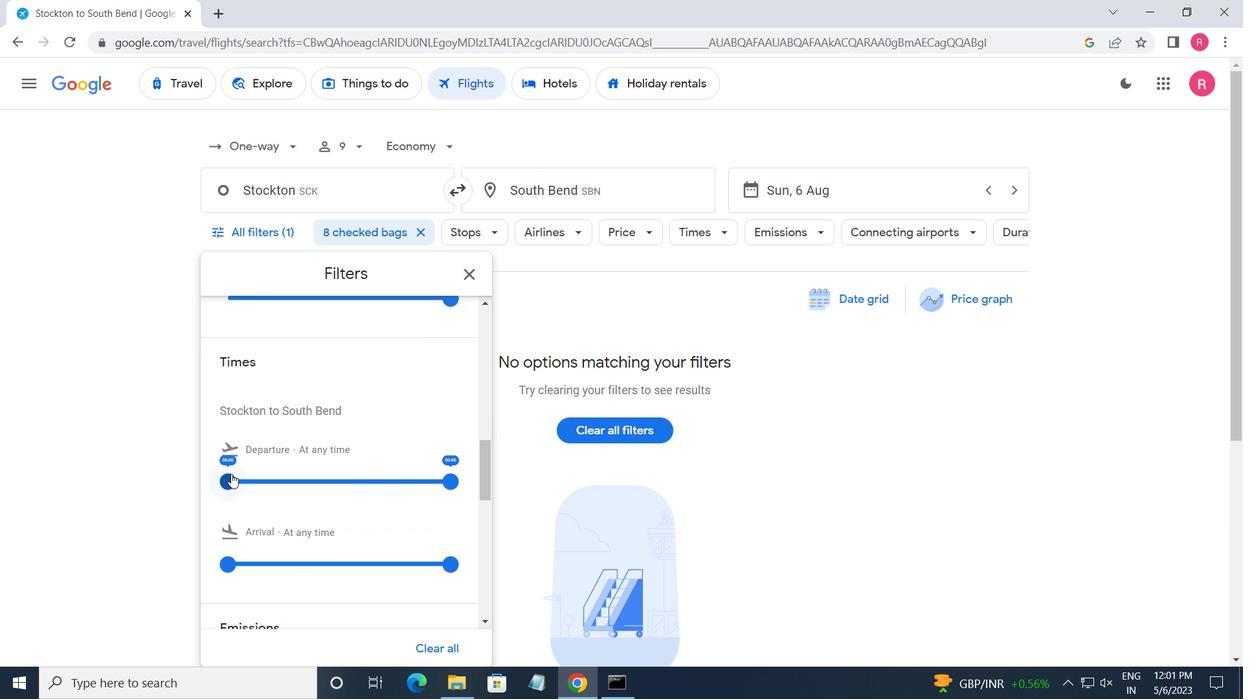 
Action: Mouse pressed left at (223, 481)
Screenshot: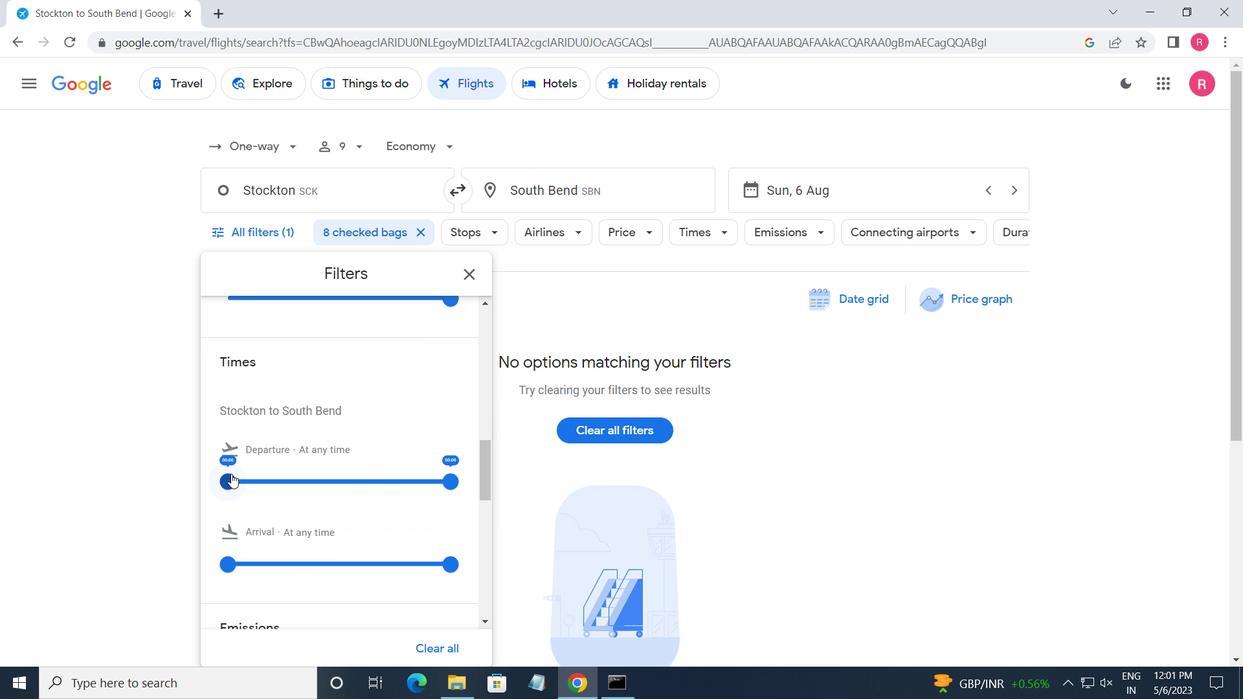 
Action: Mouse moved to (447, 480)
Screenshot: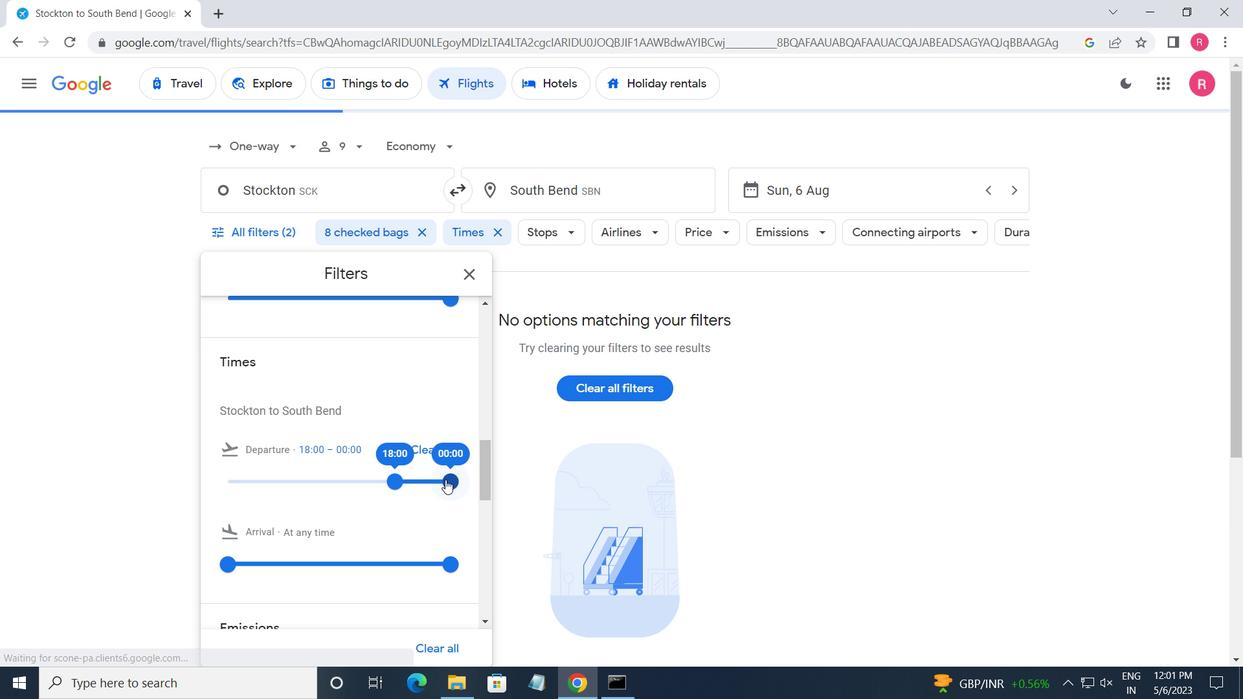 
Action: Mouse pressed left at (447, 480)
Screenshot: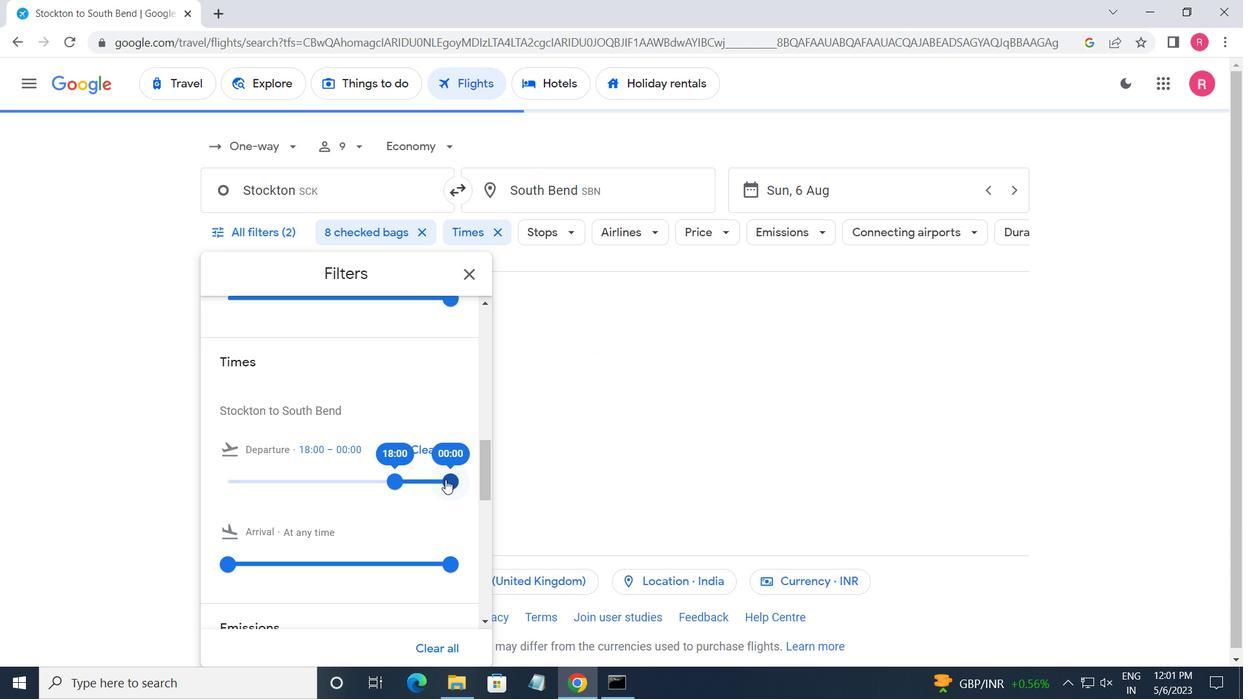 
Action: Mouse moved to (469, 279)
Screenshot: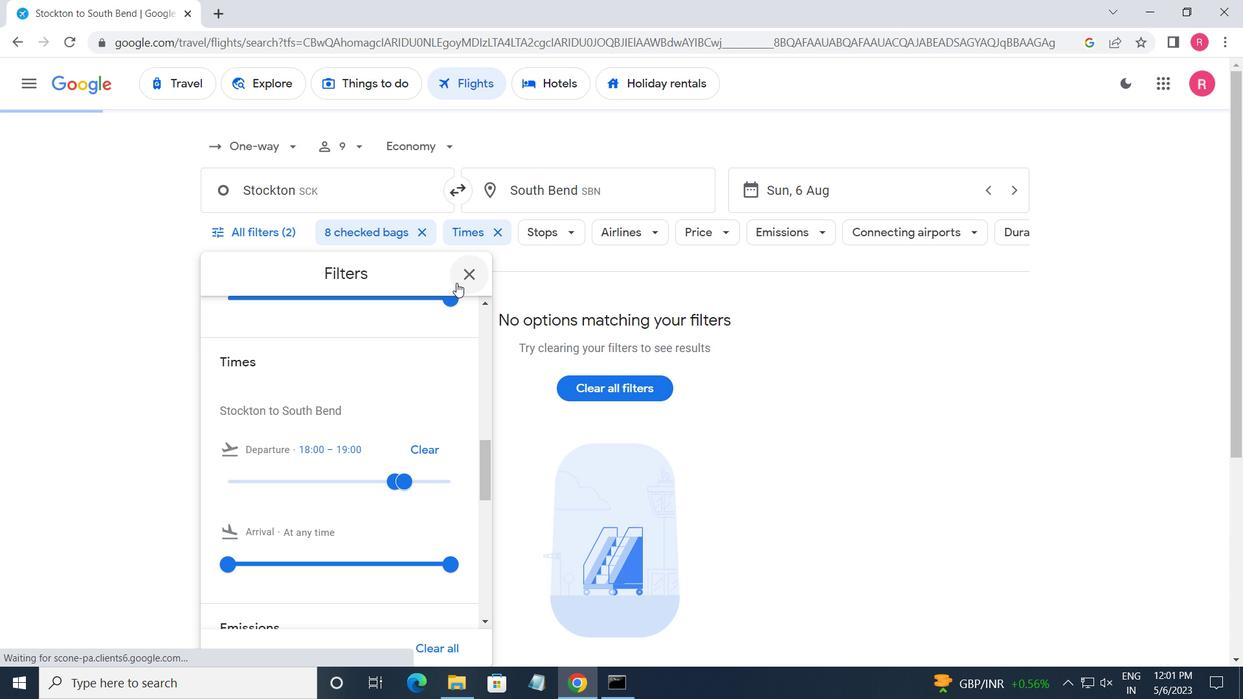 
Action: Mouse pressed left at (469, 279)
Screenshot: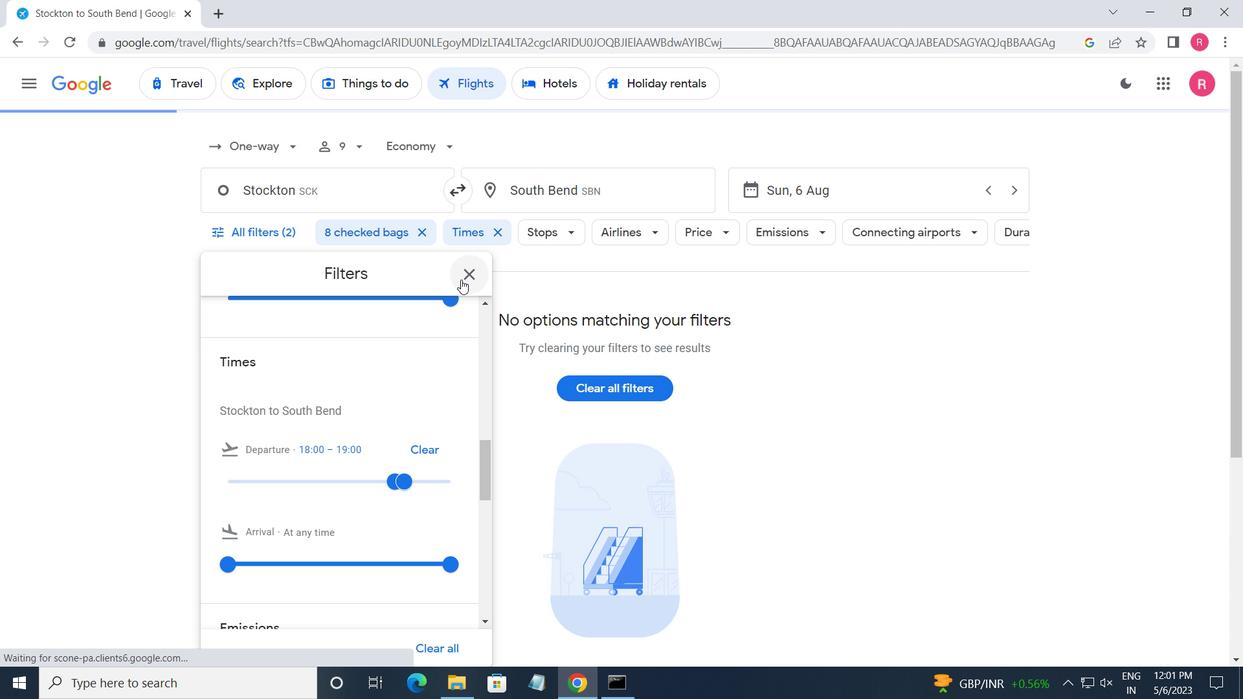 
